 Task: Use the assets object to store agency product details.
Action: Mouse moved to (578, 54)
Screenshot: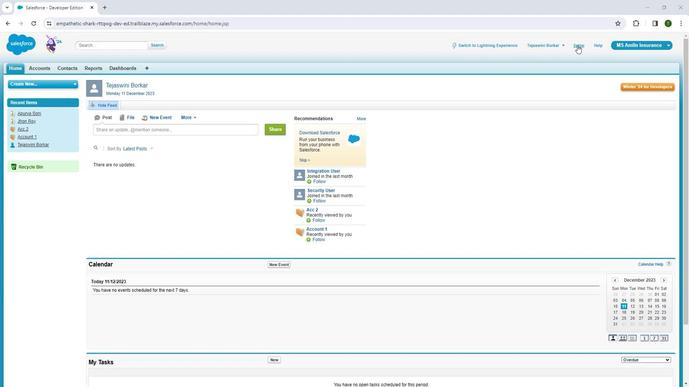 
Action: Mouse pressed left at (578, 54)
Screenshot: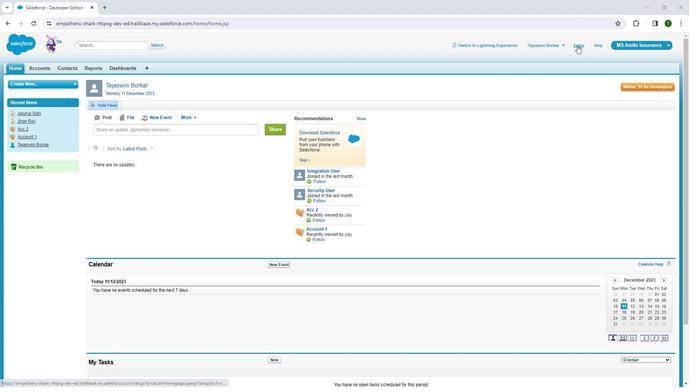 
Action: Mouse pressed left at (578, 54)
Screenshot: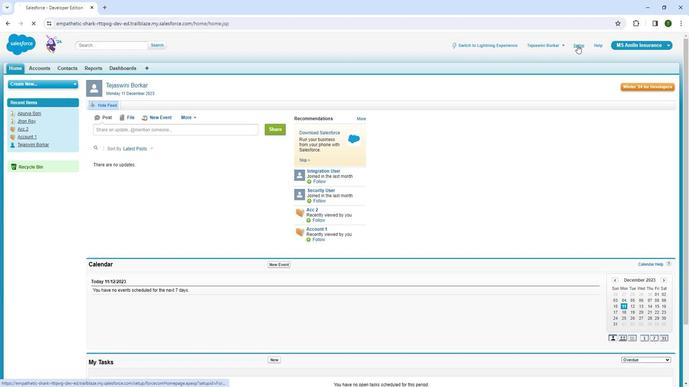 
Action: Mouse moved to (24, 138)
Screenshot: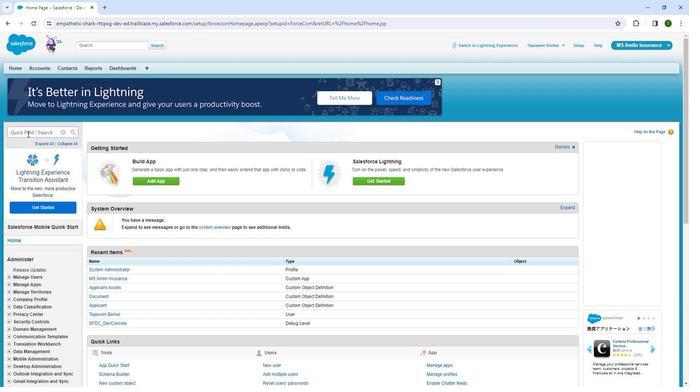 
Action: Mouse pressed left at (24, 138)
Screenshot: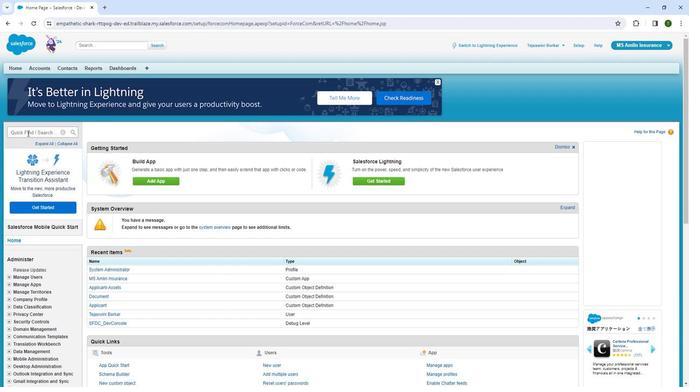 
Action: Key pressed profiles
Screenshot: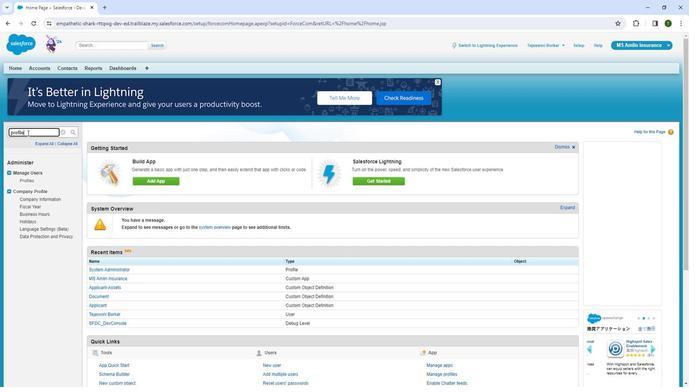 
Action: Mouse moved to (19, 184)
Screenshot: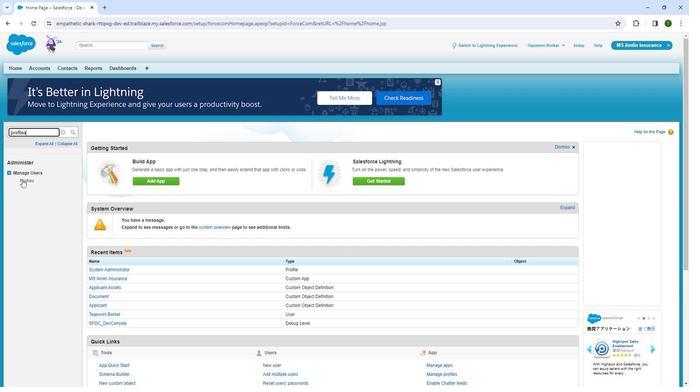
Action: Mouse pressed left at (19, 184)
Screenshot: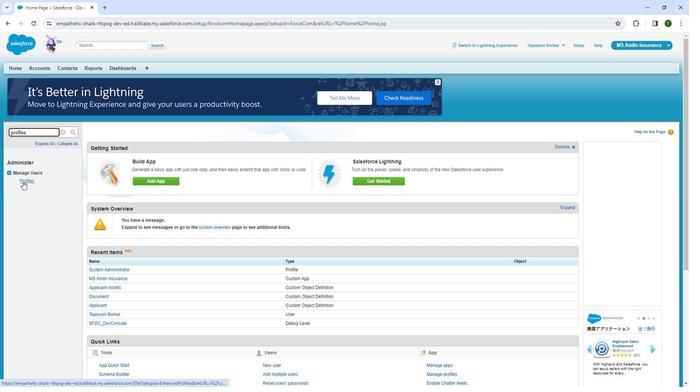 
Action: Mouse pressed left at (19, 184)
Screenshot: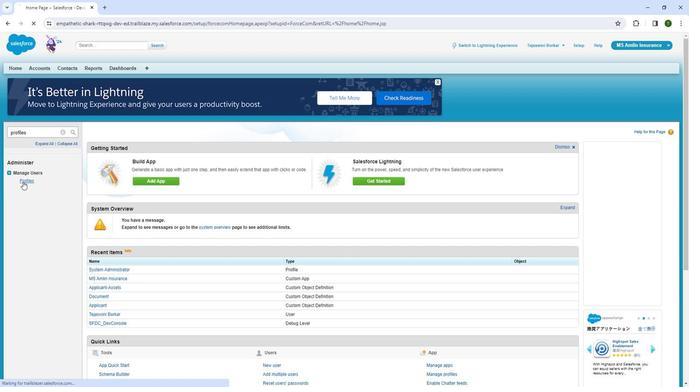 
Action: Mouse moved to (600, 166)
Screenshot: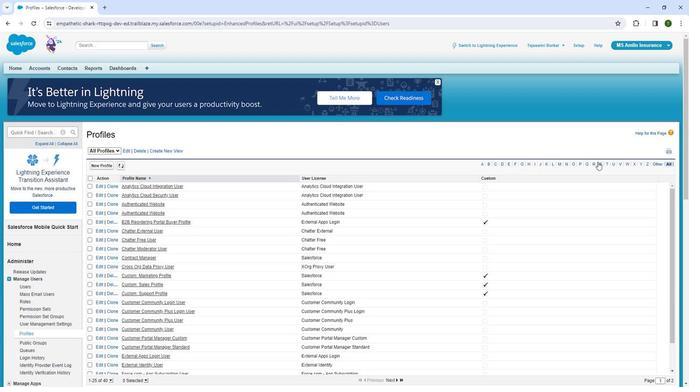 
Action: Mouse pressed left at (600, 166)
Screenshot: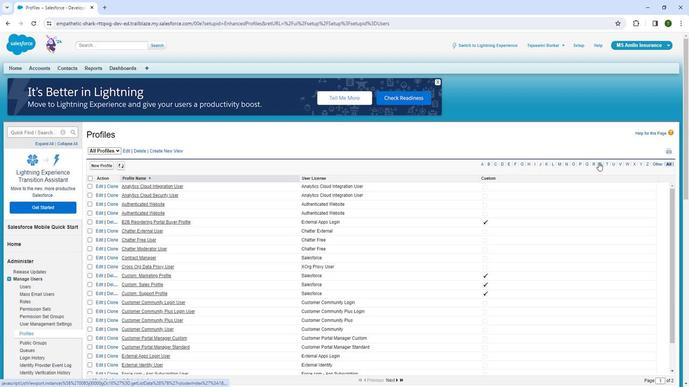 
Action: Mouse moved to (128, 233)
Screenshot: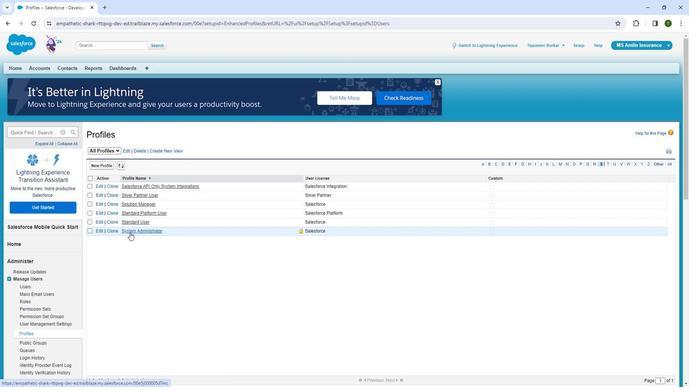 
Action: Mouse pressed left at (128, 233)
Screenshot: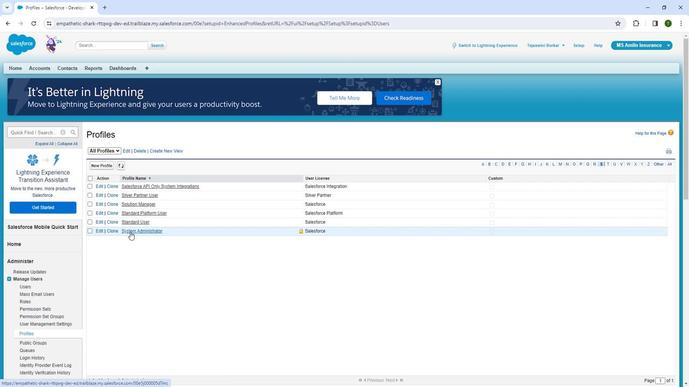 
Action: Mouse pressed left at (128, 233)
Screenshot: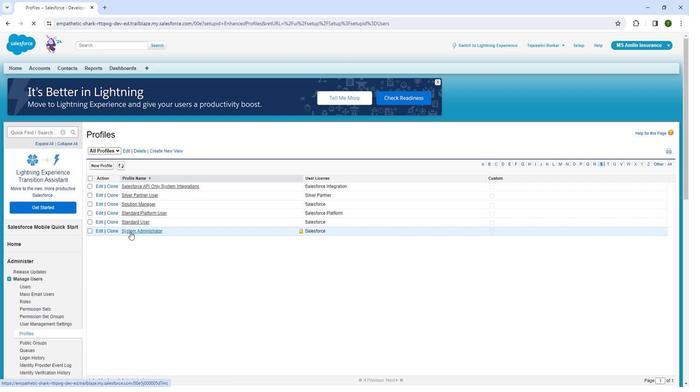 
Action: Mouse moved to (178, 247)
Screenshot: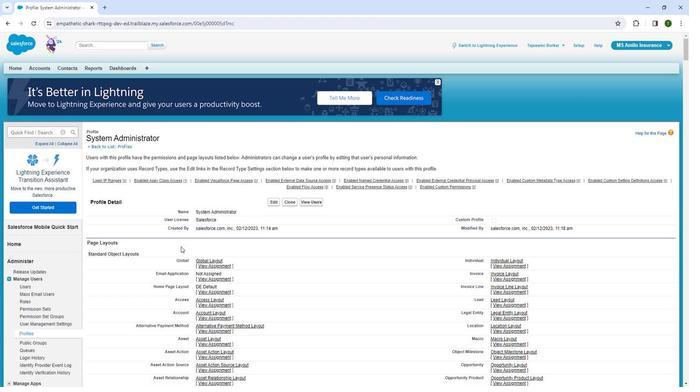 
Action: Mouse scrolled (178, 246) with delta (0, 0)
Screenshot: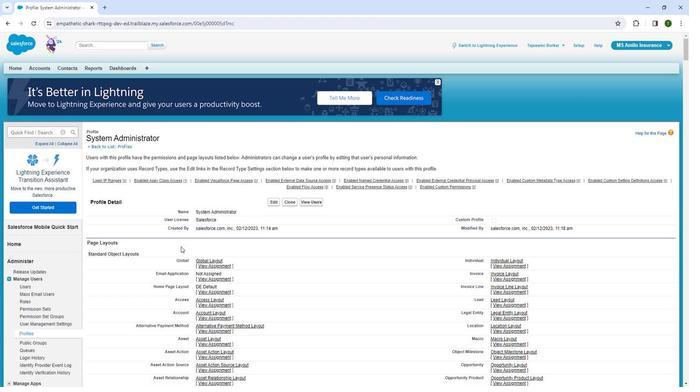 
Action: Mouse moved to (179, 247)
Screenshot: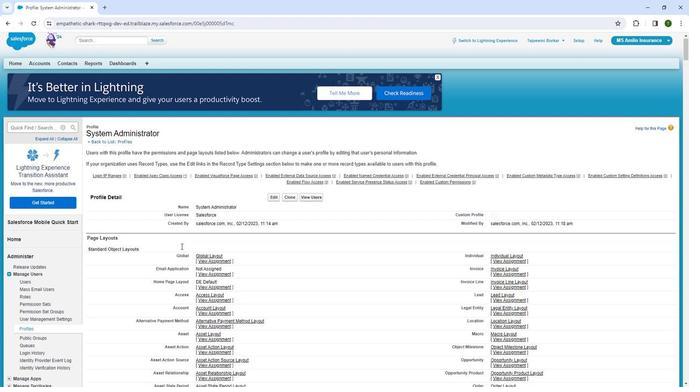 
Action: Mouse scrolled (179, 246) with delta (0, 0)
Screenshot: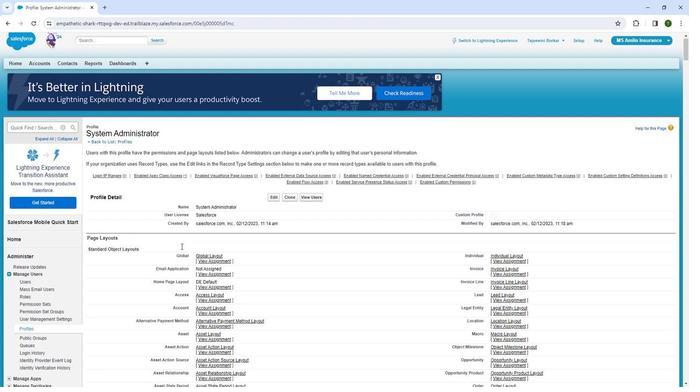 
Action: Mouse moved to (272, 132)
Screenshot: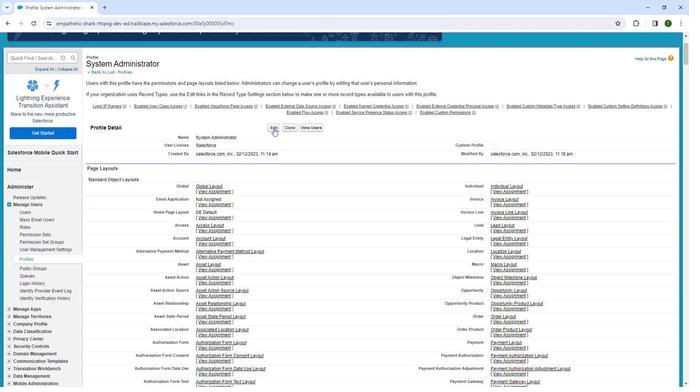 
Action: Mouse pressed left at (272, 132)
Screenshot: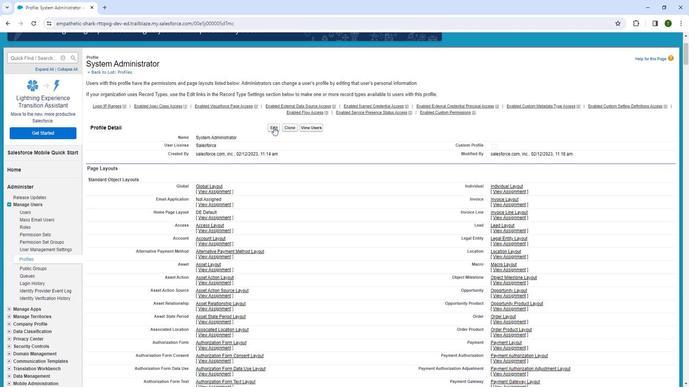 
Action: Mouse moved to (267, 182)
Screenshot: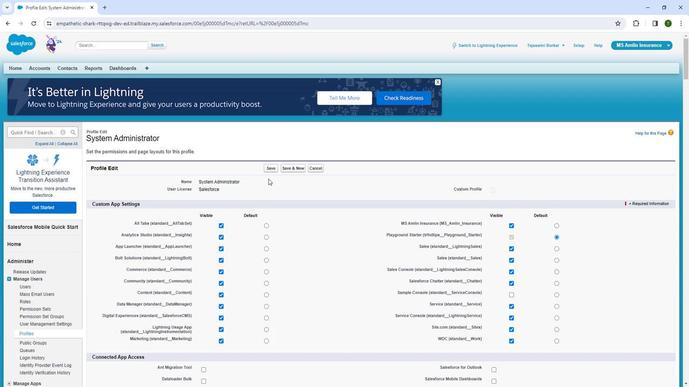 
Action: Mouse scrolled (267, 181) with delta (0, 0)
Screenshot: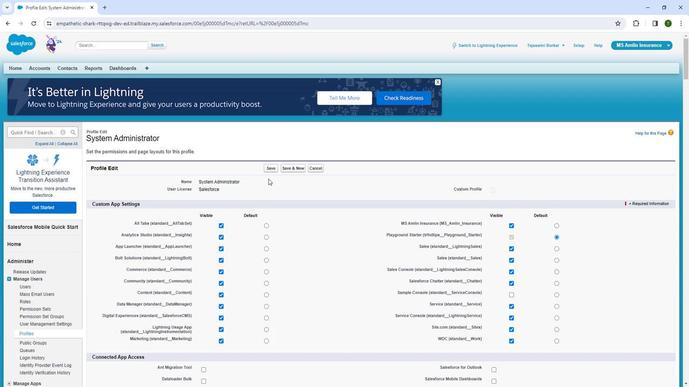 
Action: Mouse scrolled (267, 181) with delta (0, 0)
Screenshot: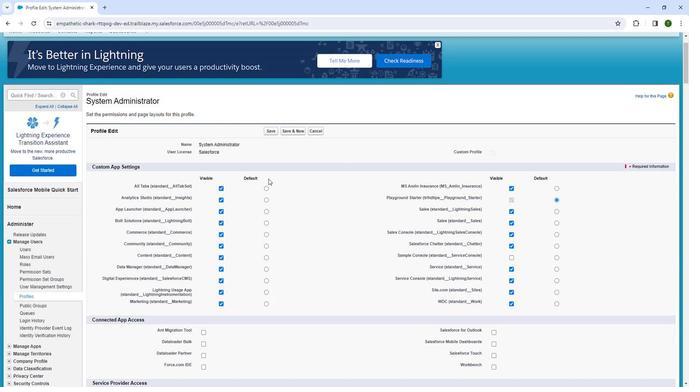 
Action: Mouse scrolled (267, 181) with delta (0, 0)
Screenshot: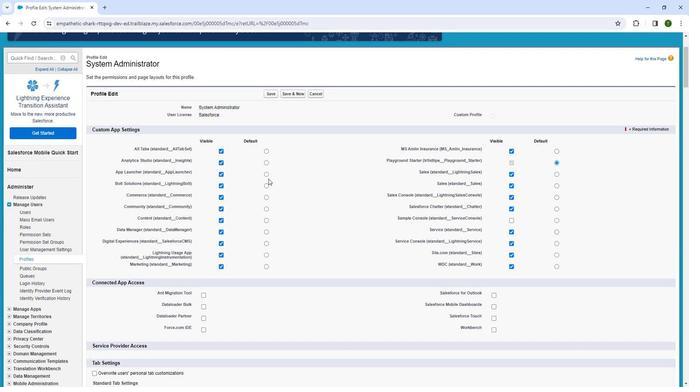 
Action: Mouse scrolled (267, 181) with delta (0, 0)
Screenshot: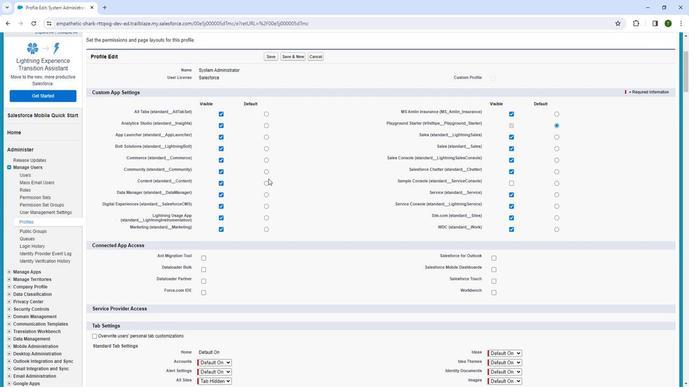 
Action: Mouse scrolled (267, 181) with delta (0, 0)
Screenshot: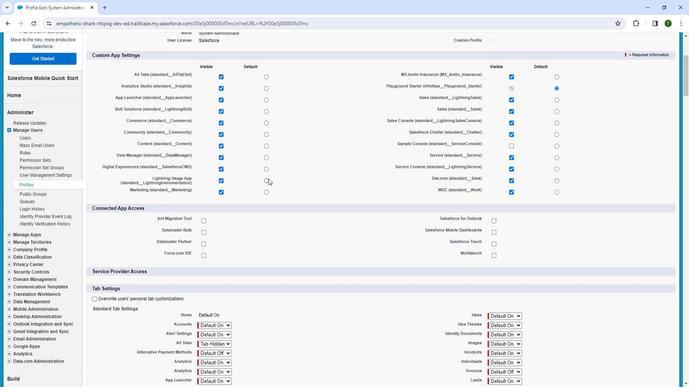 
Action: Mouse moved to (267, 182)
Screenshot: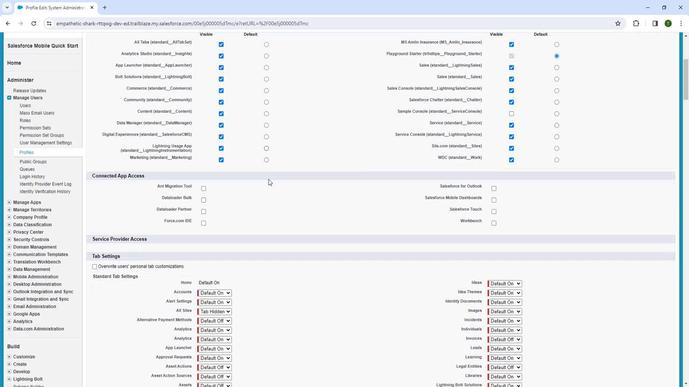 
Action: Mouse scrolled (267, 182) with delta (0, 0)
Screenshot: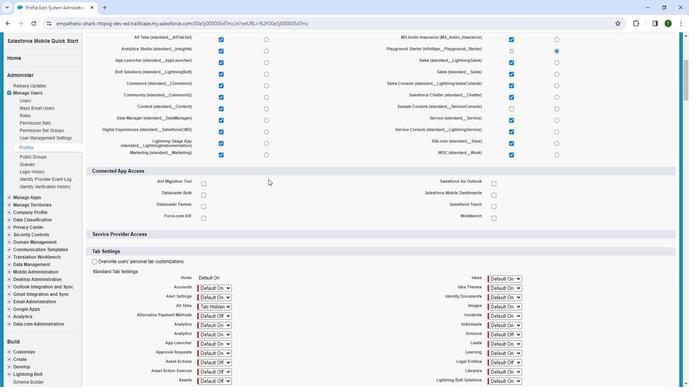 
Action: Mouse scrolled (267, 182) with delta (0, 0)
Screenshot: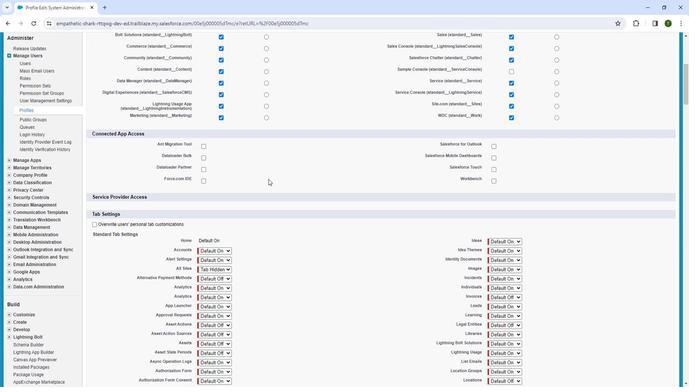 
Action: Mouse moved to (210, 231)
Screenshot: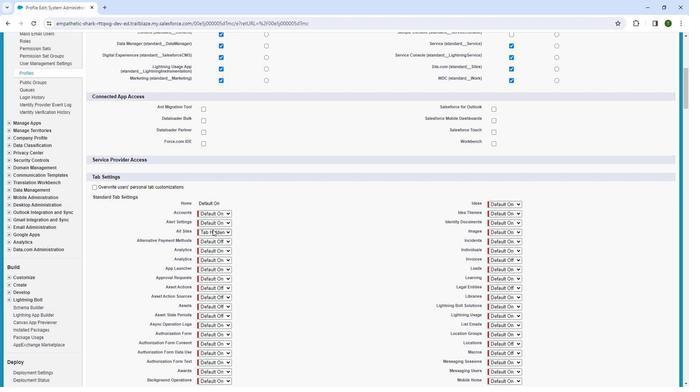 
Action: Mouse scrolled (210, 231) with delta (0, 0)
Screenshot: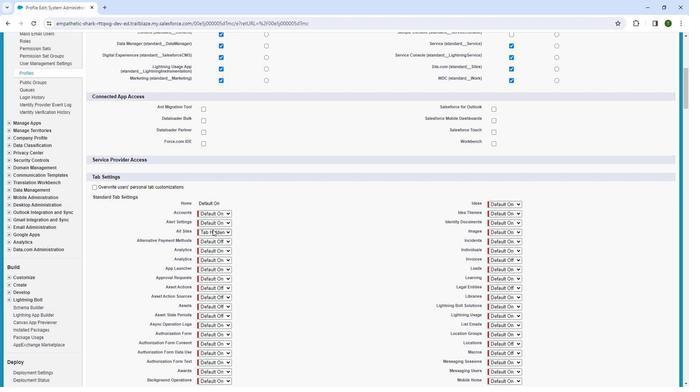 
Action: Mouse moved to (212, 267)
Screenshot: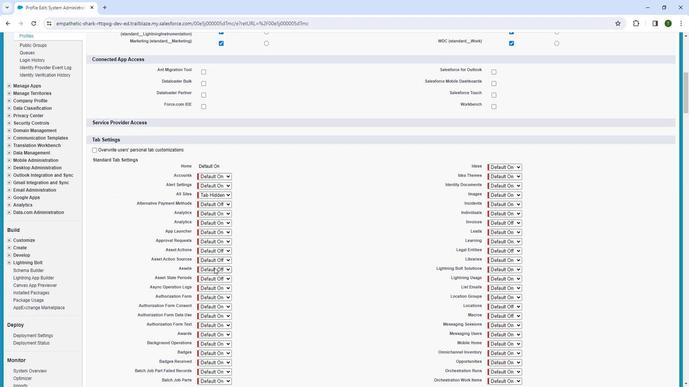 
Action: Mouse pressed left at (212, 267)
Screenshot: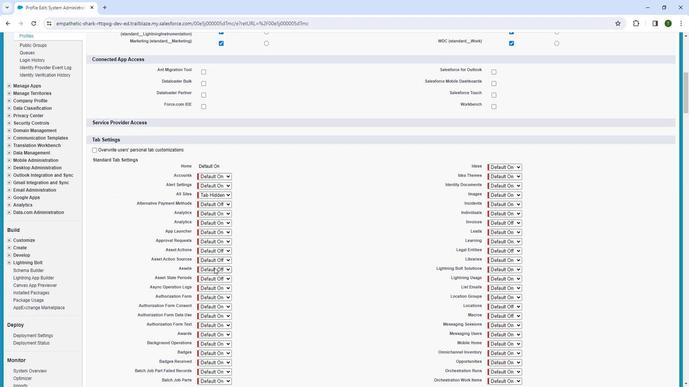 
Action: Mouse moved to (210, 287)
Screenshot: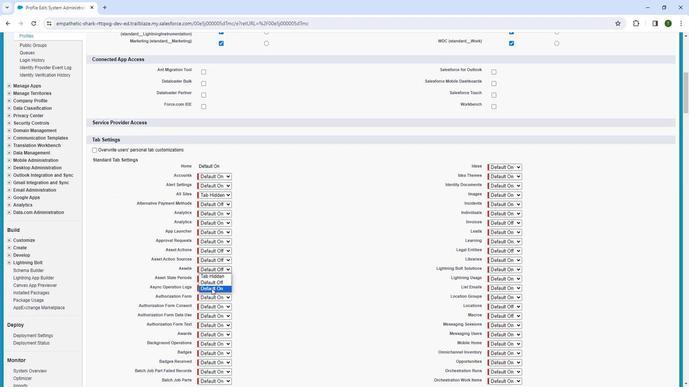 
Action: Mouse pressed left at (210, 287)
Screenshot: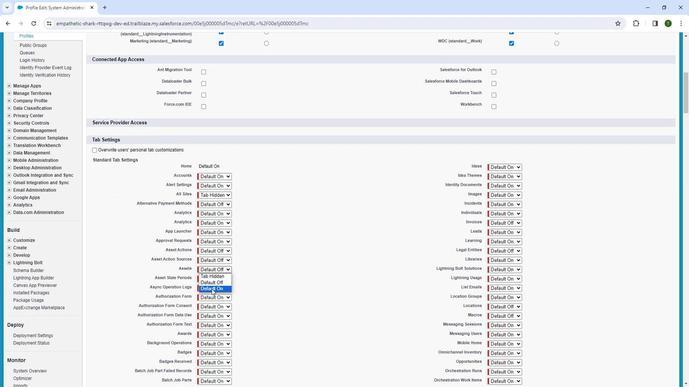 
Action: Mouse moved to (210, 274)
Screenshot: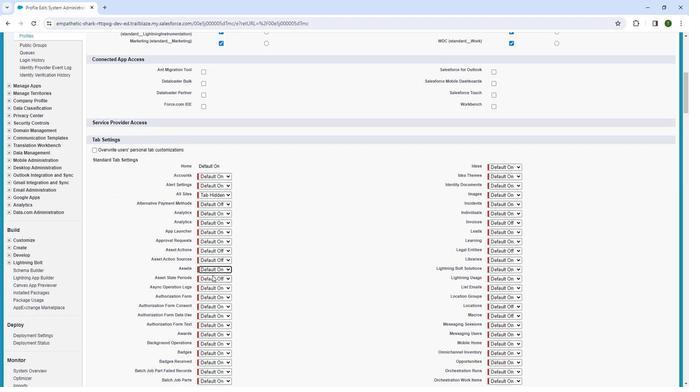 
Action: Mouse scrolled (210, 274) with delta (0, 0)
Screenshot: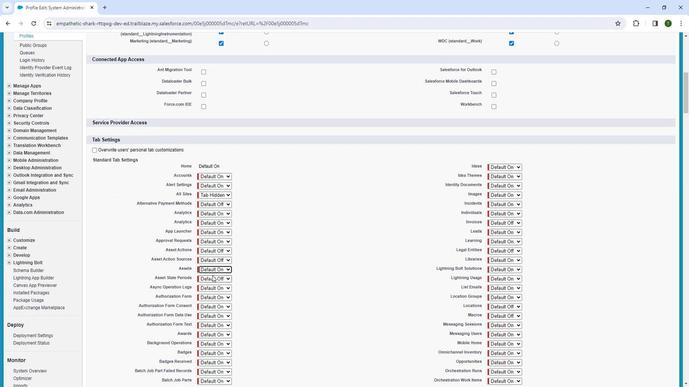 
Action: Mouse scrolled (210, 274) with delta (0, 0)
Screenshot: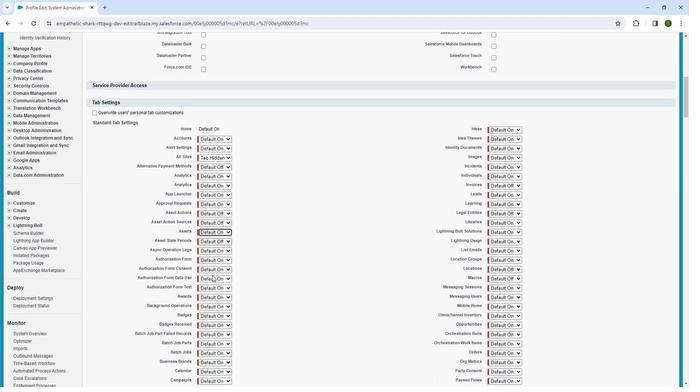 
Action: Mouse scrolled (210, 274) with delta (0, 0)
Screenshot: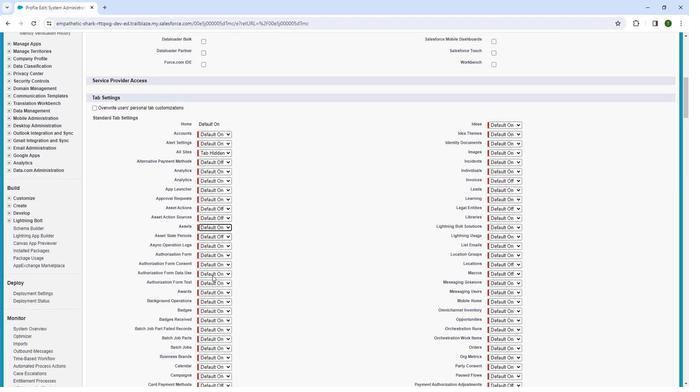 
Action: Mouse scrolled (210, 274) with delta (0, 0)
Screenshot: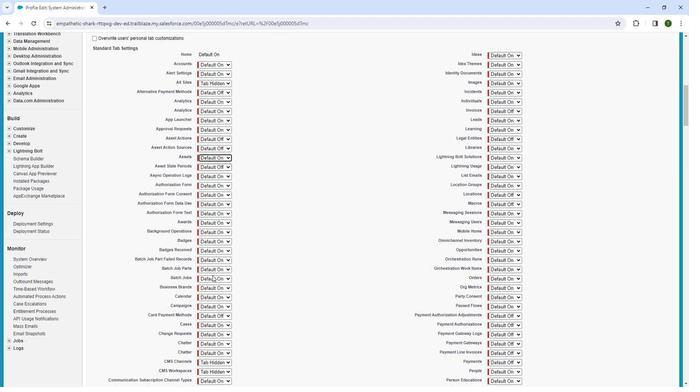 
Action: Mouse scrolled (210, 274) with delta (0, 0)
Screenshot: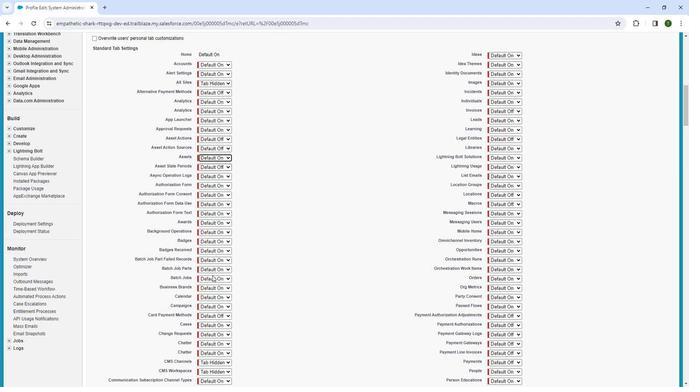 
Action: Mouse scrolled (210, 274) with delta (0, 0)
Screenshot: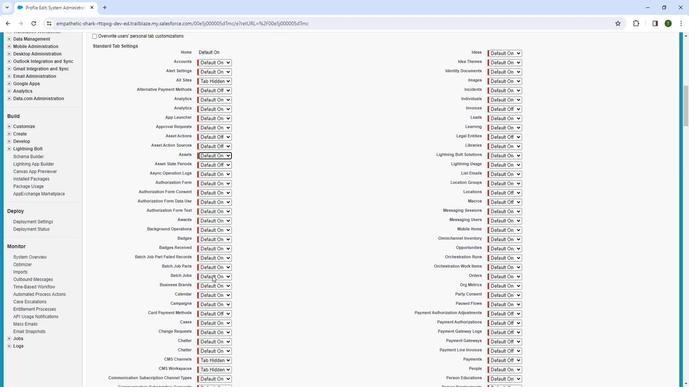 
Action: Mouse scrolled (210, 274) with delta (0, 0)
Screenshot: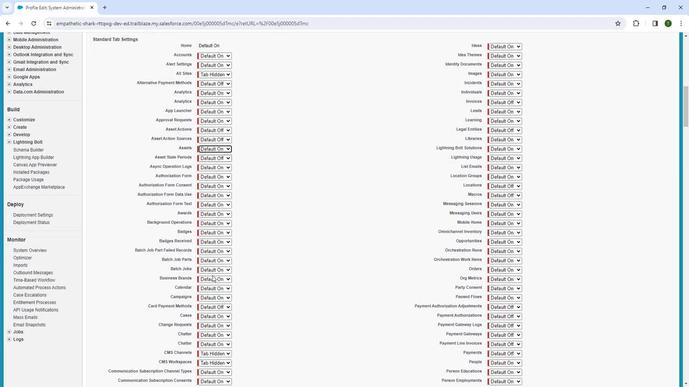 
Action: Mouse scrolled (210, 274) with delta (0, 0)
Screenshot: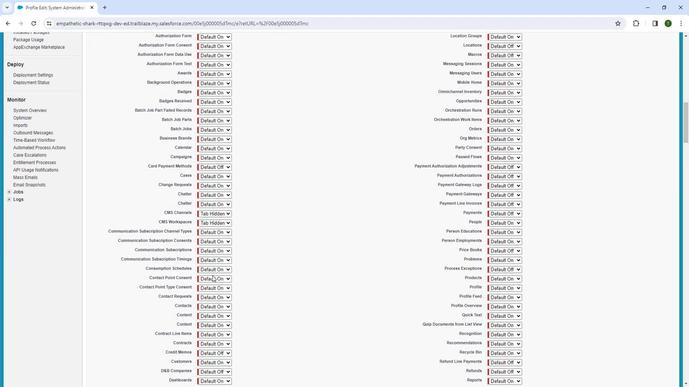 
Action: Mouse scrolled (210, 274) with delta (0, 0)
Screenshot: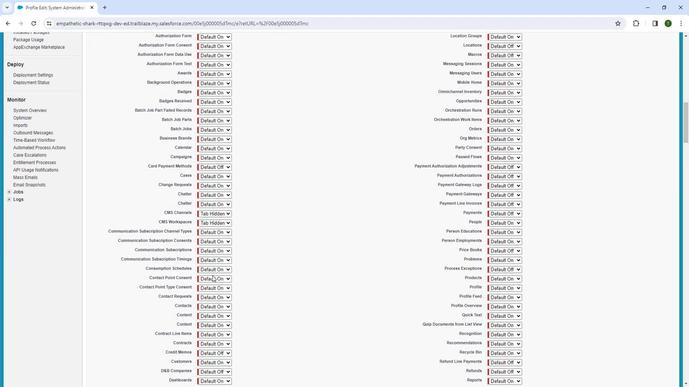 
Action: Mouse scrolled (210, 274) with delta (0, 0)
Screenshot: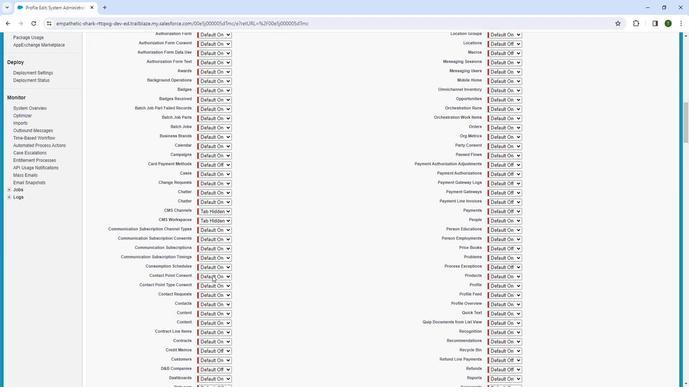 
Action: Mouse scrolled (210, 274) with delta (0, 0)
Screenshot: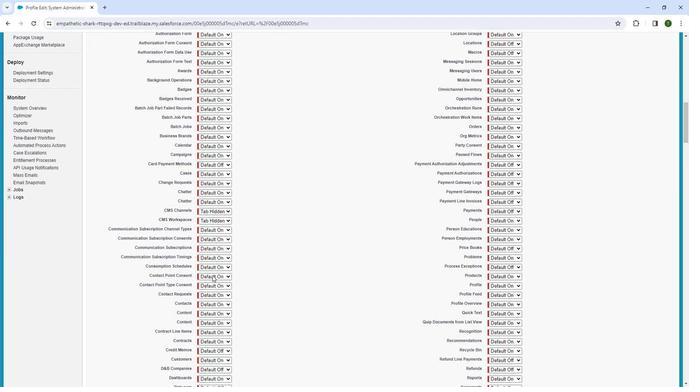 
Action: Mouse scrolled (210, 274) with delta (0, 0)
Screenshot: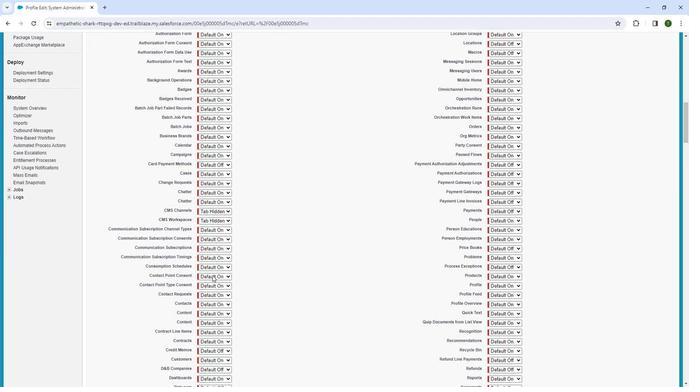 
Action: Mouse scrolled (210, 274) with delta (0, 0)
Screenshot: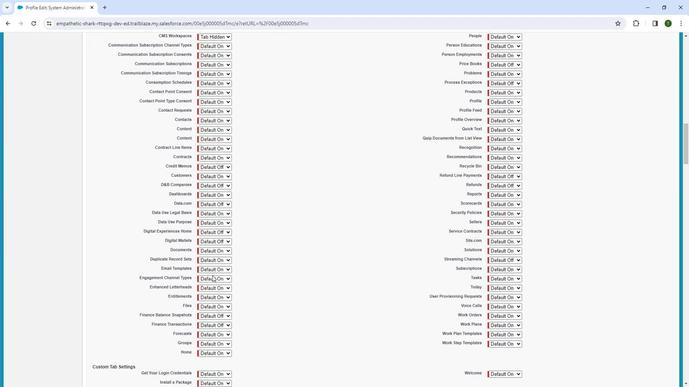 
Action: Mouse scrolled (210, 274) with delta (0, 0)
Screenshot: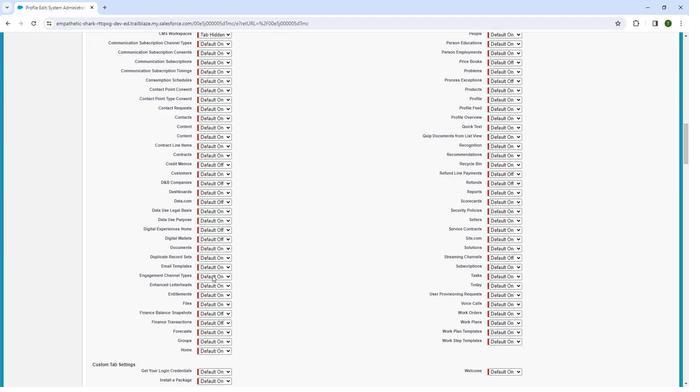 
Action: Mouse scrolled (210, 274) with delta (0, 0)
Screenshot: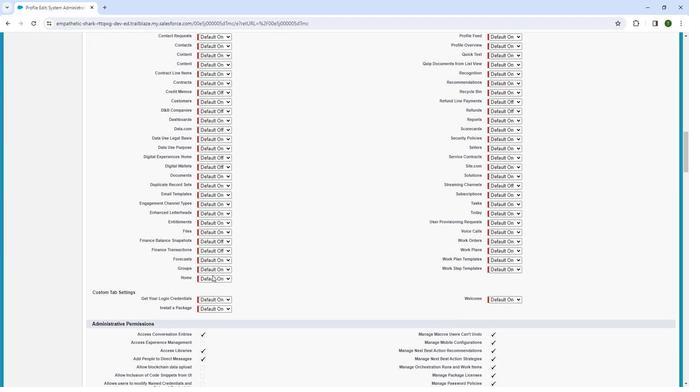 
Action: Mouse scrolled (210, 274) with delta (0, 0)
Screenshot: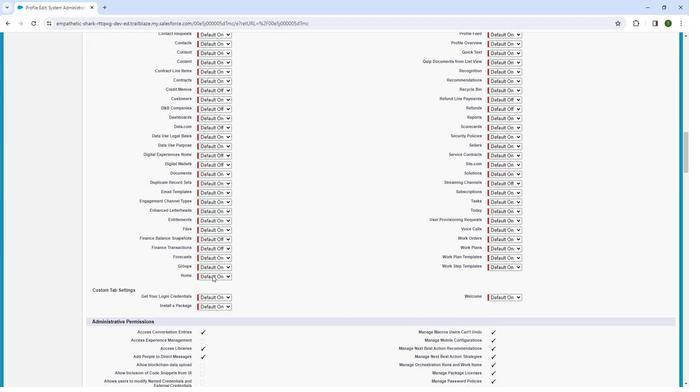 
Action: Mouse scrolled (210, 274) with delta (0, 0)
Screenshot: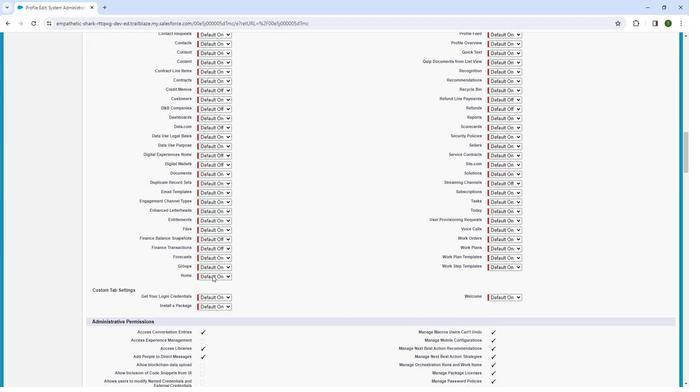 
Action: Mouse scrolled (210, 274) with delta (0, 0)
Screenshot: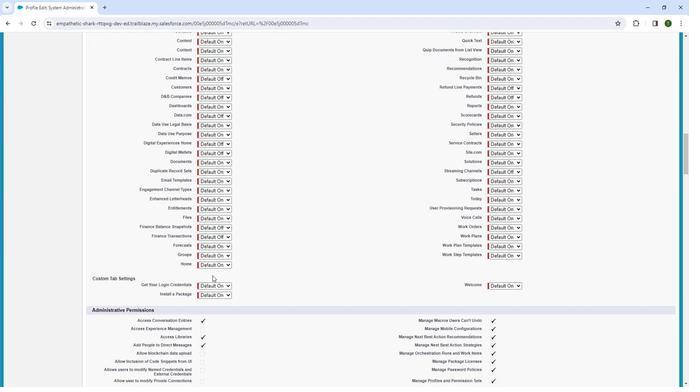 
Action: Mouse scrolled (210, 274) with delta (0, 0)
Screenshot: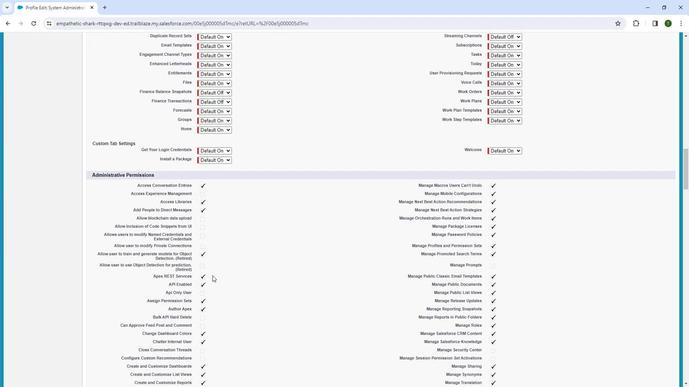
Action: Mouse scrolled (210, 274) with delta (0, 0)
Screenshot: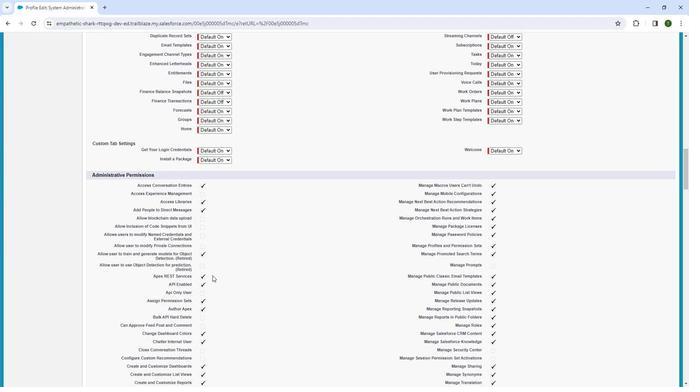 
Action: Mouse scrolled (210, 274) with delta (0, 0)
Screenshot: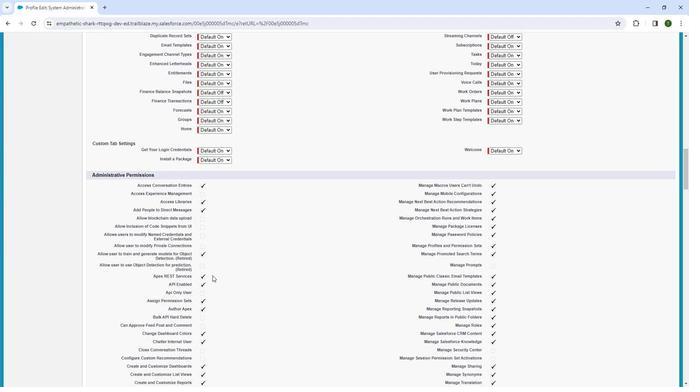 
Action: Mouse scrolled (210, 274) with delta (0, 0)
Screenshot: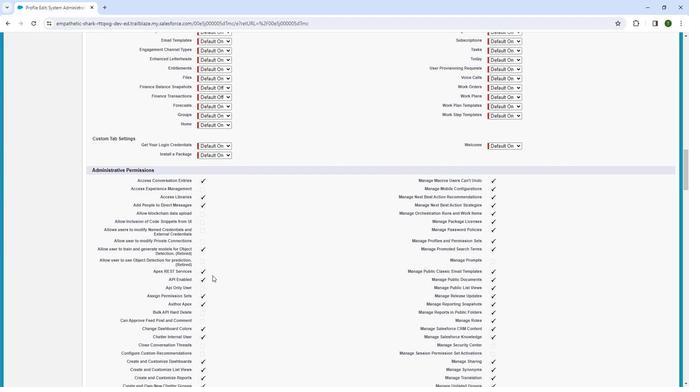 
Action: Mouse scrolled (210, 274) with delta (0, 0)
Screenshot: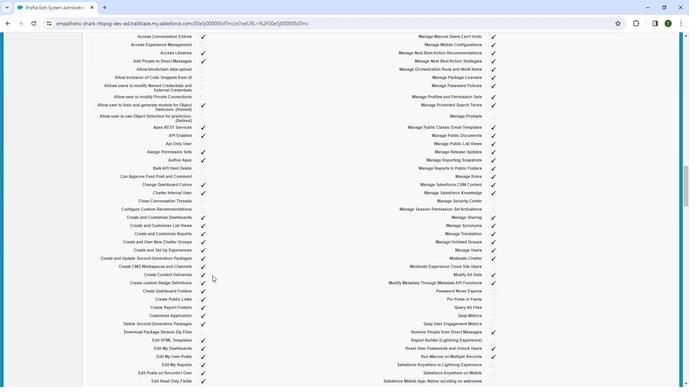 
Action: Mouse scrolled (210, 274) with delta (0, 0)
Screenshot: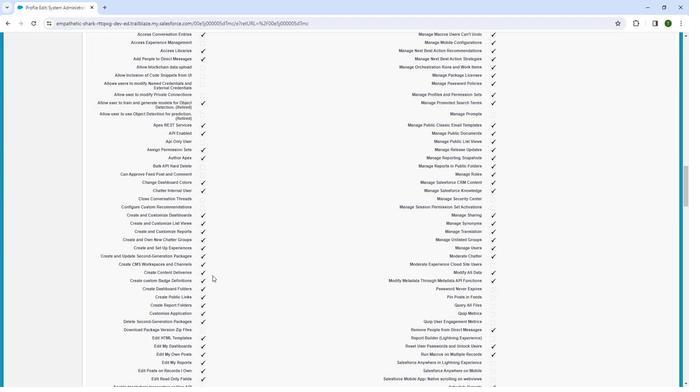 
Action: Mouse scrolled (210, 274) with delta (0, 0)
Screenshot: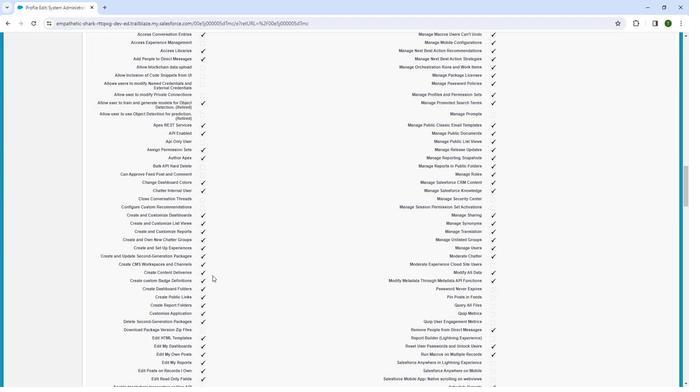 
Action: Mouse scrolled (210, 274) with delta (0, 0)
Screenshot: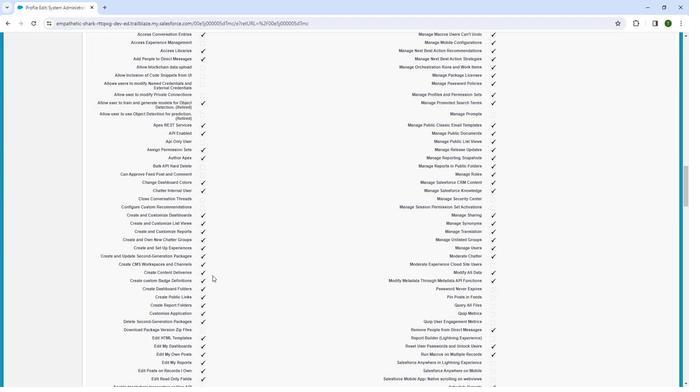 
Action: Mouse scrolled (210, 274) with delta (0, 0)
Screenshot: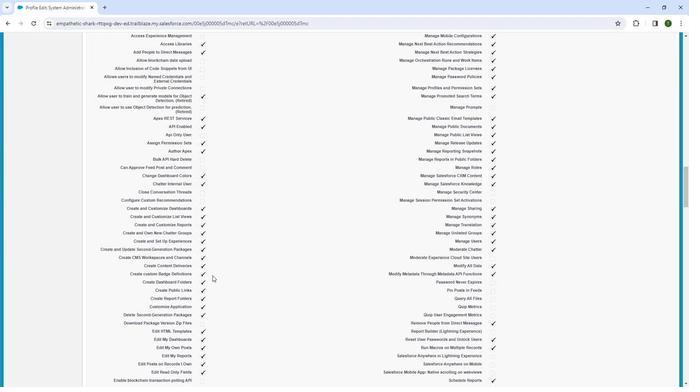 
Action: Mouse scrolled (210, 274) with delta (0, 0)
Screenshot: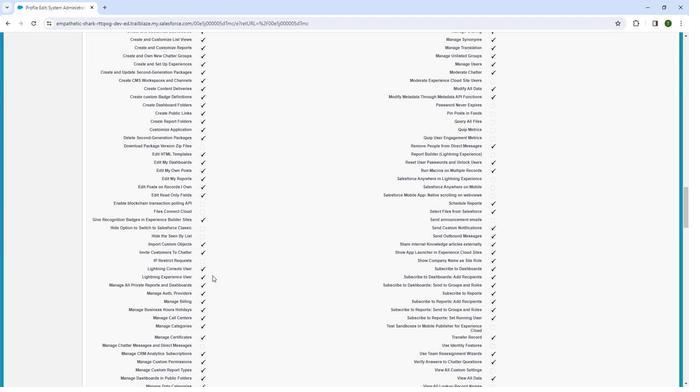 
Action: Mouse scrolled (210, 274) with delta (0, 0)
Screenshot: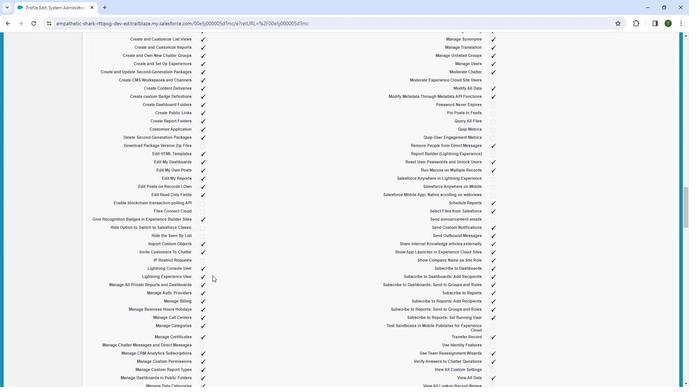 
Action: Mouse scrolled (210, 274) with delta (0, 0)
Screenshot: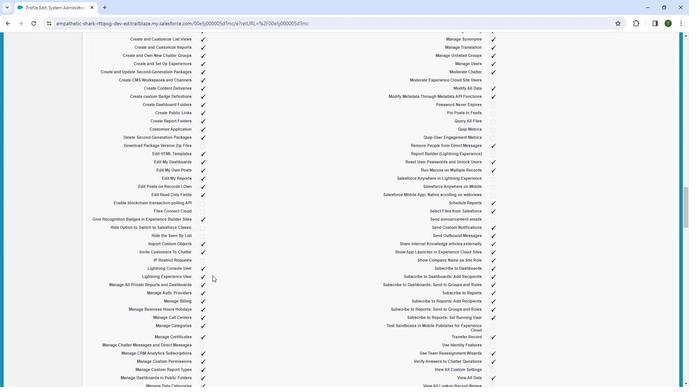 
Action: Mouse scrolled (210, 274) with delta (0, 0)
Screenshot: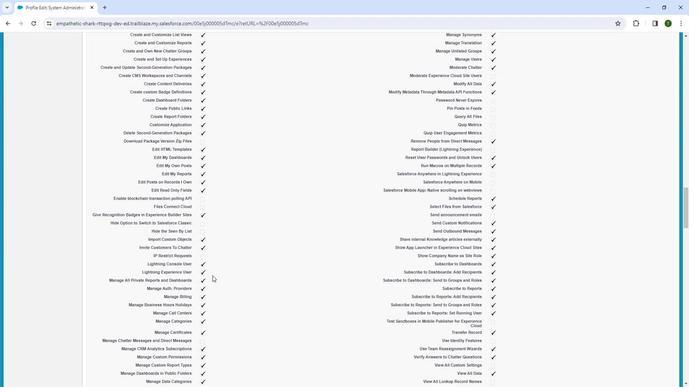 
Action: Mouse scrolled (210, 274) with delta (0, 0)
Screenshot: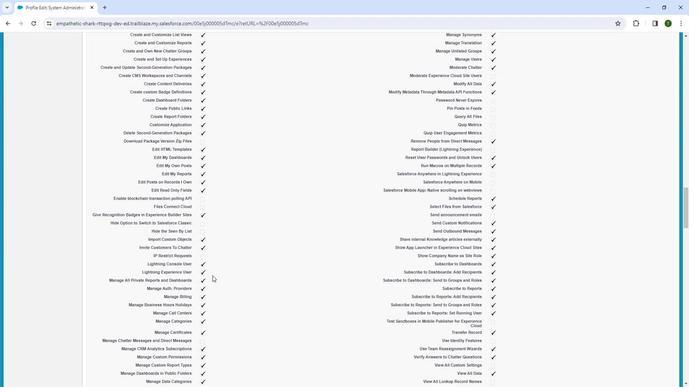 
Action: Mouse scrolled (210, 274) with delta (0, 0)
Screenshot: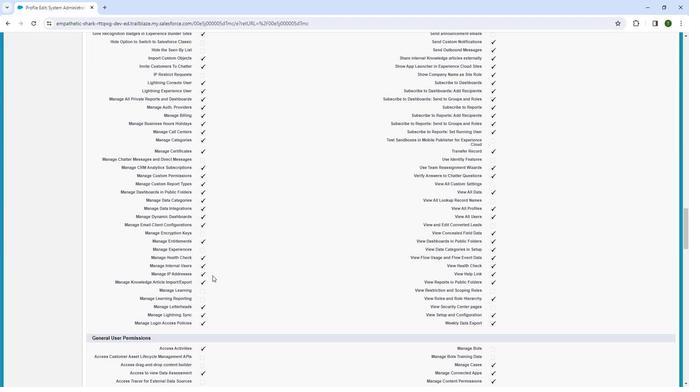 
Action: Mouse scrolled (210, 274) with delta (0, 0)
Screenshot: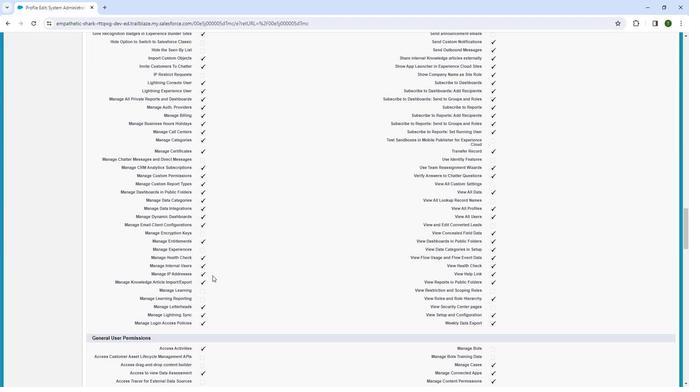 
Action: Mouse scrolled (210, 274) with delta (0, 0)
Screenshot: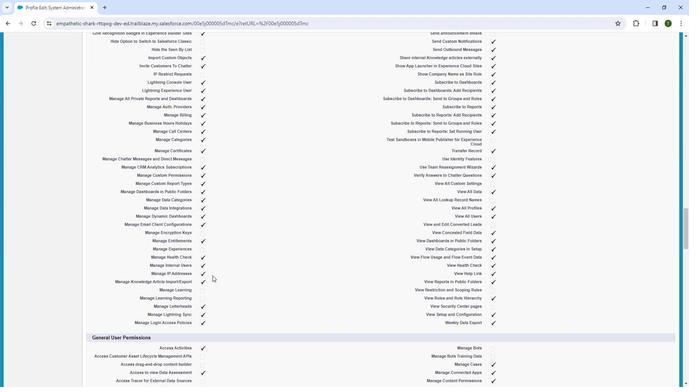 
Action: Mouse scrolled (210, 274) with delta (0, 0)
Screenshot: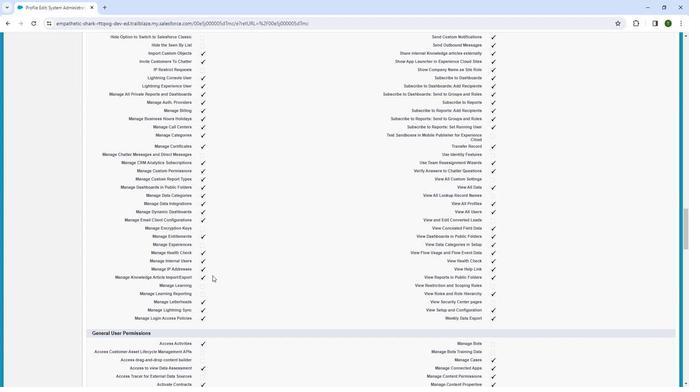 
Action: Mouse scrolled (210, 274) with delta (0, 0)
Screenshot: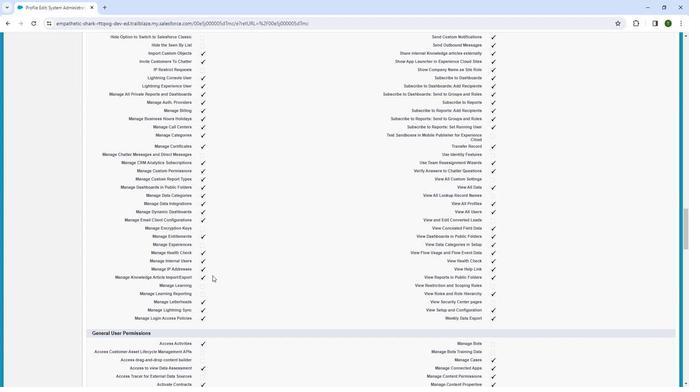 
Action: Mouse scrolled (210, 274) with delta (0, 0)
Screenshot: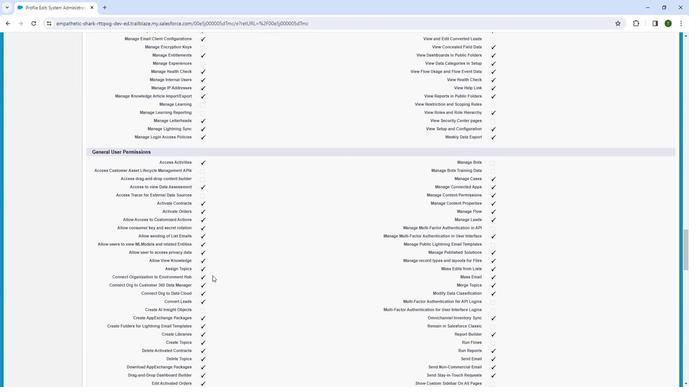 
Action: Mouse scrolled (210, 274) with delta (0, 0)
Screenshot: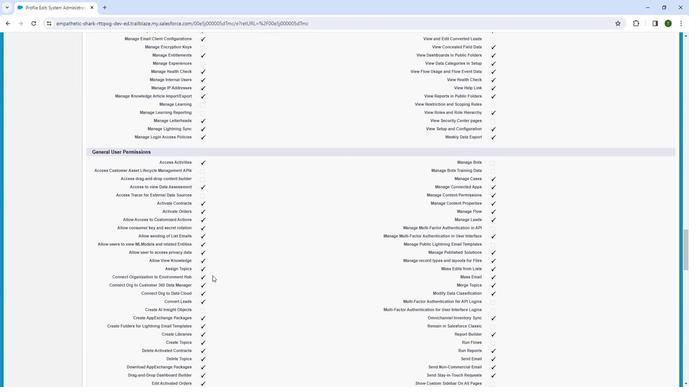 
Action: Mouse scrolled (210, 274) with delta (0, 0)
Screenshot: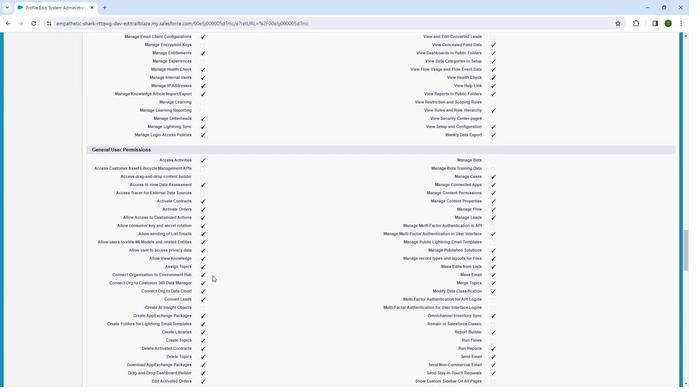 
Action: Mouse scrolled (210, 274) with delta (0, 0)
Screenshot: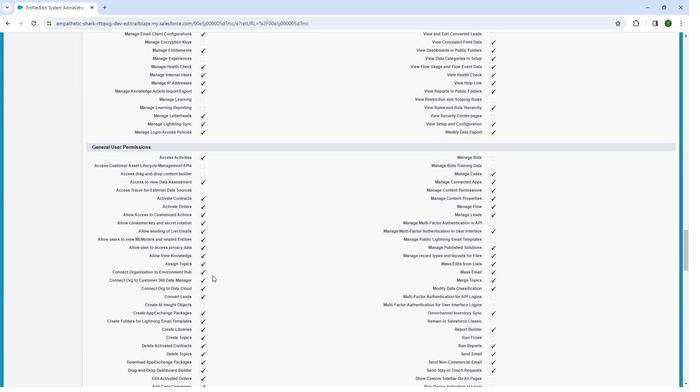 
Action: Mouse scrolled (210, 274) with delta (0, 0)
Screenshot: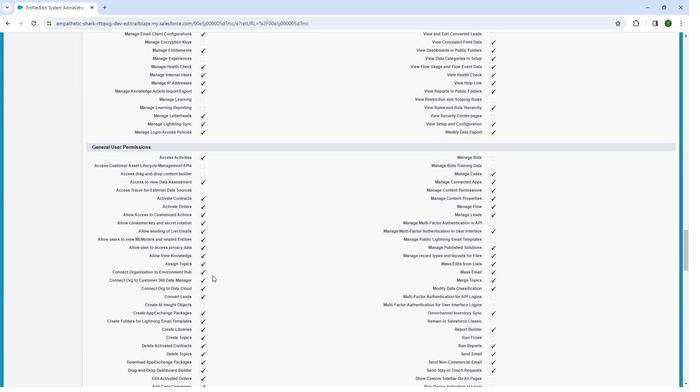 
Action: Mouse scrolled (210, 274) with delta (0, 0)
Screenshot: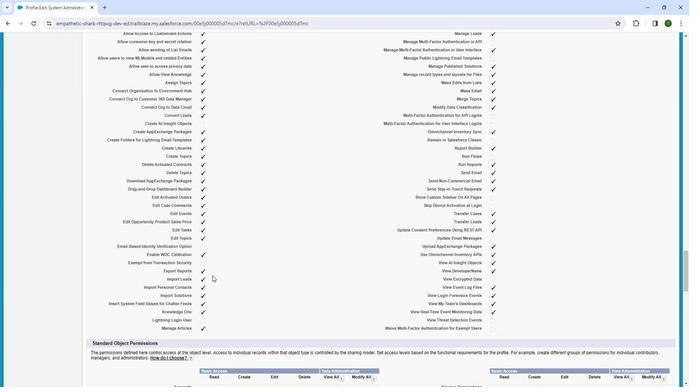 
Action: Mouse scrolled (210, 274) with delta (0, 0)
Screenshot: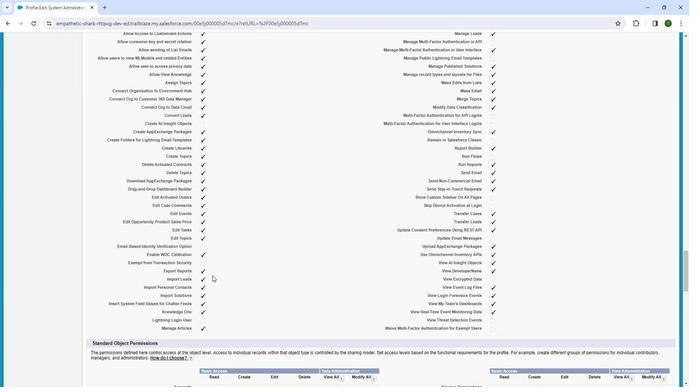 
Action: Mouse scrolled (210, 274) with delta (0, 0)
Screenshot: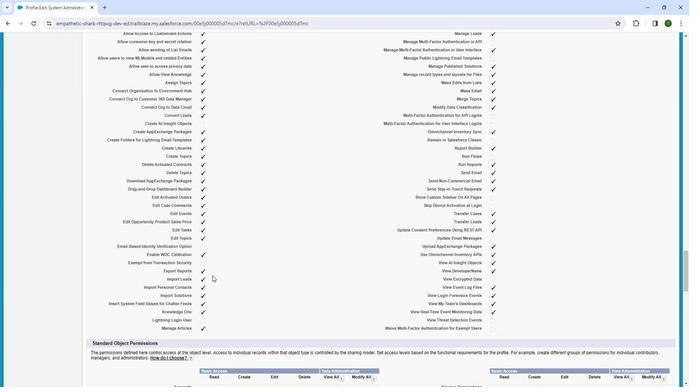 
Action: Mouse scrolled (210, 274) with delta (0, 0)
Screenshot: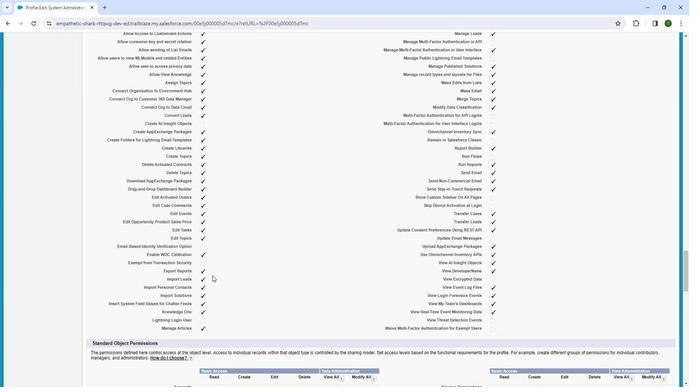 
Action: Mouse scrolled (210, 274) with delta (0, 0)
Screenshot: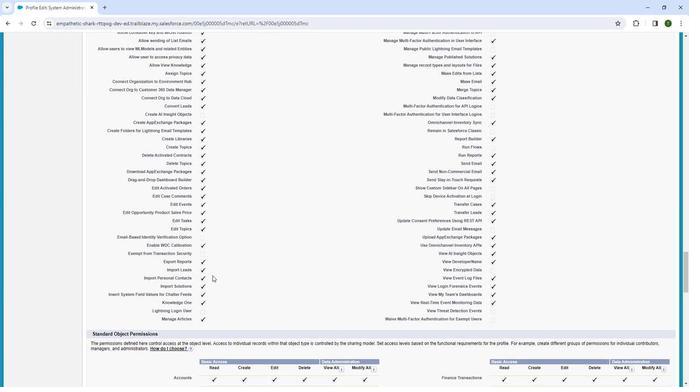 
Action: Mouse moved to (210, 274)
Screenshot: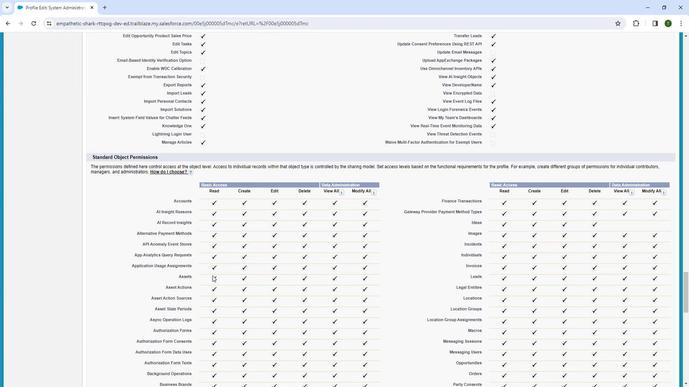 
Action: Mouse scrolled (210, 274) with delta (0, 0)
Screenshot: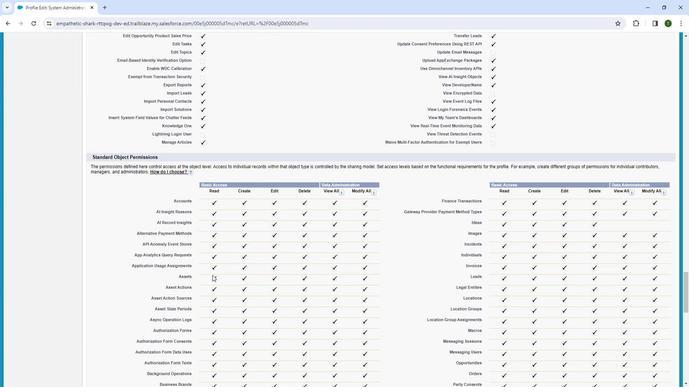 
Action: Mouse scrolled (210, 274) with delta (0, 0)
Screenshot: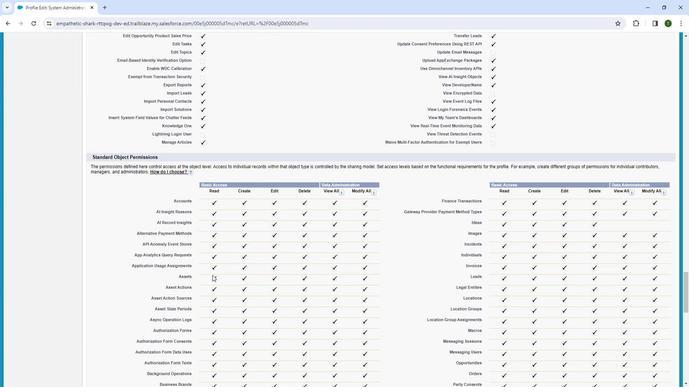 
Action: Mouse scrolled (210, 274) with delta (0, 0)
Screenshot: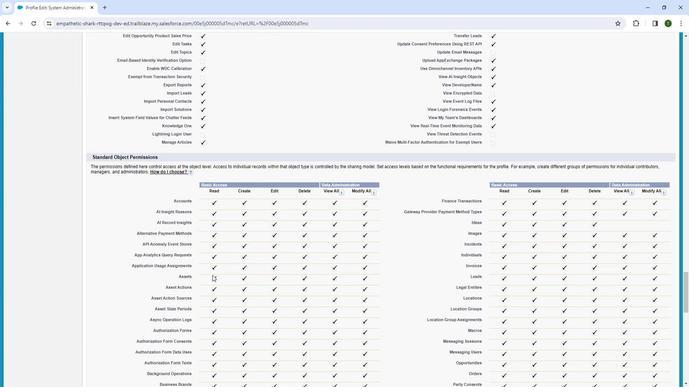 
Action: Mouse scrolled (210, 274) with delta (0, 0)
Screenshot: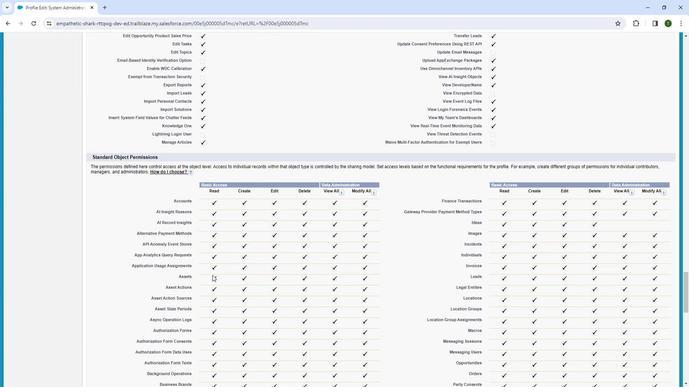 
Action: Mouse scrolled (210, 274) with delta (0, 0)
Screenshot: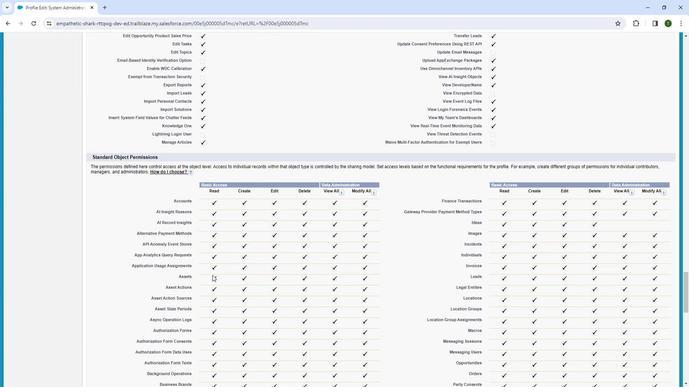 
Action: Mouse scrolled (210, 274) with delta (0, 0)
Screenshot: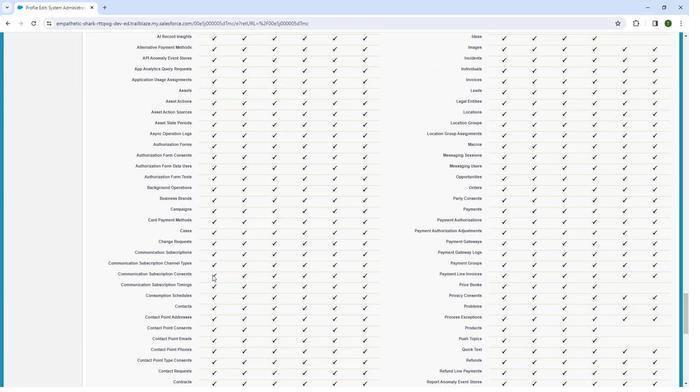 
Action: Mouse scrolled (210, 274) with delta (0, 0)
Screenshot: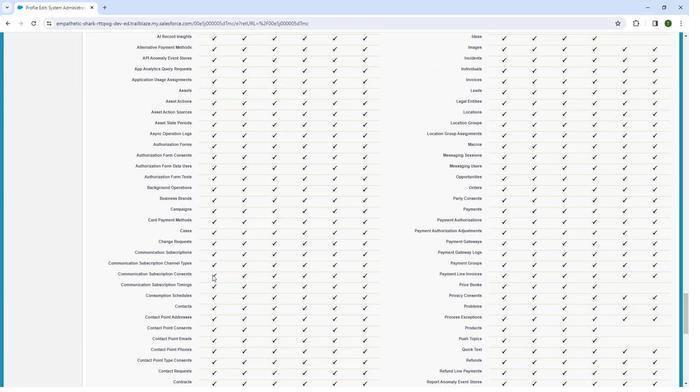 
Action: Mouse scrolled (210, 273) with delta (0, -1)
Screenshot: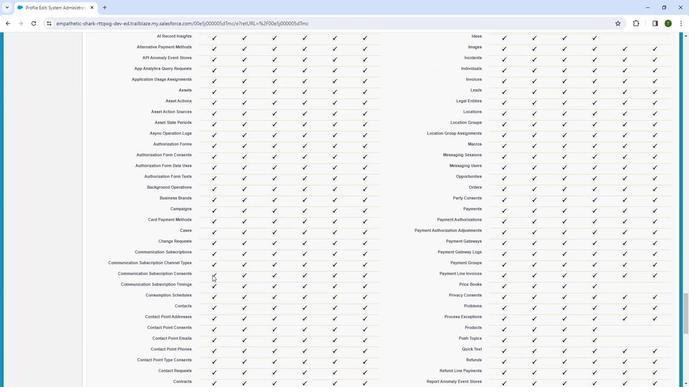 
Action: Mouse scrolled (210, 274) with delta (0, 0)
Screenshot: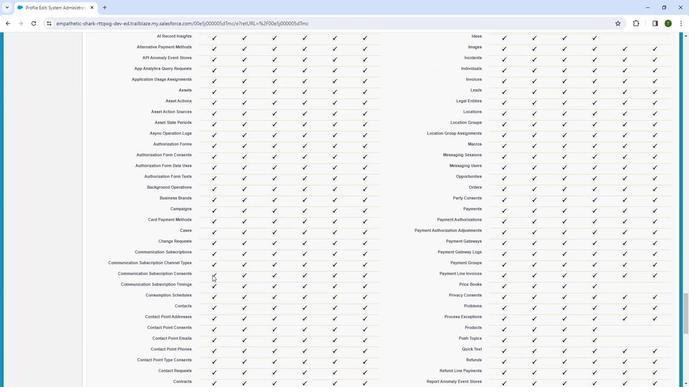 
Action: Mouse moved to (211, 273)
Screenshot: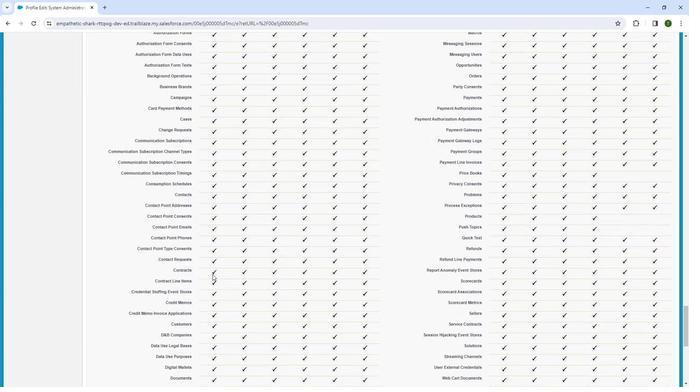 
Action: Mouse scrolled (211, 273) with delta (0, 0)
Screenshot: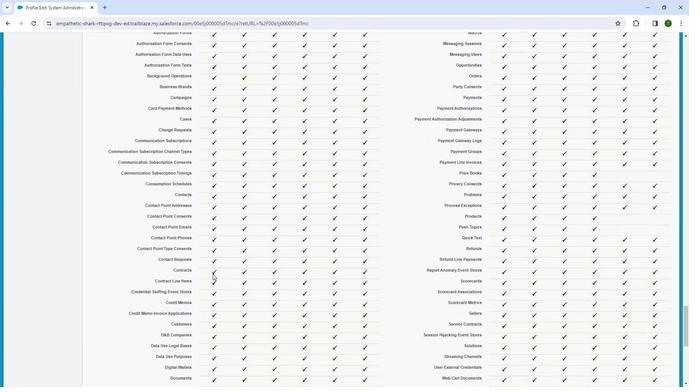 
Action: Mouse scrolled (211, 273) with delta (0, 0)
Screenshot: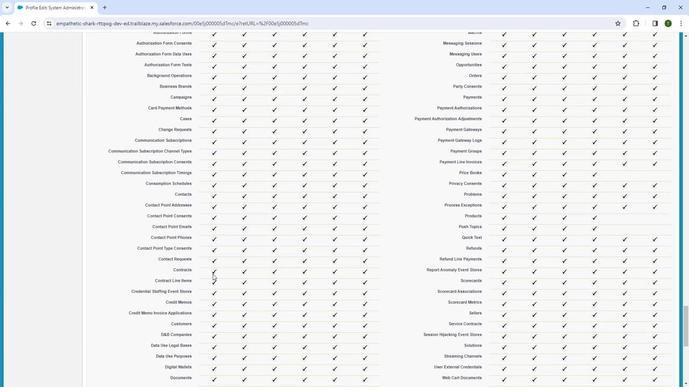 
Action: Mouse scrolled (211, 273) with delta (0, 0)
Screenshot: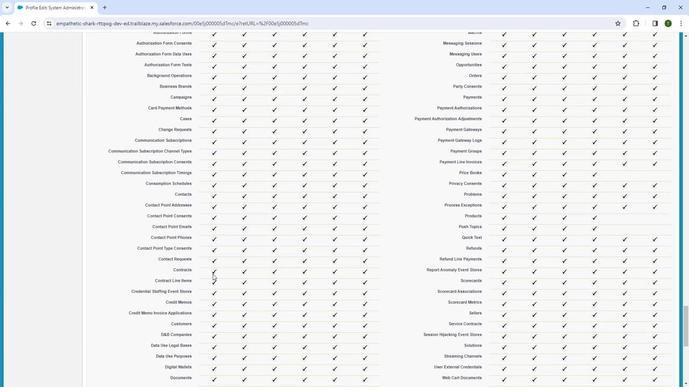 
Action: Mouse scrolled (211, 273) with delta (0, 0)
Screenshot: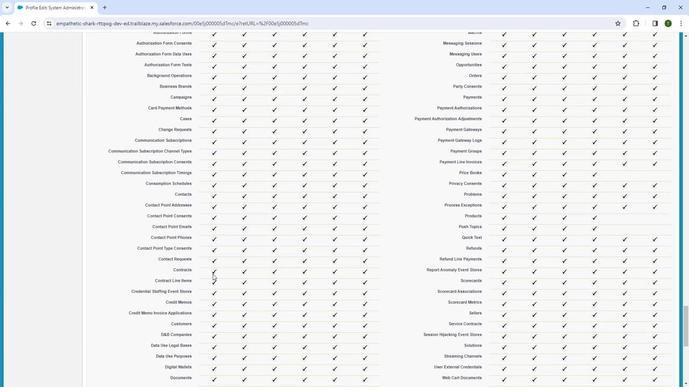 
Action: Mouse scrolled (211, 273) with delta (0, 0)
Screenshot: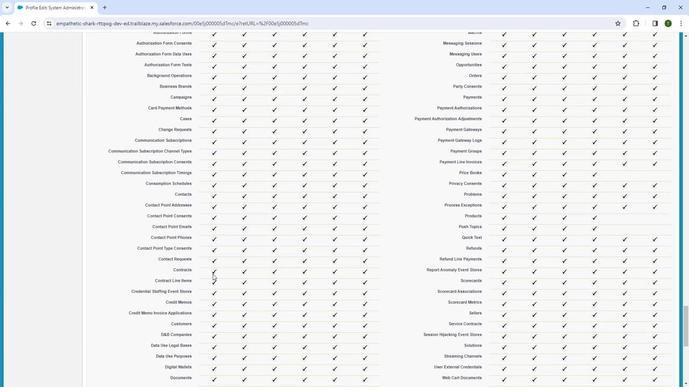 
Action: Mouse scrolled (211, 273) with delta (0, 0)
Screenshot: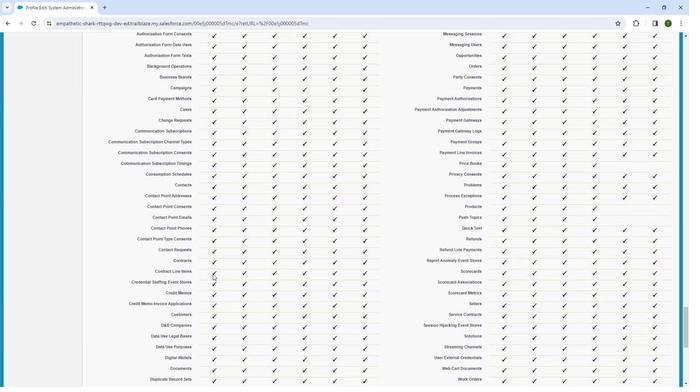 
Action: Mouse moved to (212, 272)
Screenshot: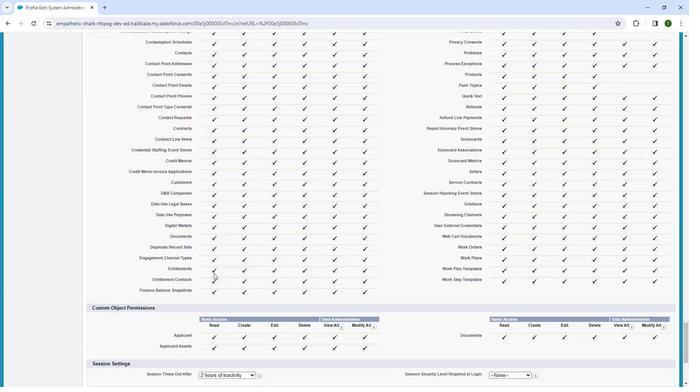 
Action: Mouse scrolled (212, 272) with delta (0, 0)
Screenshot: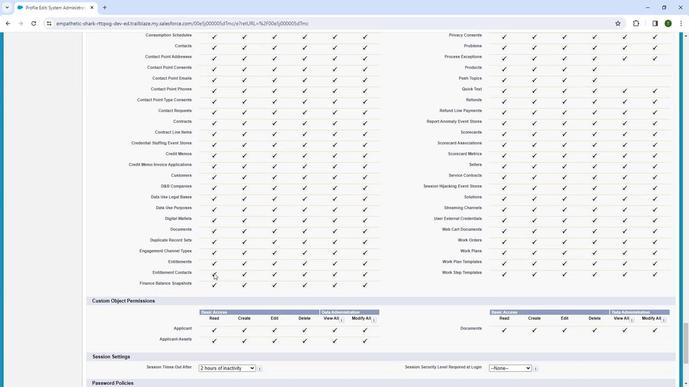 
Action: Mouse scrolled (212, 272) with delta (0, 0)
Screenshot: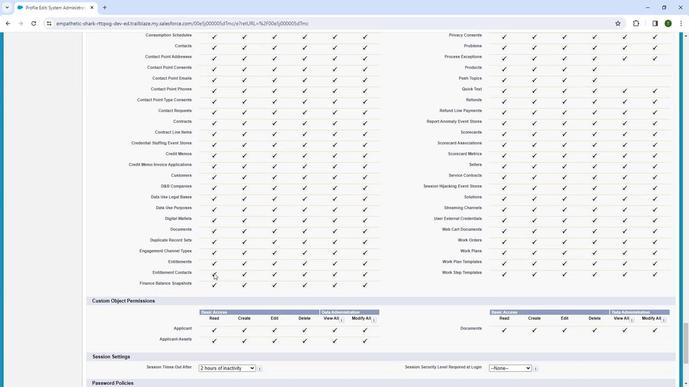 
Action: Mouse scrolled (212, 272) with delta (0, 0)
Screenshot: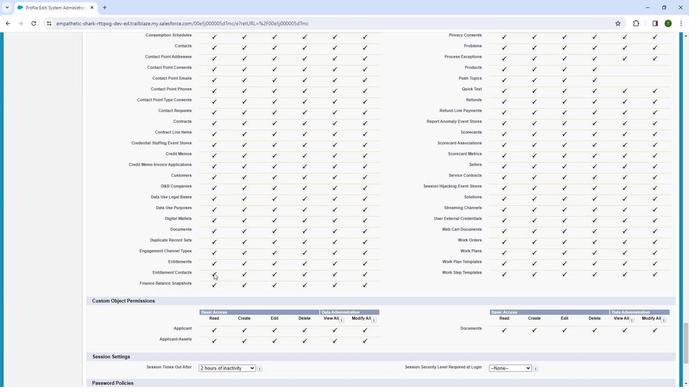 
Action: Mouse scrolled (212, 272) with delta (0, 0)
Screenshot: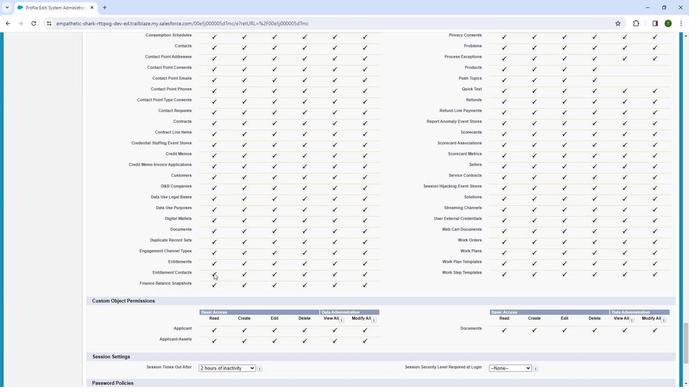 
Action: Mouse scrolled (212, 272) with delta (0, 0)
Screenshot: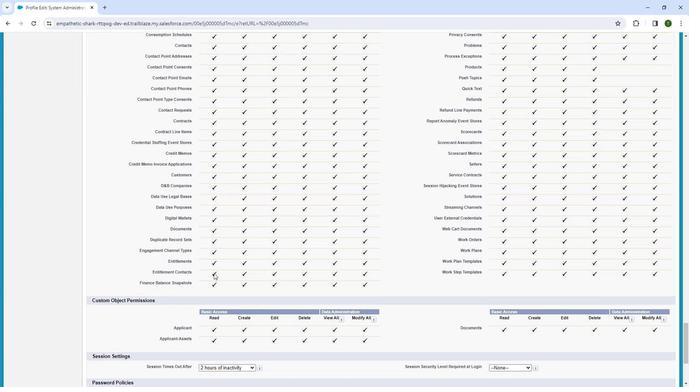 
Action: Mouse scrolled (212, 272) with delta (0, 0)
Screenshot: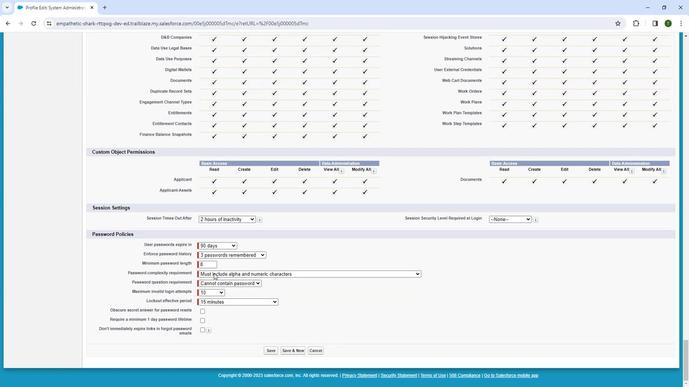 
Action: Mouse scrolled (212, 272) with delta (0, 0)
Screenshot: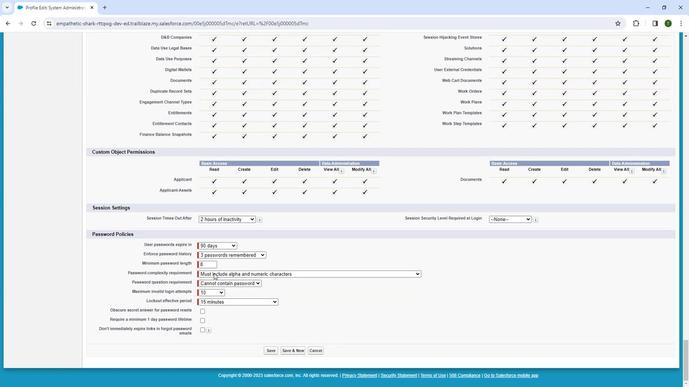 
Action: Mouse scrolled (212, 272) with delta (0, 0)
Screenshot: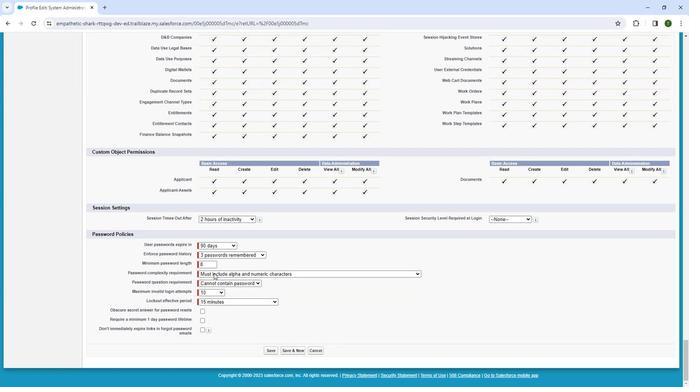 
Action: Mouse moved to (268, 349)
Screenshot: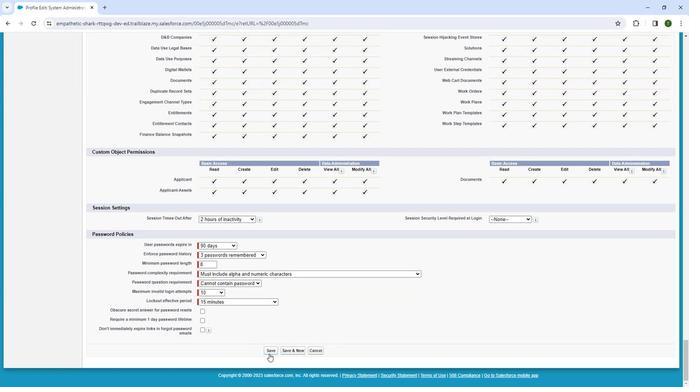 
Action: Mouse pressed left at (268, 349)
Screenshot: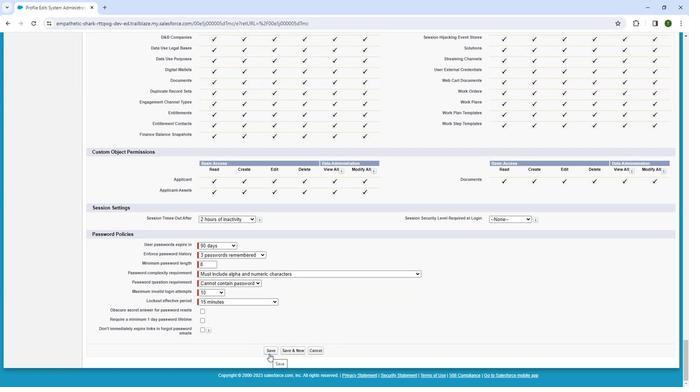 
Action: Mouse moved to (249, 257)
Screenshot: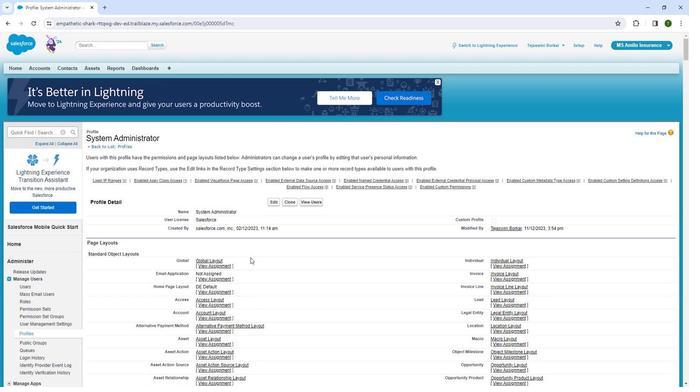 
Action: Mouse scrolled (249, 258) with delta (0, 0)
Screenshot: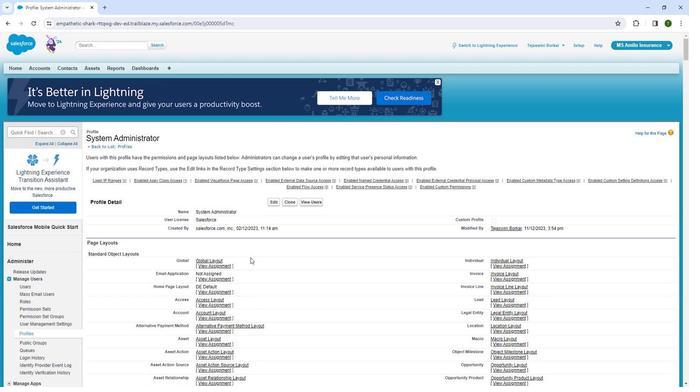 
Action: Mouse moved to (251, 244)
Screenshot: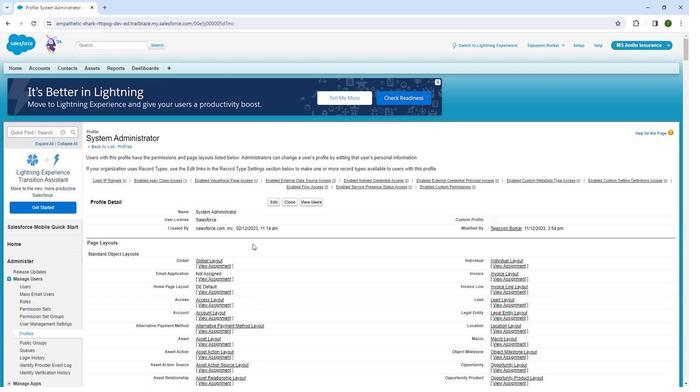 
Action: Key pressed <Key.shift><Key.shift><Key.shift><Key.shift><Key.shift><Key.shift>ctrl+R
Screenshot: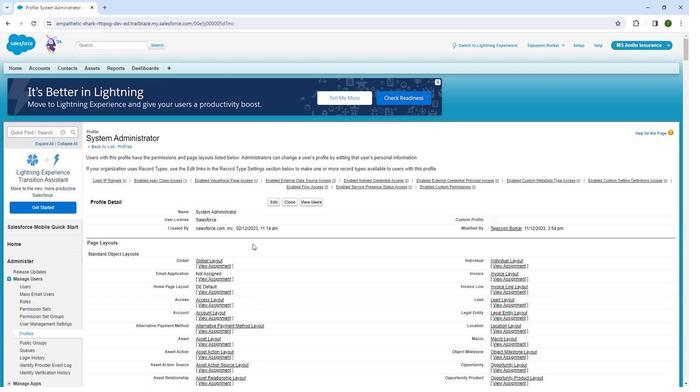 
Action: Mouse moved to (93, 77)
Screenshot: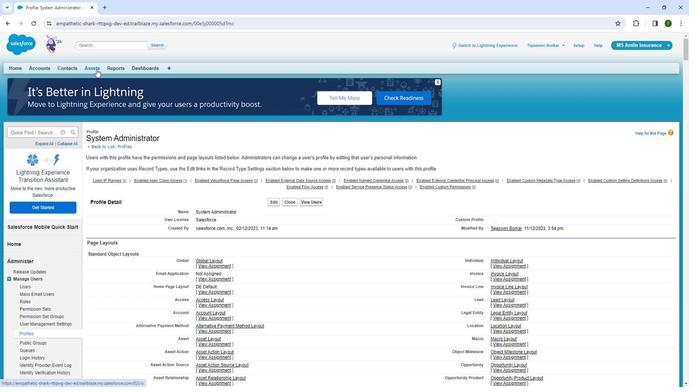 
Action: Mouse pressed left at (93, 77)
Screenshot: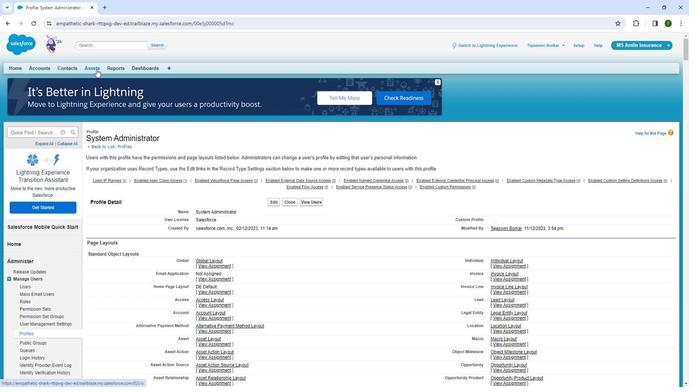 
Action: Mouse pressed left at (93, 77)
Screenshot: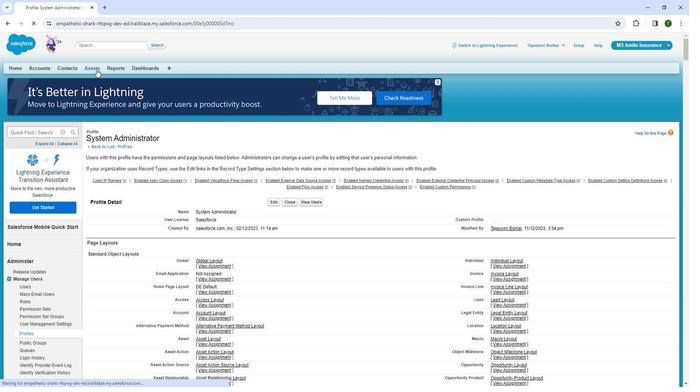 
Action: Mouse moved to (274, 131)
Screenshot: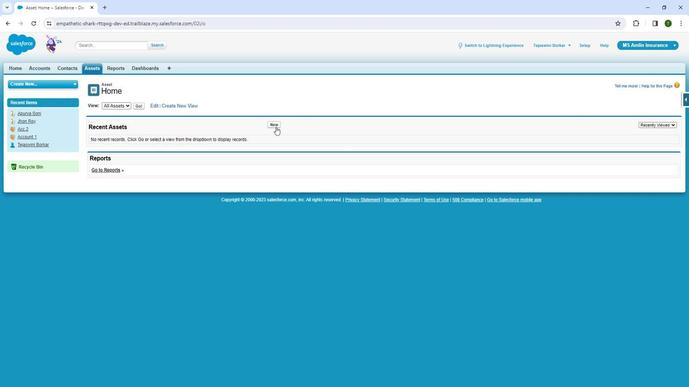 
Action: Mouse pressed left at (274, 131)
Screenshot: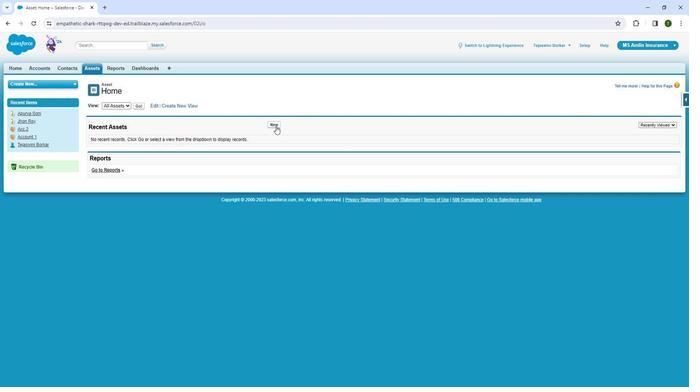 
Action: Mouse moved to (214, 144)
Screenshot: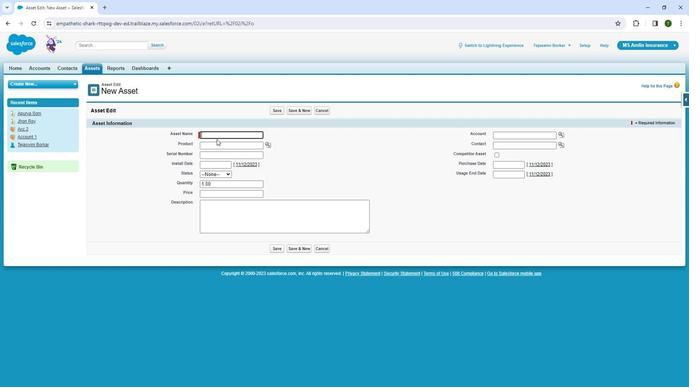 
Action: Key pressed <Key.shift>Asset<Key.space><Key.shift><Key.shift><Key.shift><Key.shift><Key.shift><Key.shift><Key.shift><Key.shift><Key.shift><Key.shift><Key.shift><Key.shift>!<Key.backspace>
Screenshot: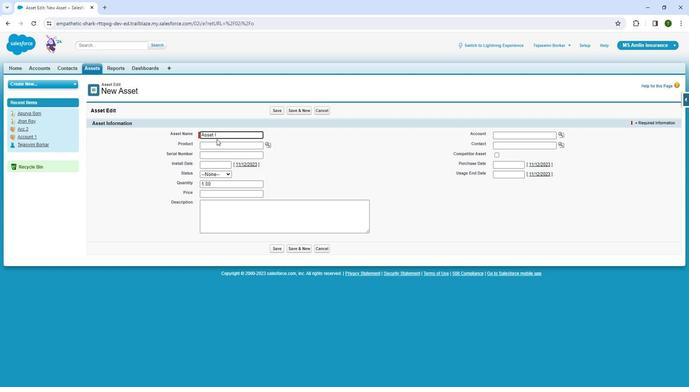 
Action: Mouse moved to (215, 143)
Screenshot: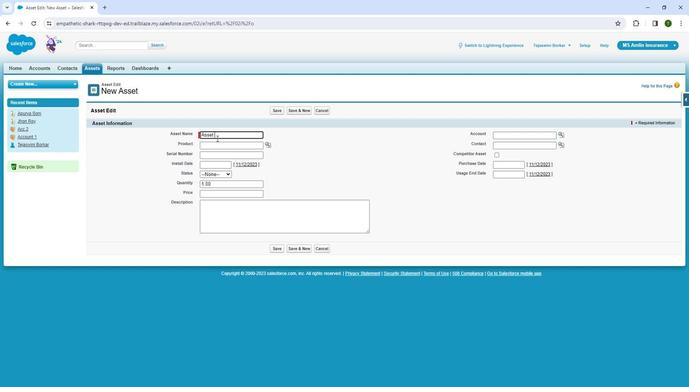 
Action: Key pressed 1
Screenshot: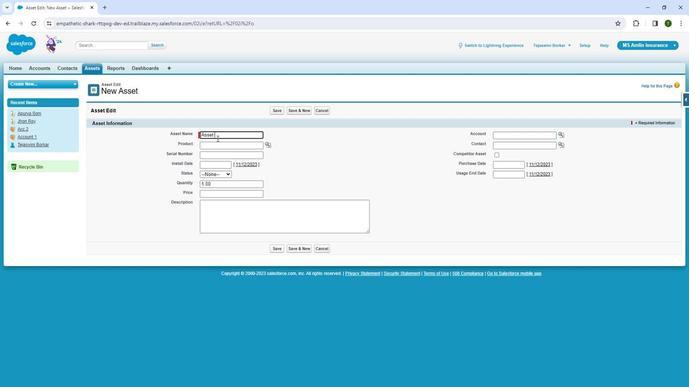 
Action: Mouse moved to (215, 147)
Screenshot: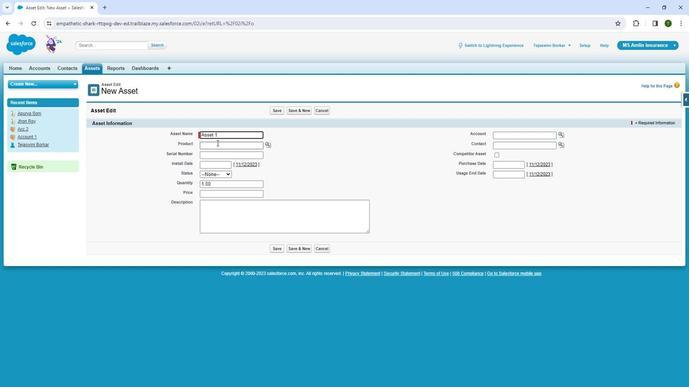 
Action: Mouse pressed left at (215, 147)
Screenshot: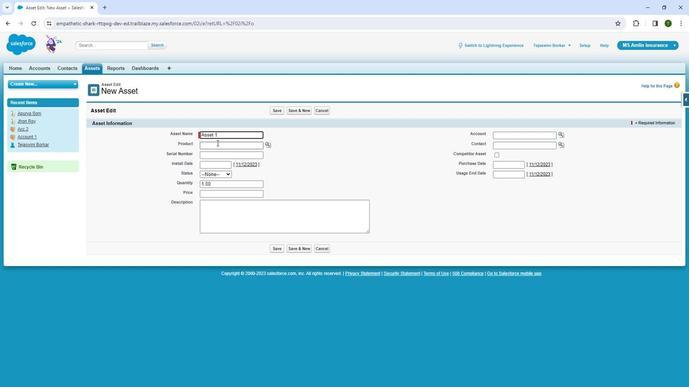 
Action: Mouse moved to (267, 150)
Screenshot: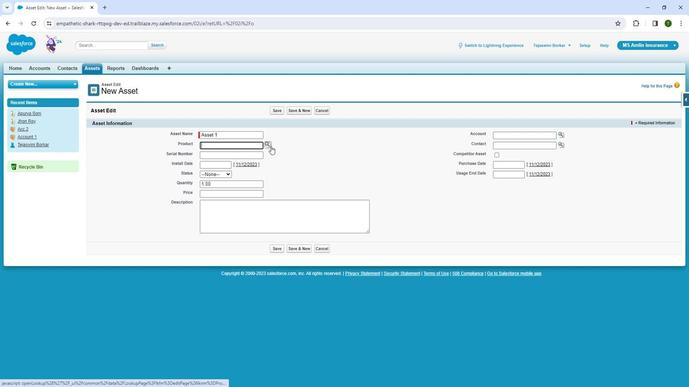 
Action: Mouse pressed left at (267, 150)
Screenshot: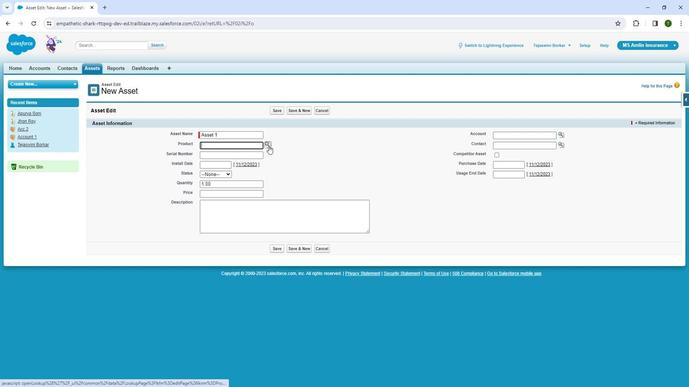 
Action: Mouse moved to (678, 157)
Screenshot: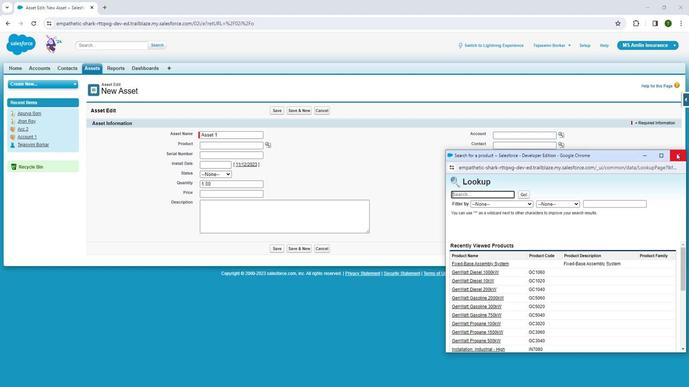 
Action: Mouse pressed left at (678, 157)
Screenshot: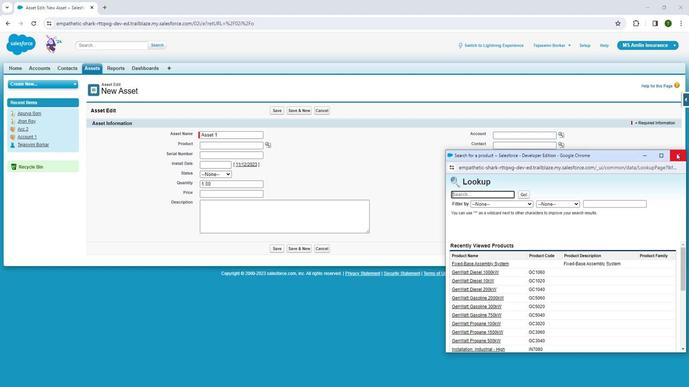 
Action: Mouse moved to (199, 157)
Screenshot: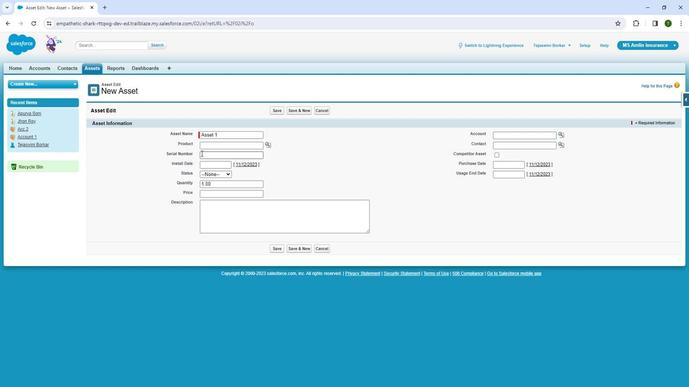 
Action: Mouse pressed left at (199, 157)
Screenshot: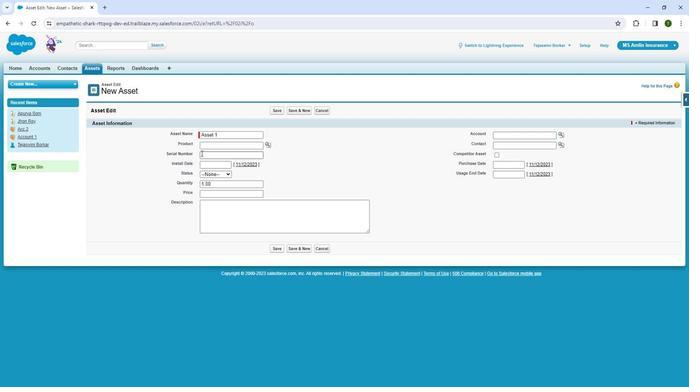 
Action: Mouse moved to (237, 168)
Screenshot: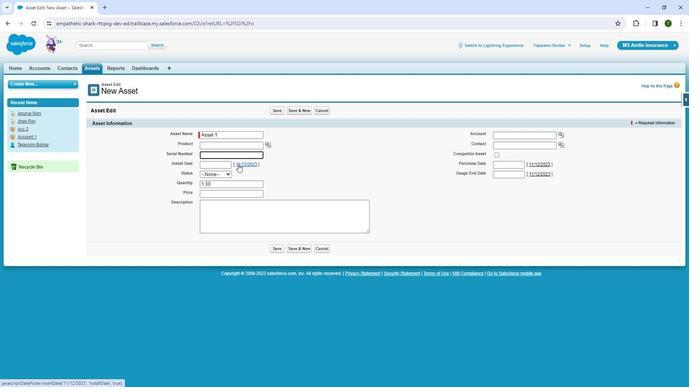 
Action: Key pressed 123
Screenshot: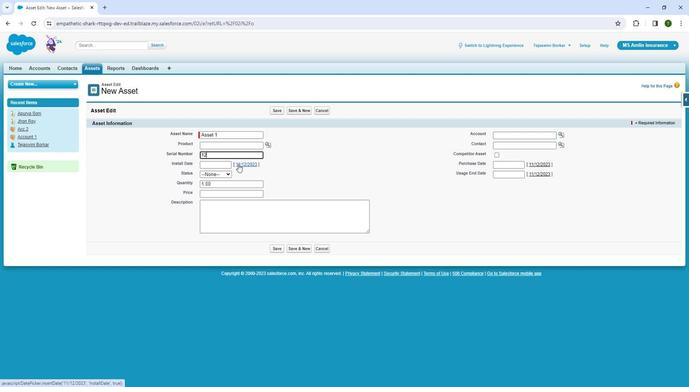
Action: Mouse moved to (236, 165)
Screenshot: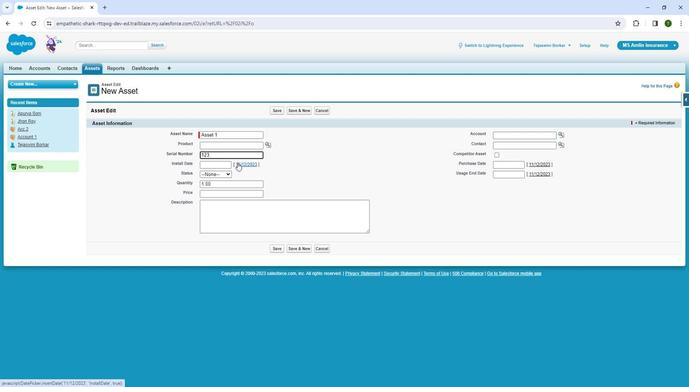 
Action: Mouse pressed left at (236, 165)
Screenshot: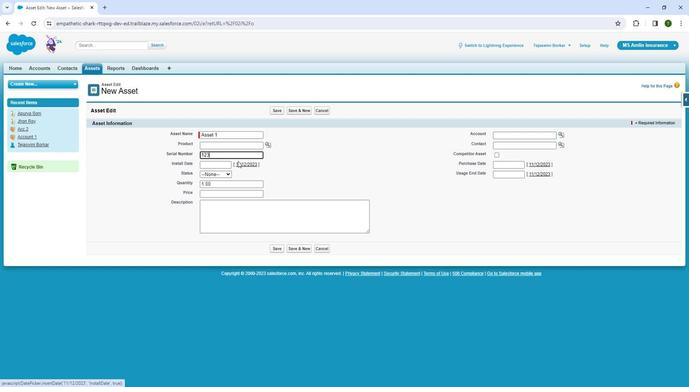 
Action: Mouse moved to (235, 168)
Screenshot: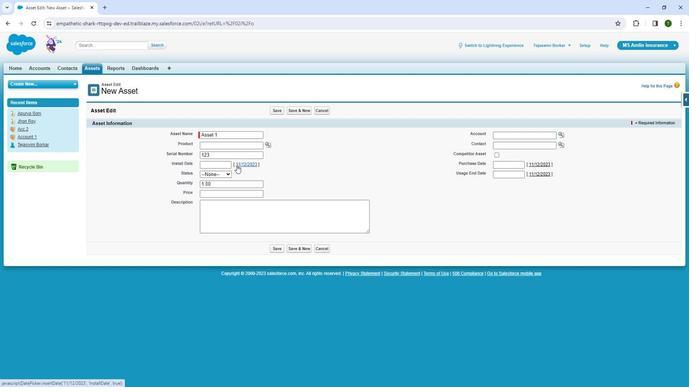
Action: Mouse pressed left at (235, 168)
Screenshot: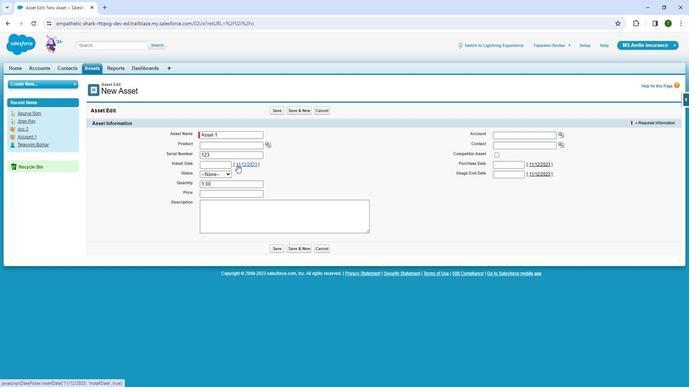
Action: Mouse moved to (221, 178)
Screenshot: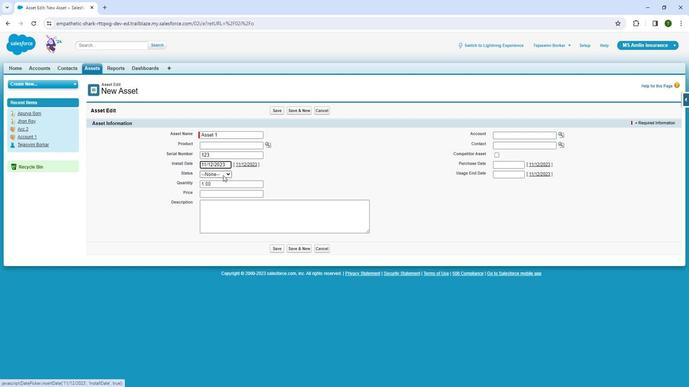
Action: Mouse pressed left at (221, 178)
Screenshot: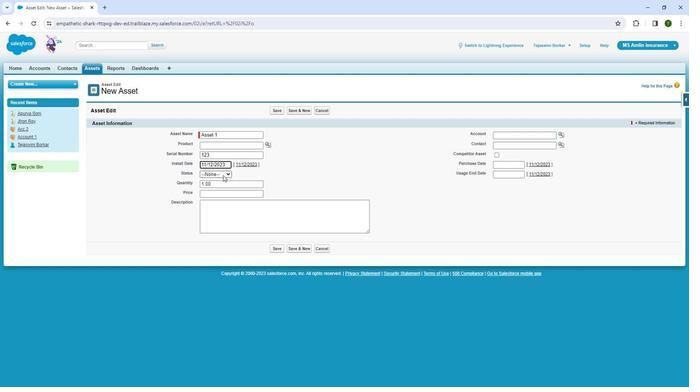 
Action: Mouse moved to (214, 190)
Screenshot: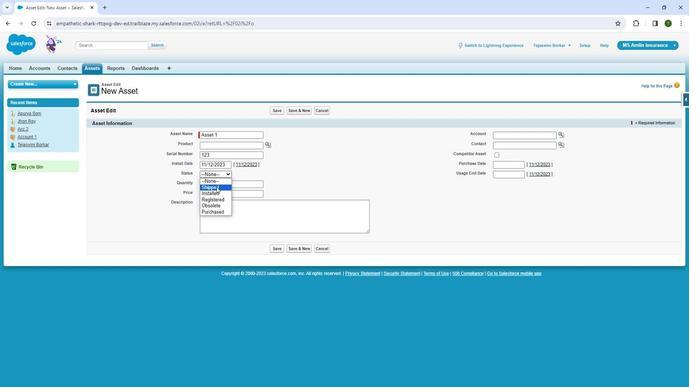 
Action: Mouse pressed left at (214, 190)
Screenshot: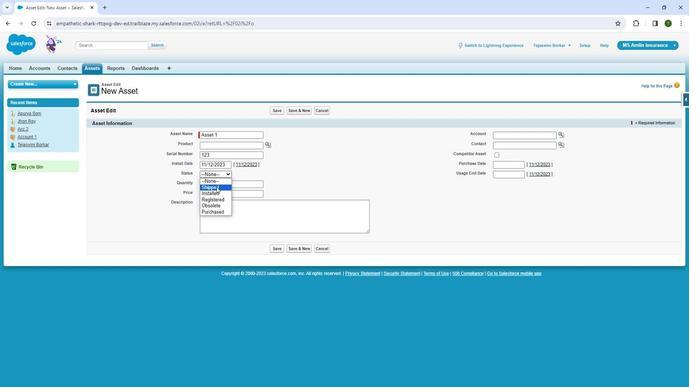 
Action: Mouse moved to (211, 195)
Screenshot: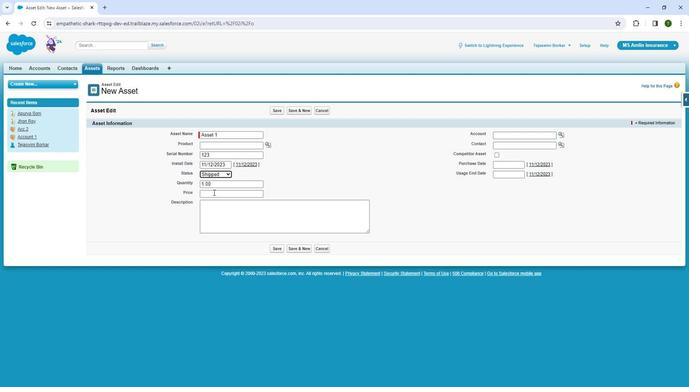 
Action: Mouse pressed left at (211, 195)
Screenshot: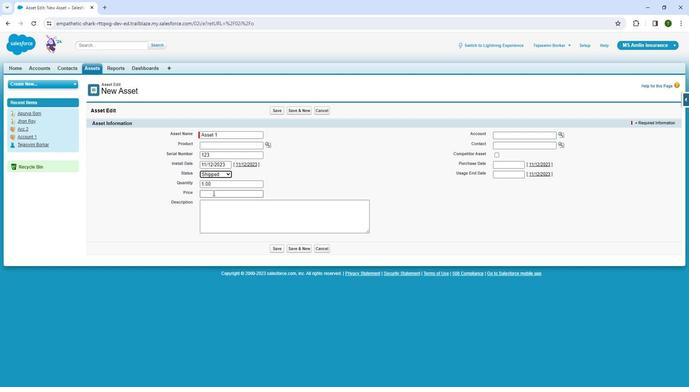 
Action: Key pressed 1234
Screenshot: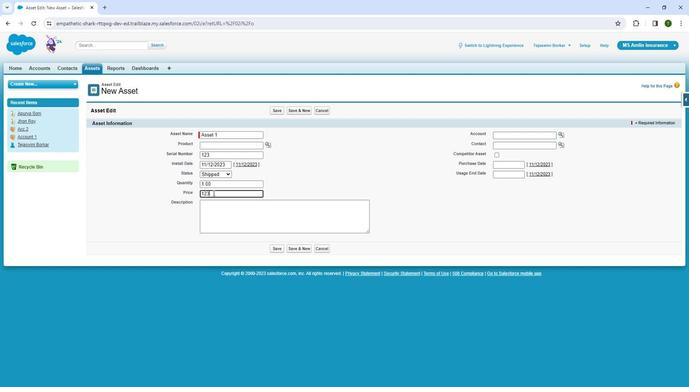 
Action: Mouse moved to (561, 138)
Screenshot: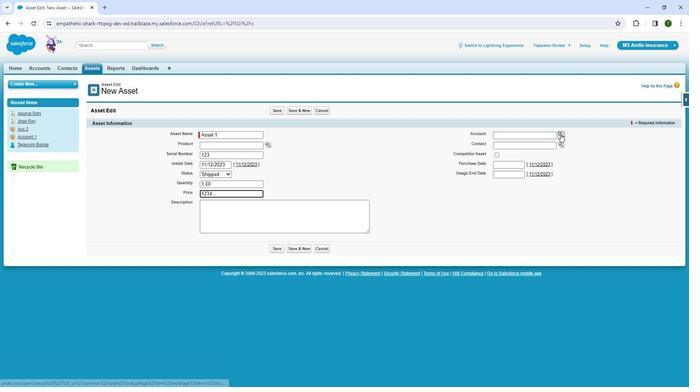 
Action: Mouse pressed left at (561, 138)
Screenshot: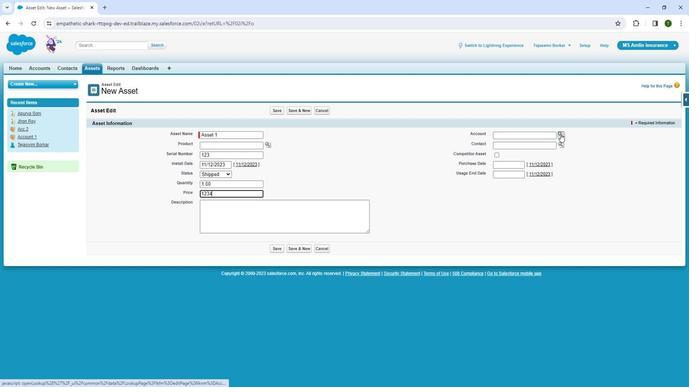 
Action: Mouse moved to (457, 244)
Screenshot: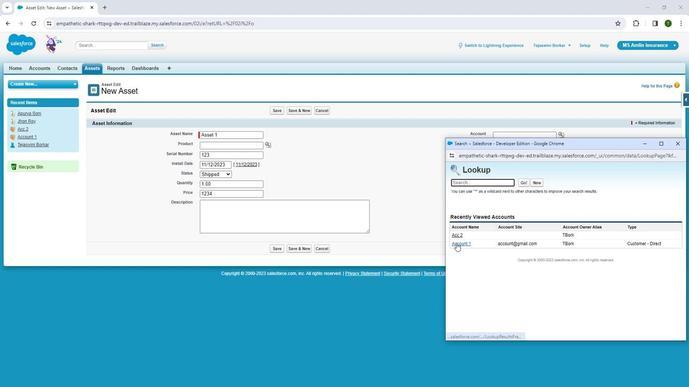 
Action: Mouse pressed left at (457, 244)
Screenshot: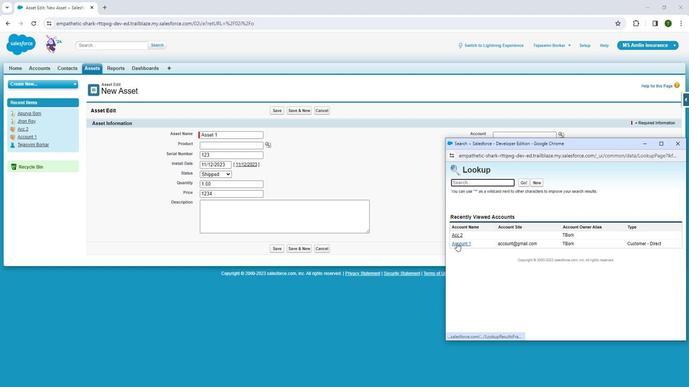 
Action: Mouse moved to (558, 146)
Screenshot: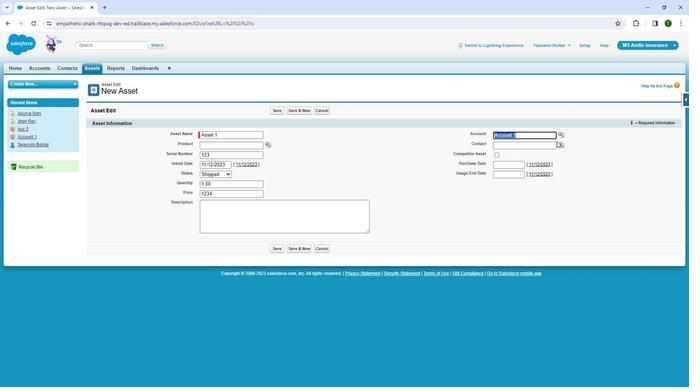 
Action: Mouse pressed left at (558, 146)
Screenshot: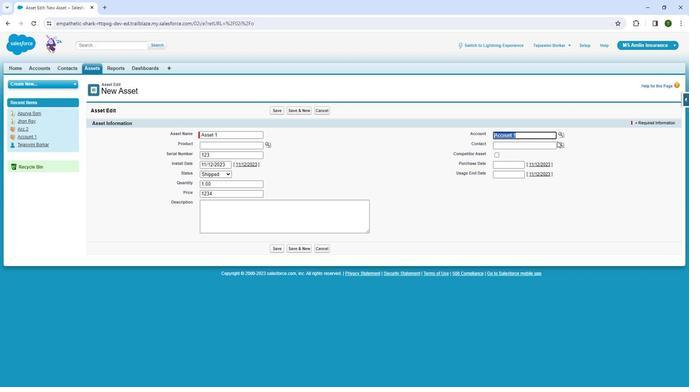 
Action: Mouse moved to (560, 148)
Screenshot: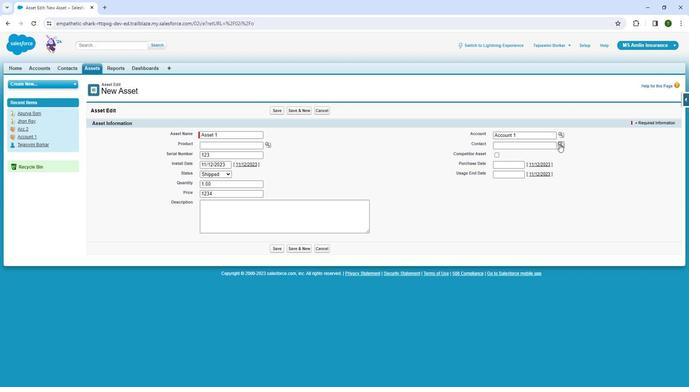
Action: Mouse pressed left at (560, 148)
Screenshot: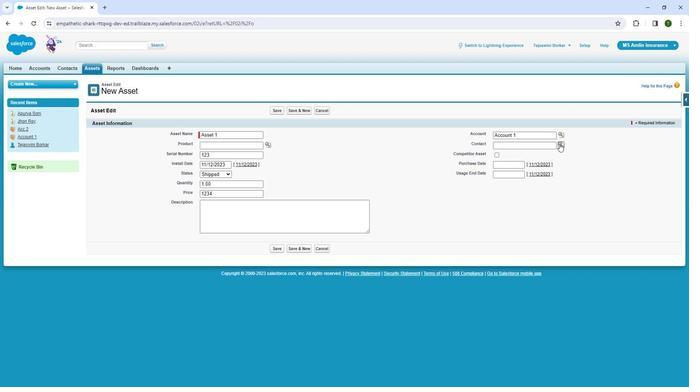 
Action: Mouse moved to (456, 245)
Screenshot: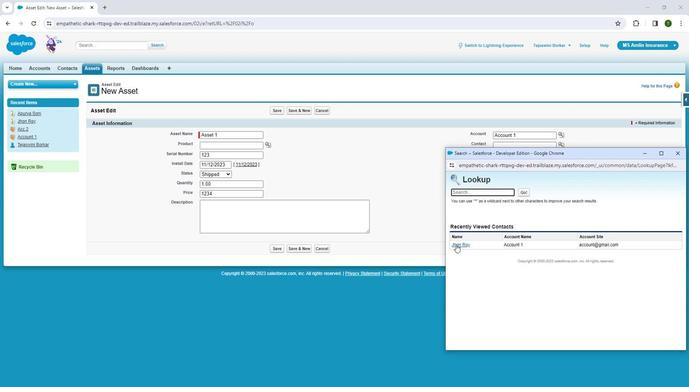 
Action: Mouse pressed left at (456, 245)
Screenshot: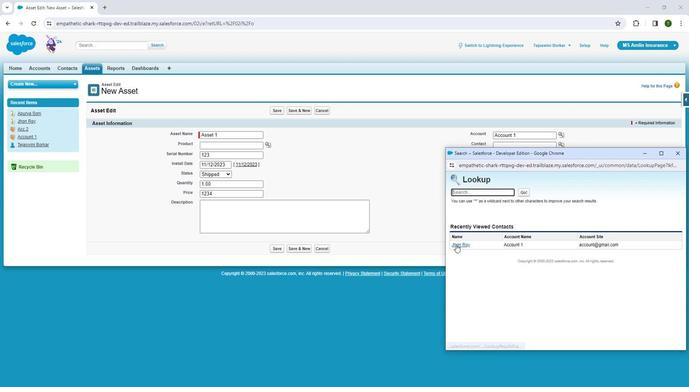 
Action: Mouse moved to (496, 156)
Screenshot: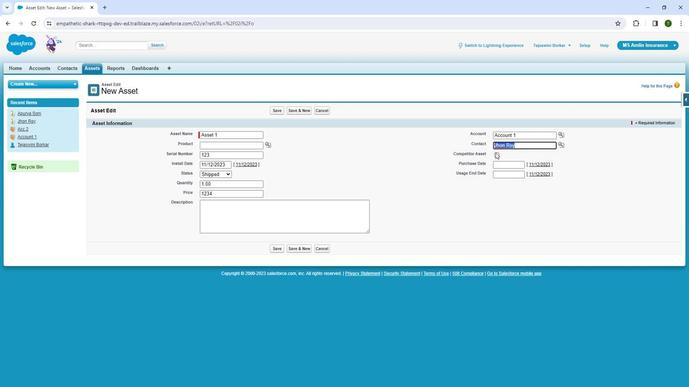 
Action: Mouse pressed left at (496, 156)
Screenshot: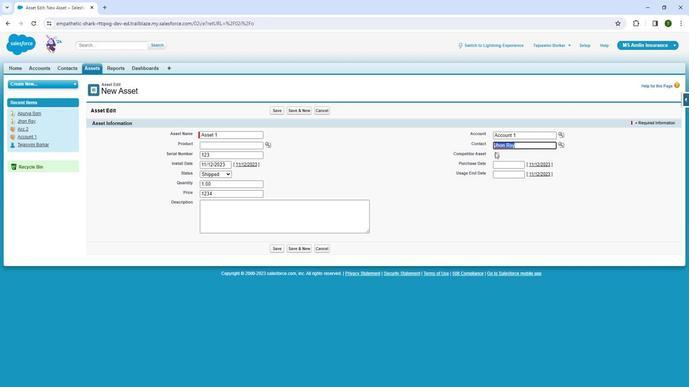 
Action: Mouse moved to (498, 160)
Screenshot: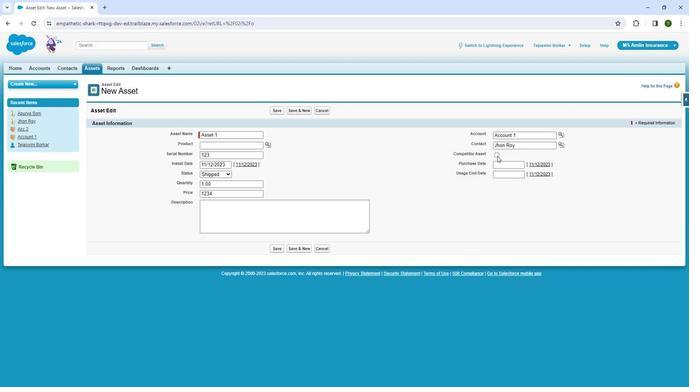 
Action: Mouse pressed left at (498, 160)
Screenshot: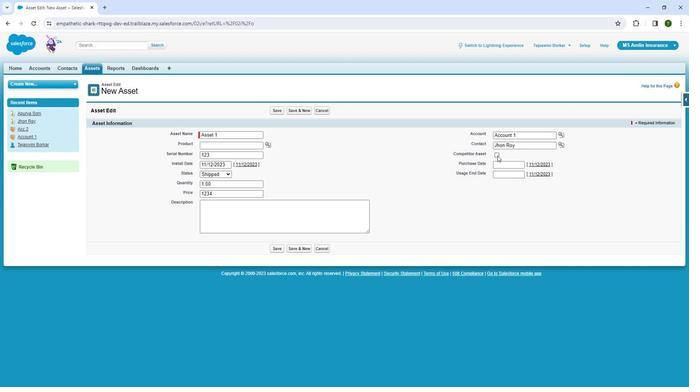 
Action: Mouse moved to (497, 167)
Screenshot: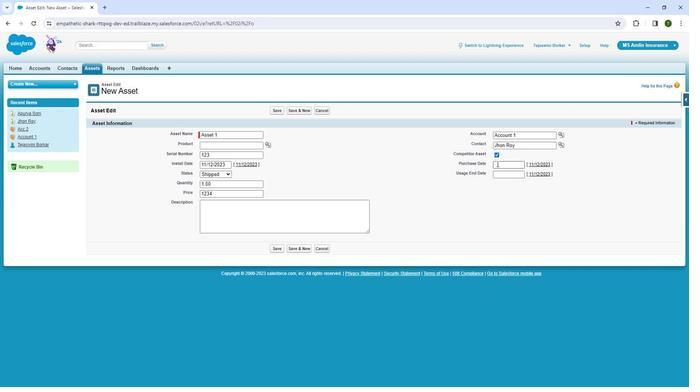 
Action: Mouse pressed left at (497, 167)
Screenshot: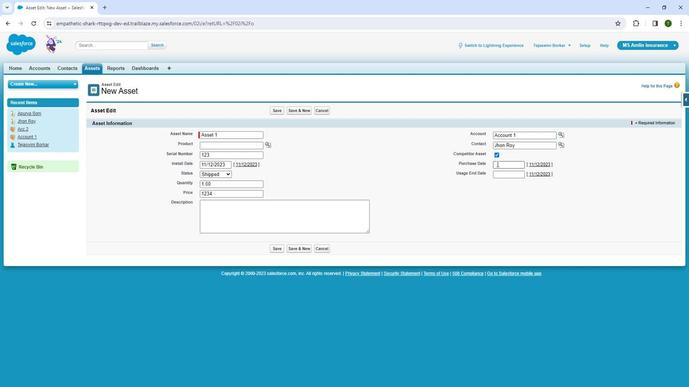 
Action: Mouse moved to (535, 169)
Screenshot: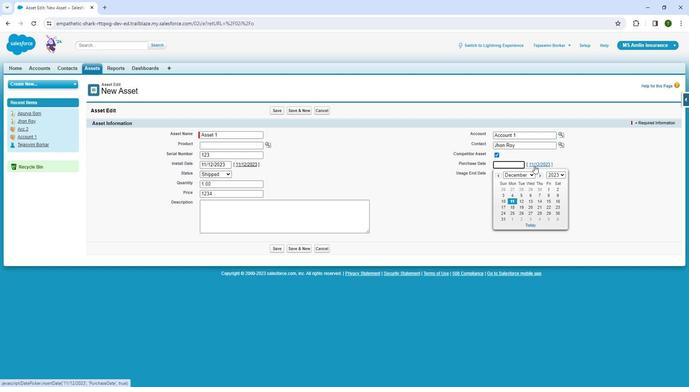 
Action: Mouse pressed left at (535, 169)
Screenshot: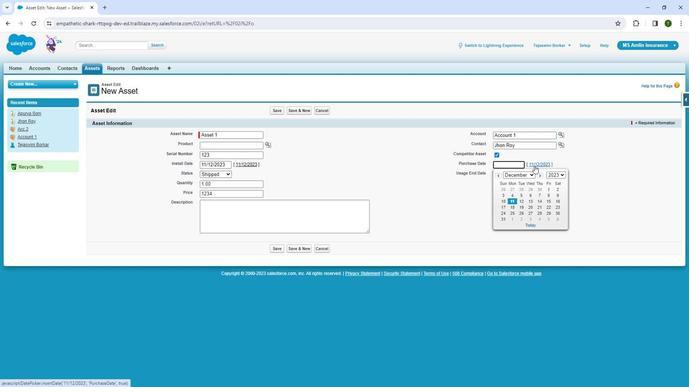 
Action: Mouse moved to (539, 179)
Screenshot: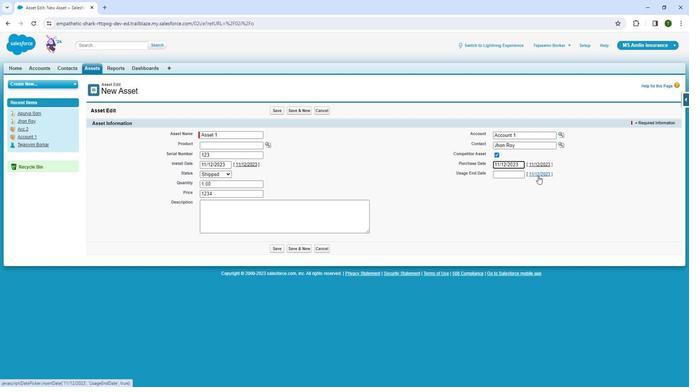 
Action: Mouse pressed left at (539, 179)
Screenshot: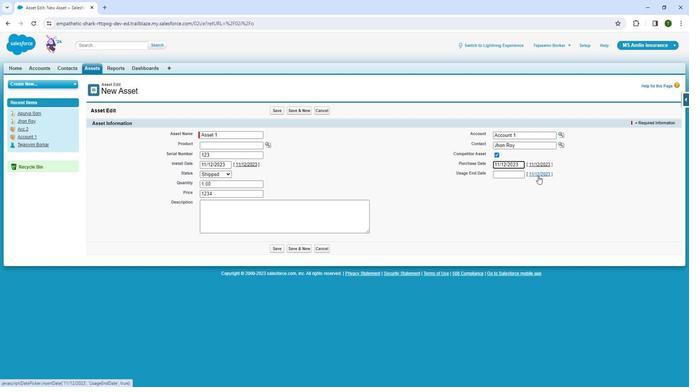 
Action: Mouse moved to (523, 177)
Screenshot: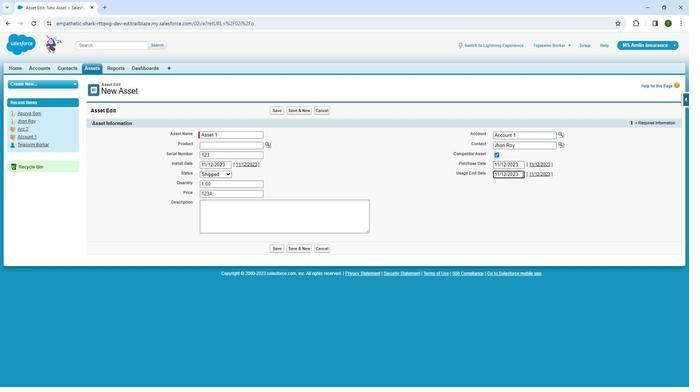 
Action: Mouse pressed left at (523, 177)
Screenshot: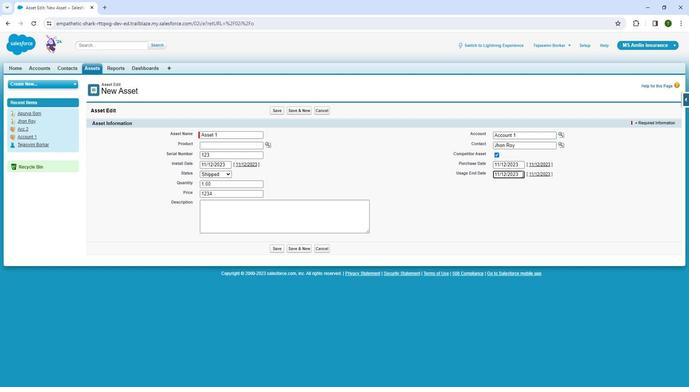 
Action: Mouse moved to (480, 180)
Screenshot: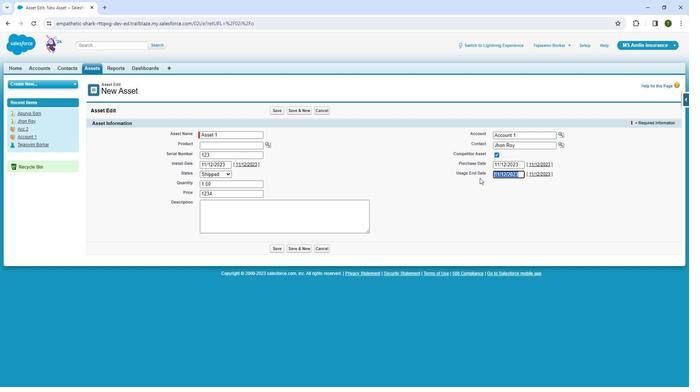 
Action: Key pressed <Key.backspace>
Screenshot: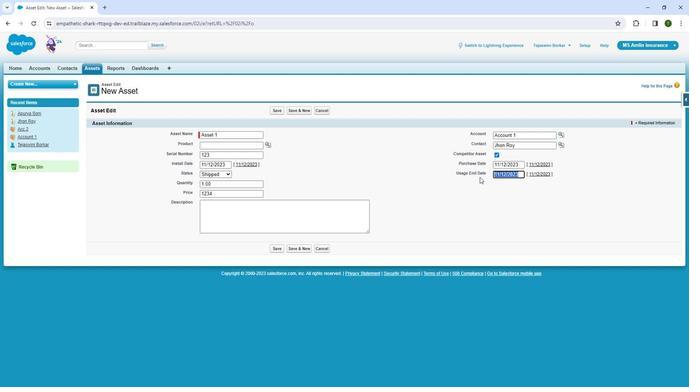 
Action: Mouse moved to (516, 178)
Screenshot: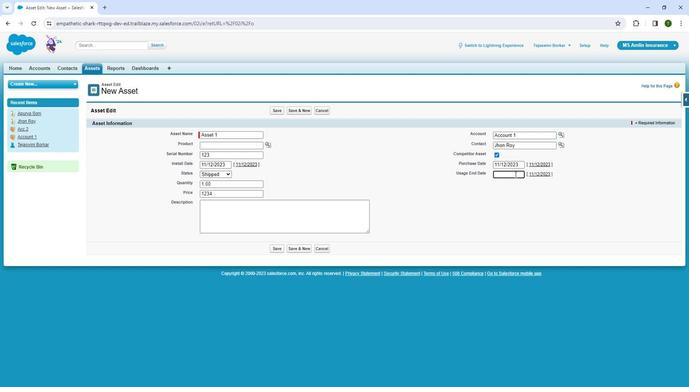 
Action: Mouse pressed left at (516, 178)
Screenshot: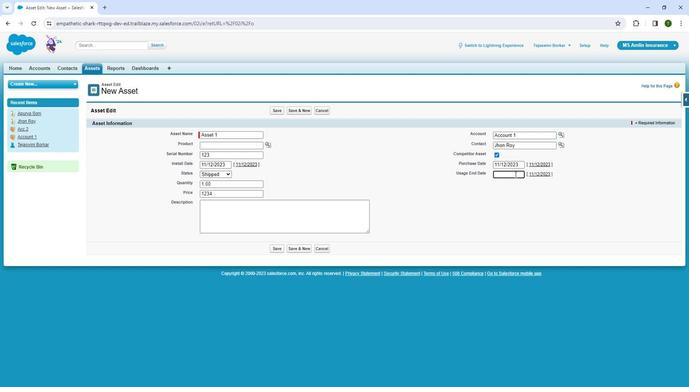 
Action: Mouse moved to (513, 223)
Screenshot: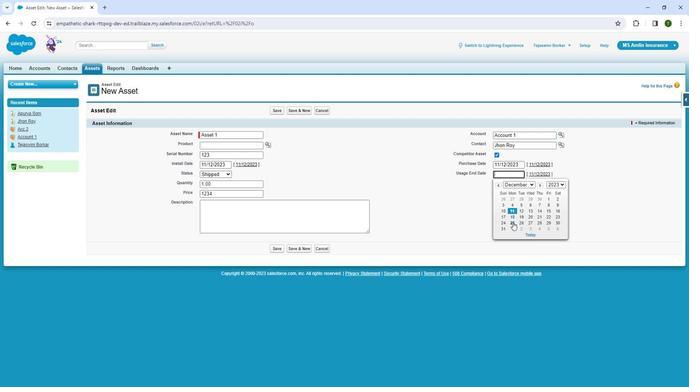 
Action: Mouse pressed left at (513, 223)
Screenshot: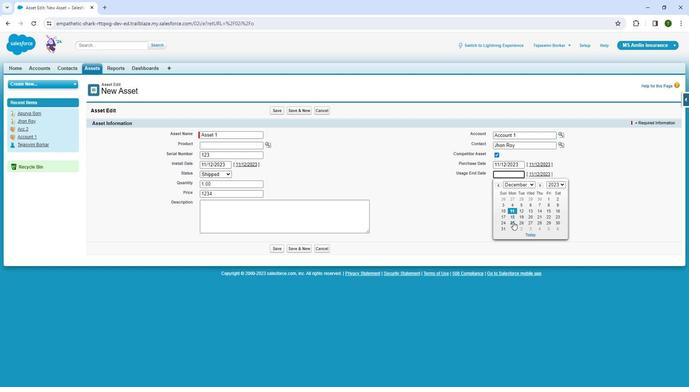 
Action: Mouse moved to (275, 250)
Screenshot: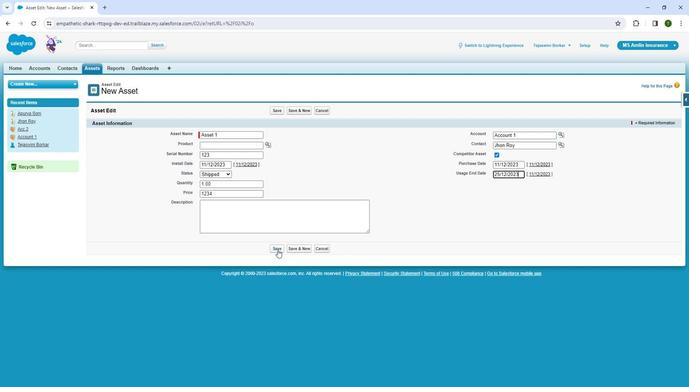 
Action: Mouse pressed left at (275, 250)
Screenshot: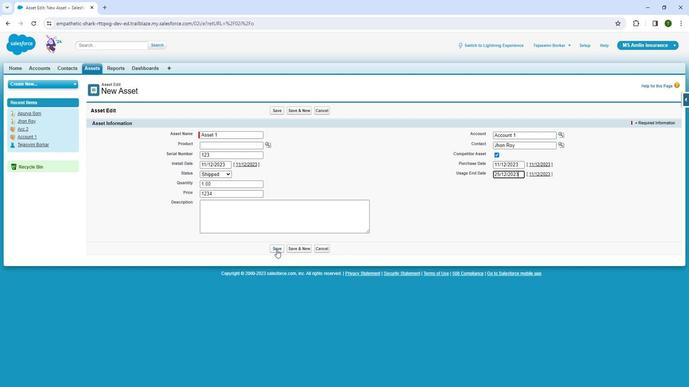 
Action: Mouse moved to (261, 137)
Screenshot: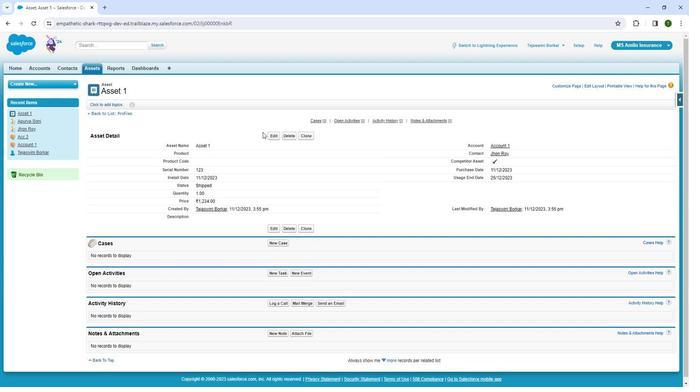 
Action: Mouse scrolled (261, 138) with delta (0, 0)
Screenshot: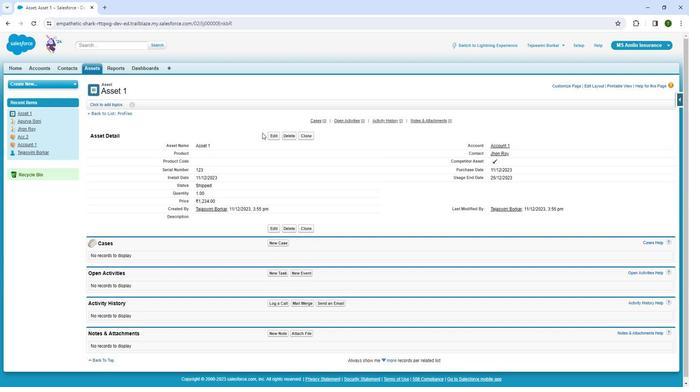 
Action: Mouse scrolled (261, 138) with delta (0, 0)
Screenshot: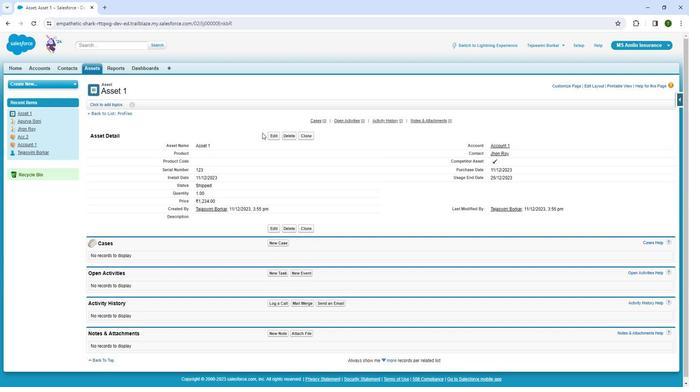 
Action: Mouse scrolled (261, 138) with delta (0, 0)
Screenshot: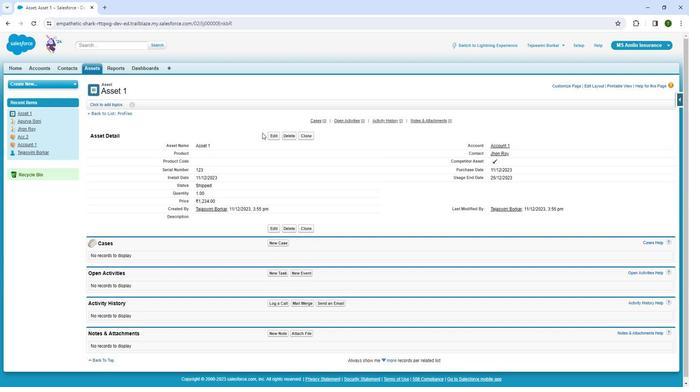 
Action: Mouse scrolled (261, 138) with delta (0, 0)
Screenshot: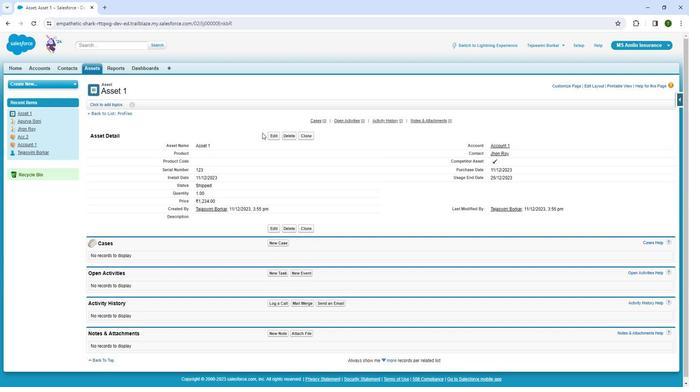 
Action: Mouse moved to (91, 77)
Screenshot: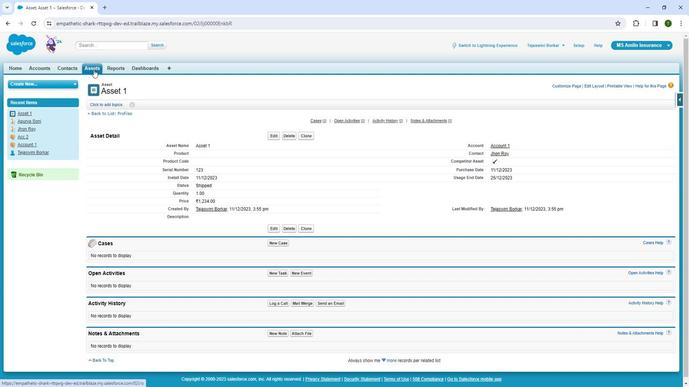 
Action: Mouse pressed left at (91, 77)
Screenshot: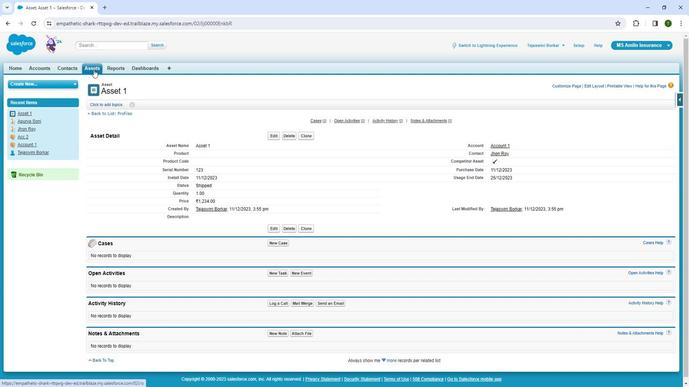 
Action: Mouse pressed left at (91, 77)
Screenshot: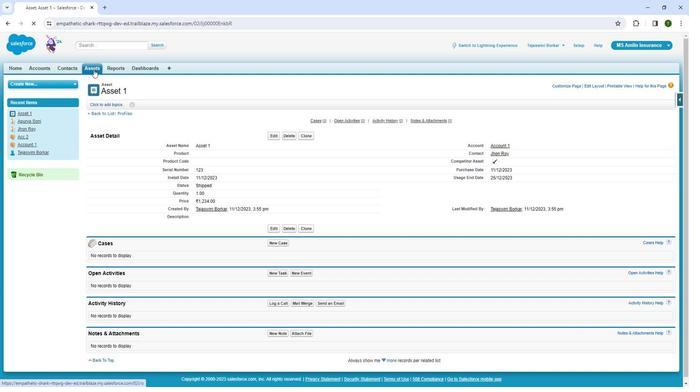 
Action: Mouse moved to (274, 130)
Screenshot: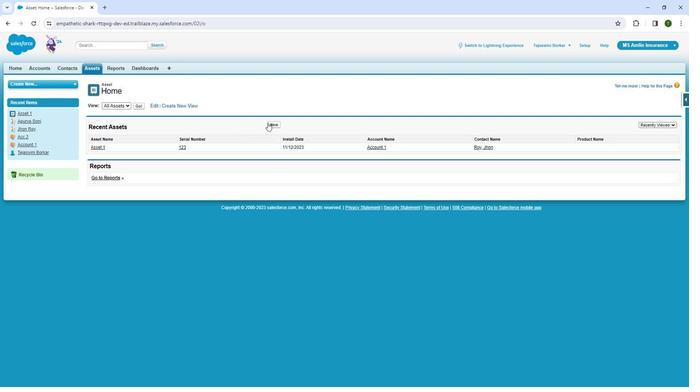 
Action: Mouse pressed left at (274, 130)
Screenshot: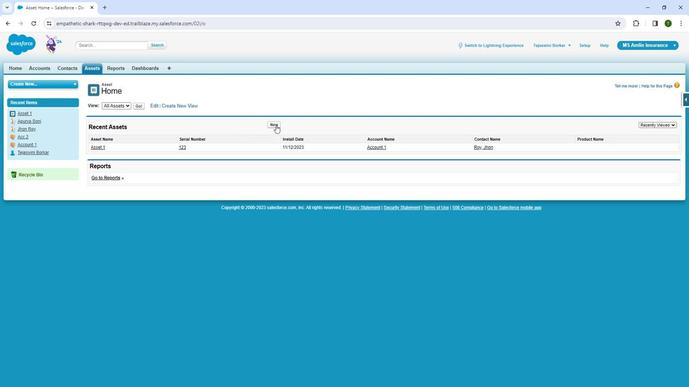 
Action: Mouse moved to (223, 145)
Screenshot: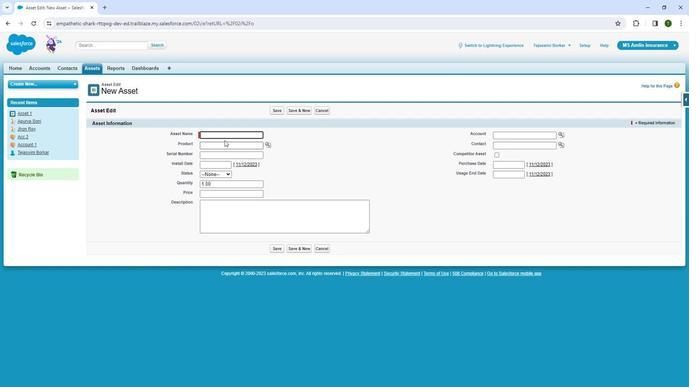 
Action: Key pressed <Key.shift>Assets<Key.space>2
Screenshot: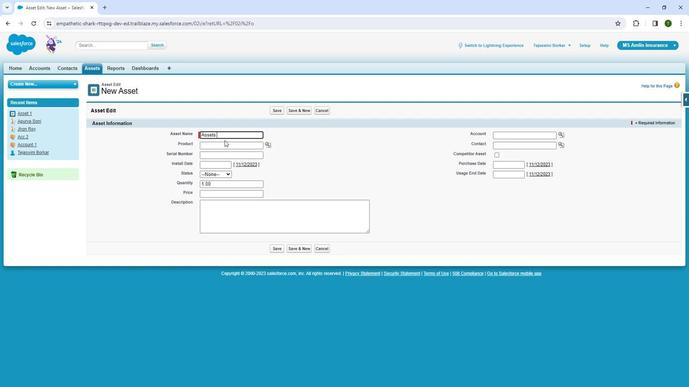 
Action: Mouse moved to (236, 148)
Screenshot: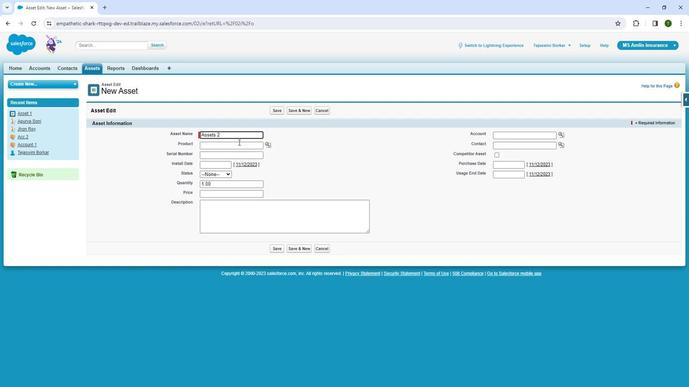 
Action: Mouse pressed left at (236, 148)
Screenshot: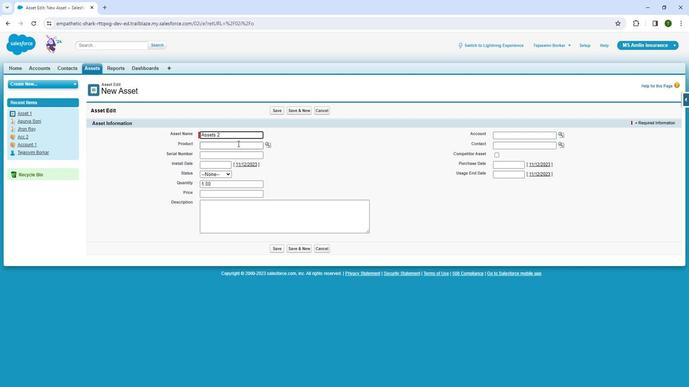 
Action: Mouse moved to (217, 159)
Screenshot: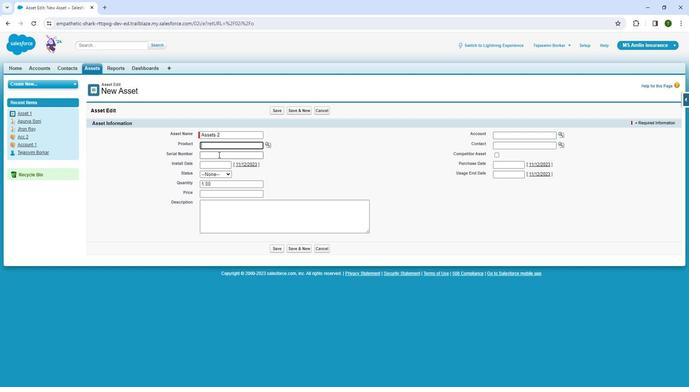 
Action: Mouse pressed left at (217, 159)
Screenshot: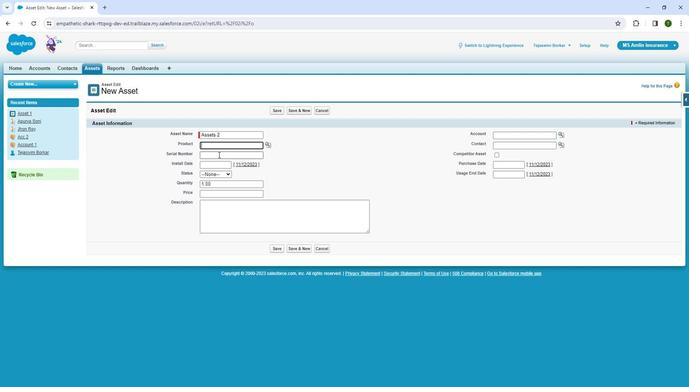 
Action: Mouse moved to (213, 162)
Screenshot: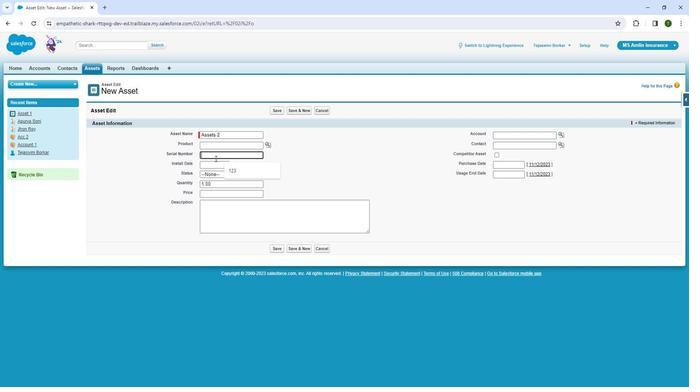 
Action: Key pressed 45
Screenshot: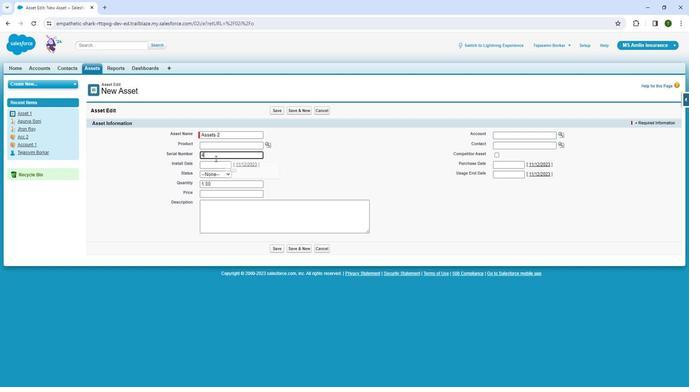 
Action: Mouse moved to (212, 160)
Screenshot: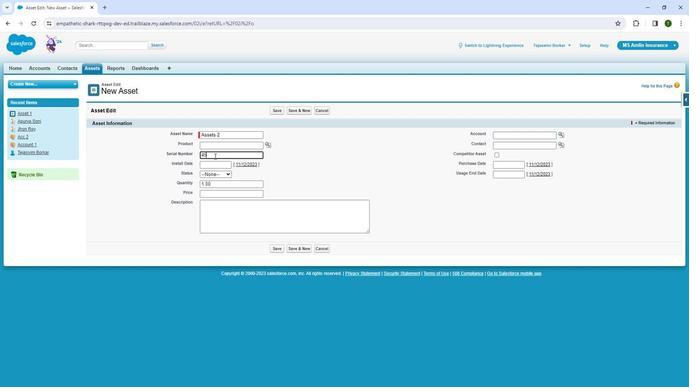 
Action: Key pressed 67
Screenshot: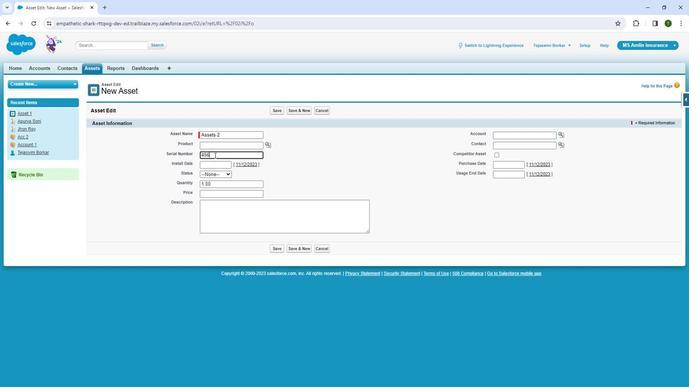 
Action: Mouse moved to (199, 166)
Screenshot: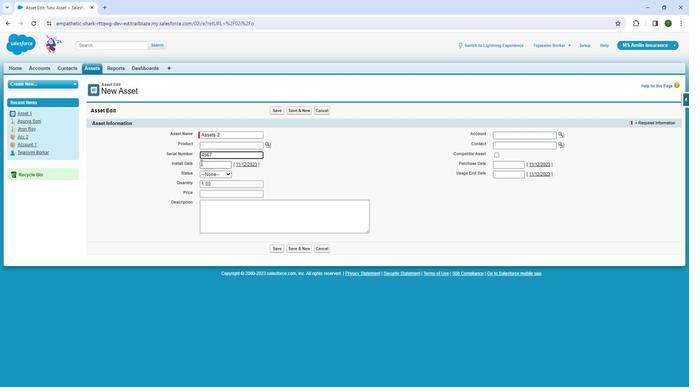 
Action: Mouse pressed left at (199, 166)
Screenshot: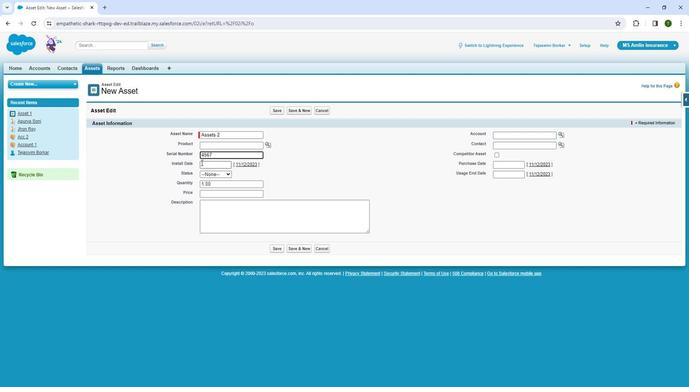 
Action: Mouse moved to (205, 203)
Screenshot: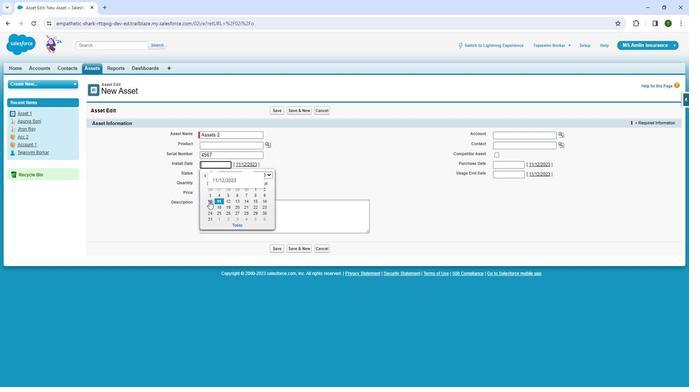 
Action: Mouse pressed left at (205, 203)
Screenshot: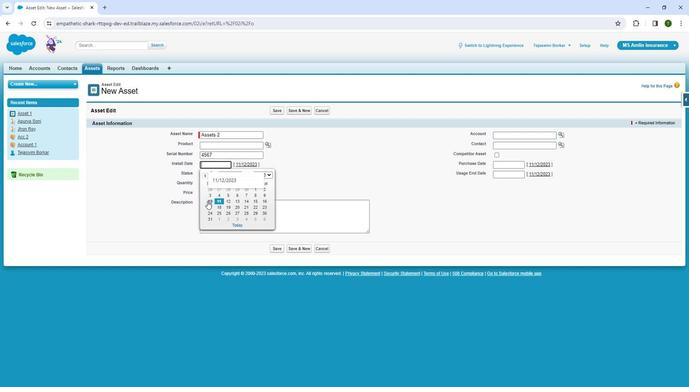 
Action: Mouse moved to (211, 182)
Screenshot: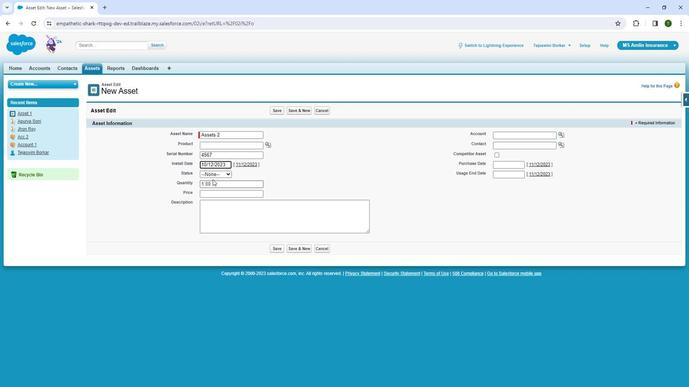 
Action: Mouse pressed left at (211, 182)
Screenshot: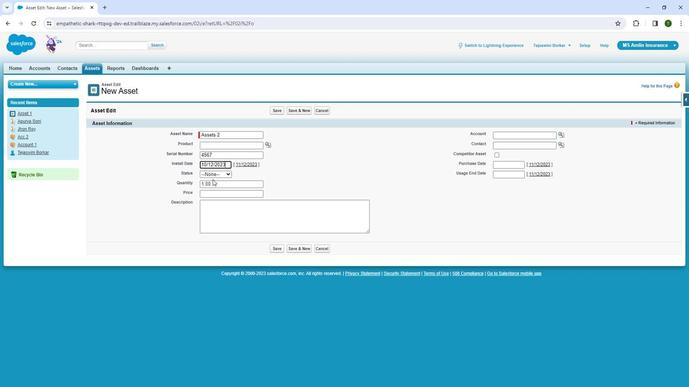 
Action: Mouse moved to (211, 179)
Screenshot: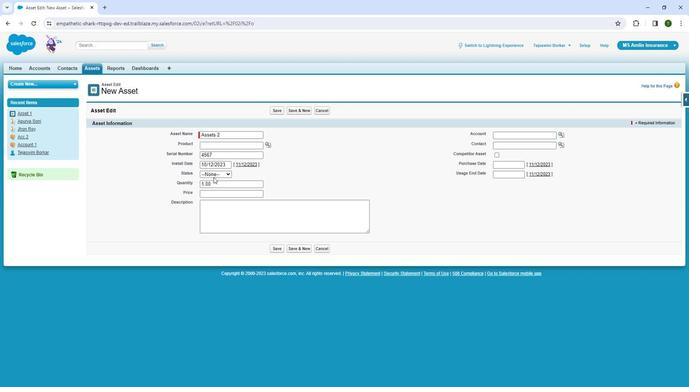 
Action: Mouse pressed left at (211, 179)
Screenshot: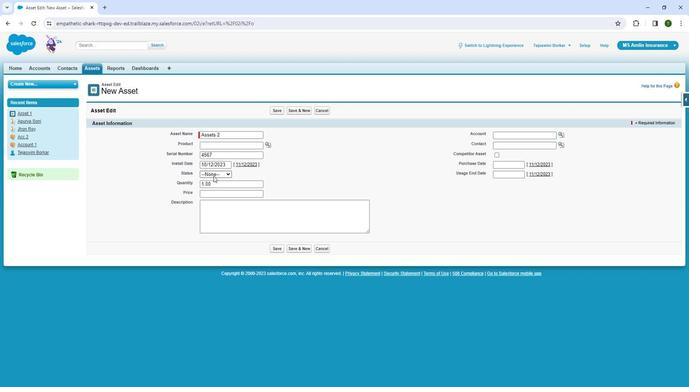 
Action: Mouse moved to (211, 193)
Screenshot: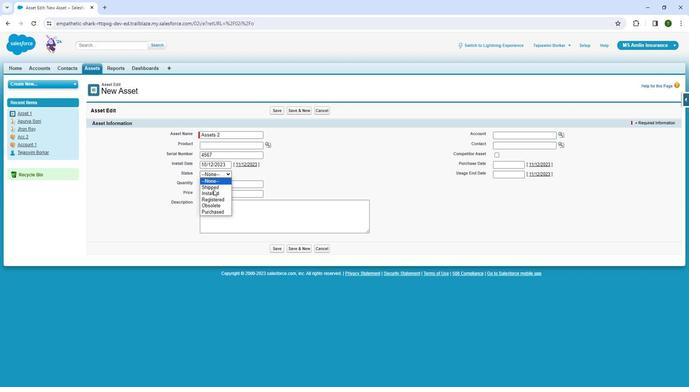 
Action: Mouse pressed left at (211, 193)
Screenshot: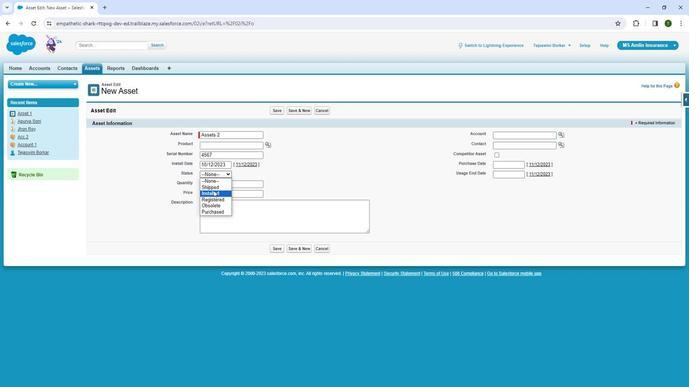 
Action: Mouse moved to (215, 190)
Screenshot: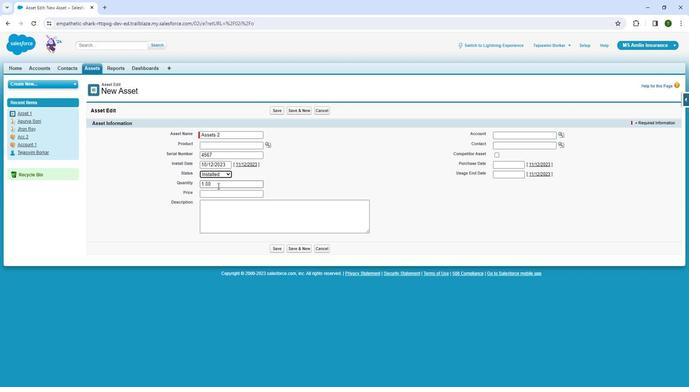 
Action: Mouse pressed left at (215, 190)
Screenshot: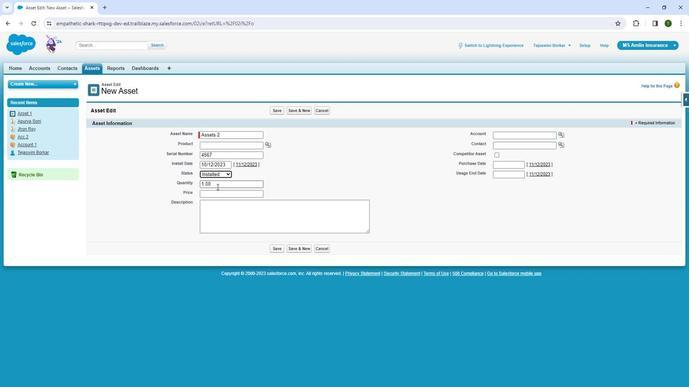
Action: Mouse moved to (208, 196)
Screenshot: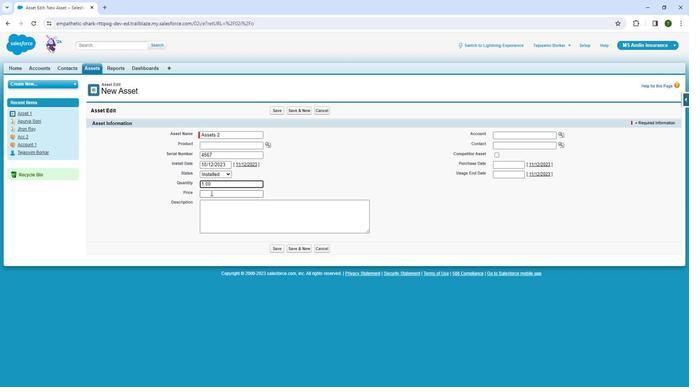 
Action: Mouse pressed left at (208, 196)
Screenshot: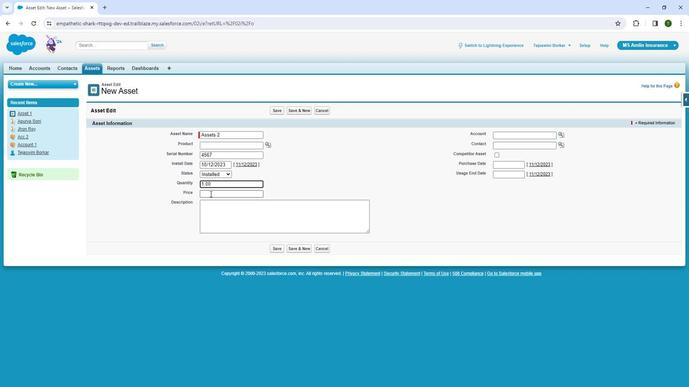 
Action: Mouse moved to (229, 213)
Screenshot: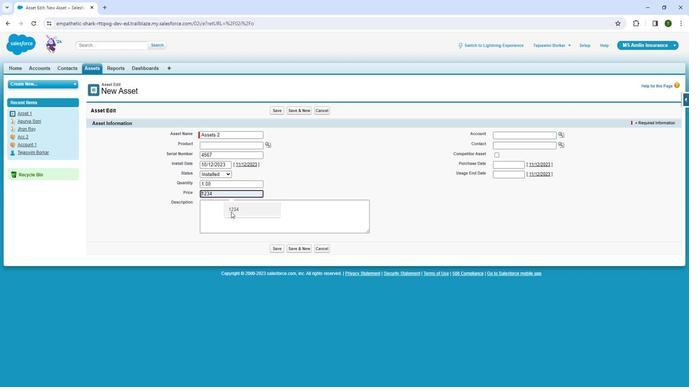 
Action: Mouse pressed left at (229, 213)
Screenshot: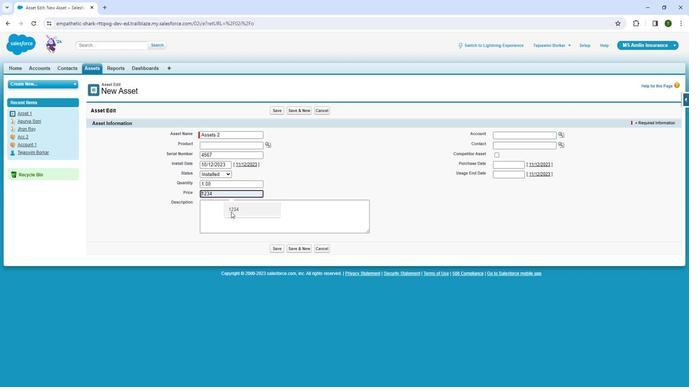 
Action: Key pressed 4
Screenshot: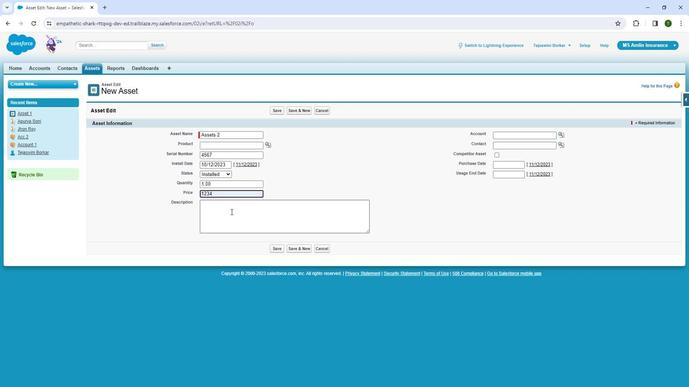 
Action: Mouse moved to (229, 213)
Screenshot: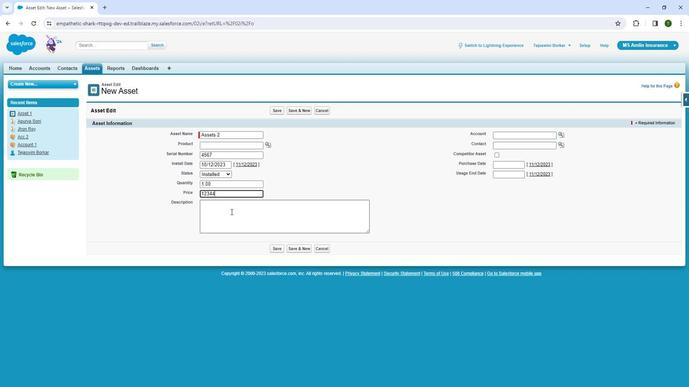 
Action: Key pressed 56
Screenshot: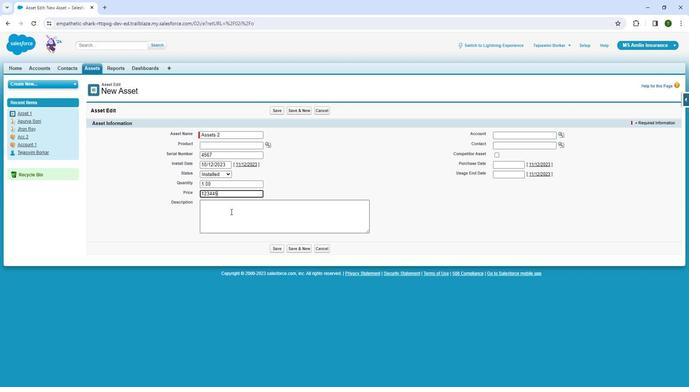 
Action: Mouse moved to (228, 221)
Screenshot: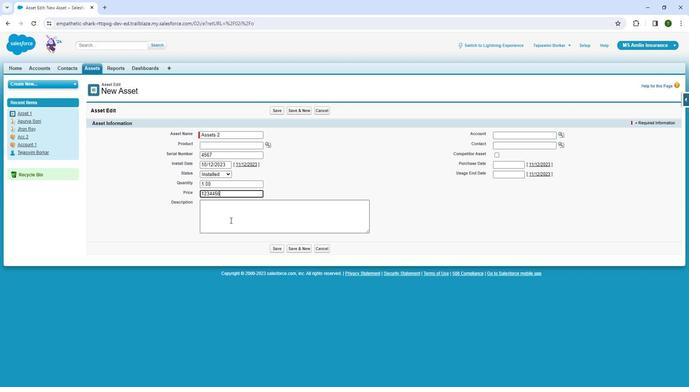 
Action: Mouse pressed left at (228, 221)
Screenshot: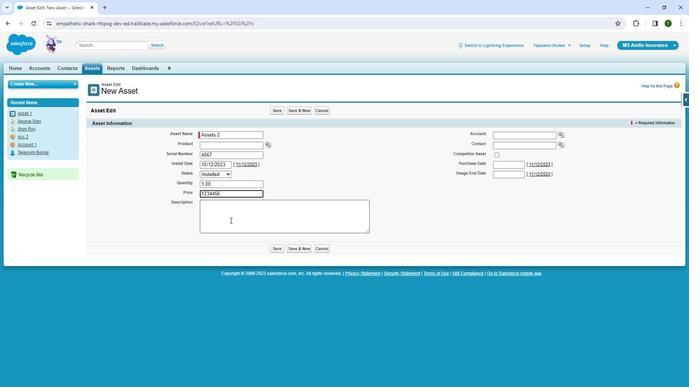 
Action: Mouse moved to (532, 140)
Screenshot: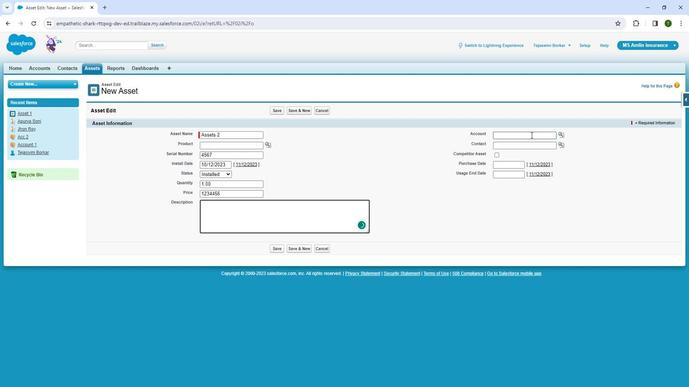 
Action: Mouse pressed left at (532, 140)
Screenshot: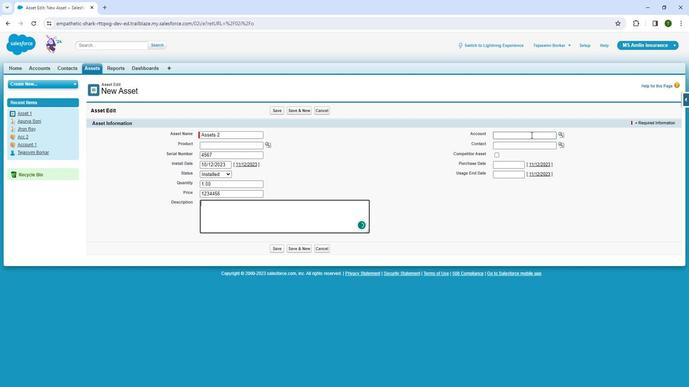 
Action: Mouse moved to (562, 138)
Screenshot: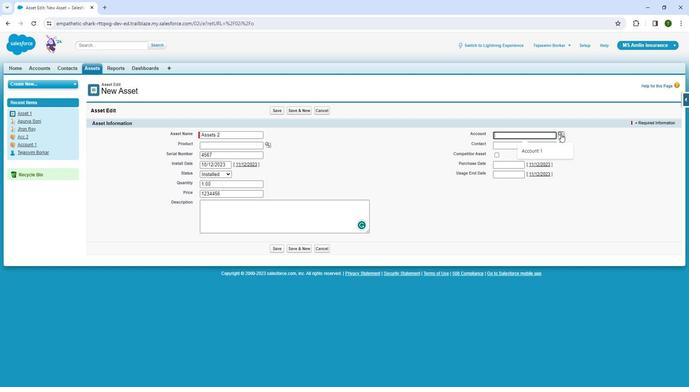
Action: Mouse pressed left at (562, 138)
Screenshot: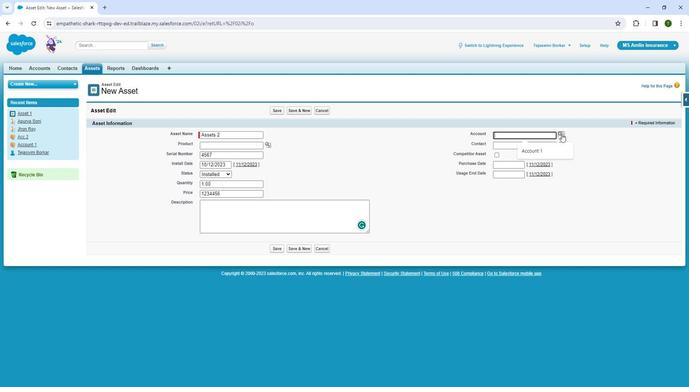 
Action: Mouse moved to (460, 236)
Screenshot: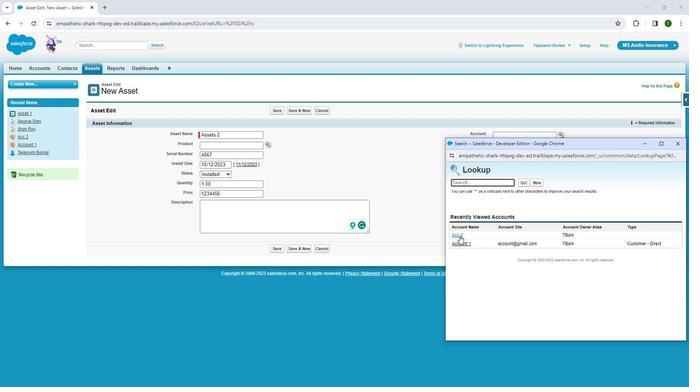 
Action: Mouse pressed left at (460, 236)
Screenshot: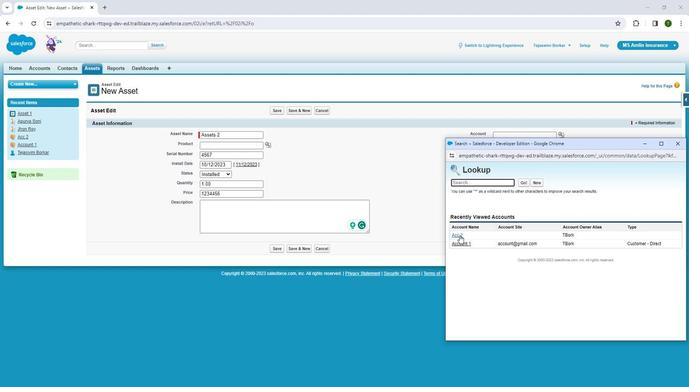 
Action: Mouse moved to (496, 149)
Screenshot: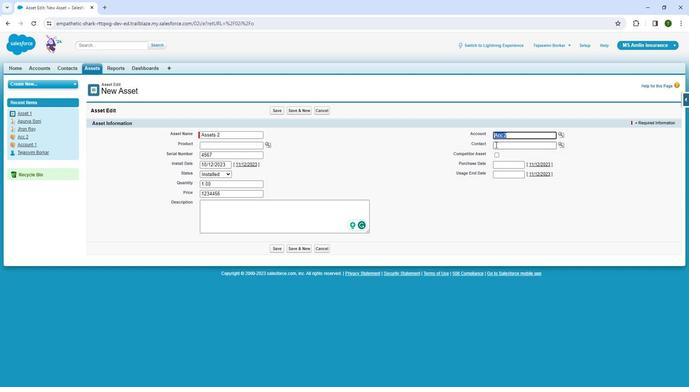 
Action: Mouse pressed left at (496, 149)
Screenshot: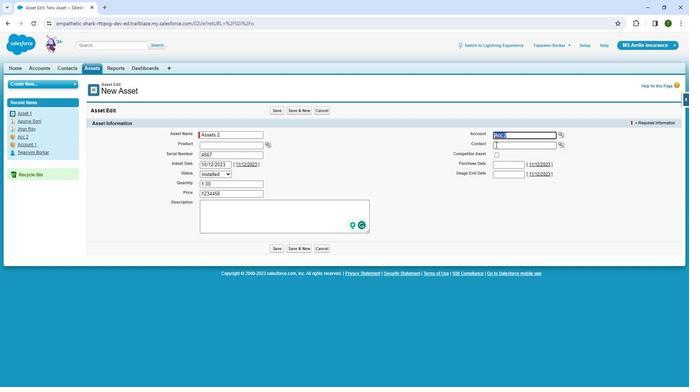 
Action: Mouse moved to (536, 169)
Screenshot: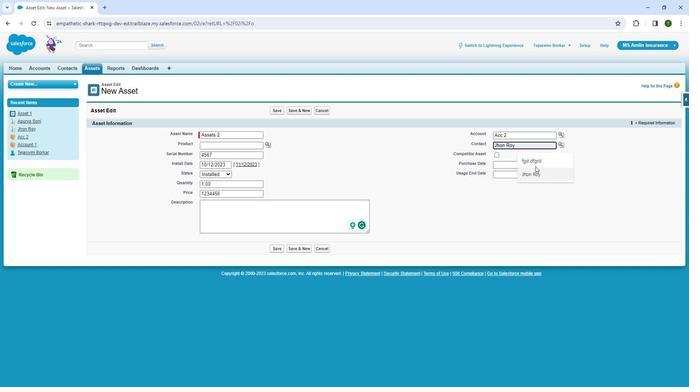 
Action: Mouse pressed left at (536, 169)
Screenshot: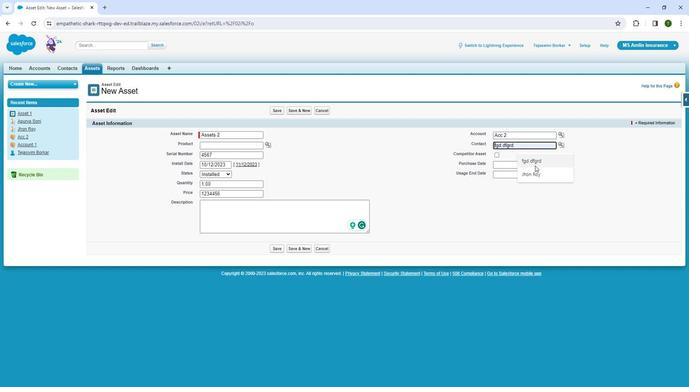 
Action: Mouse moved to (499, 171)
Screenshot: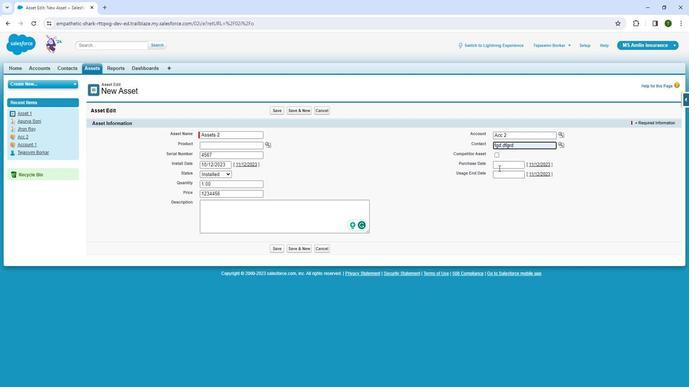 
Action: Mouse pressed left at (499, 171)
Screenshot: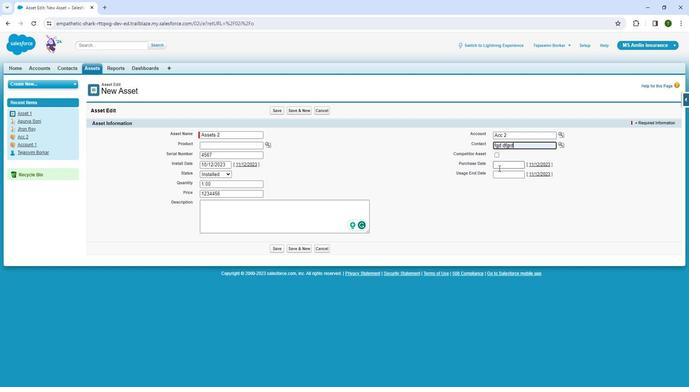 
Action: Mouse moved to (522, 209)
Screenshot: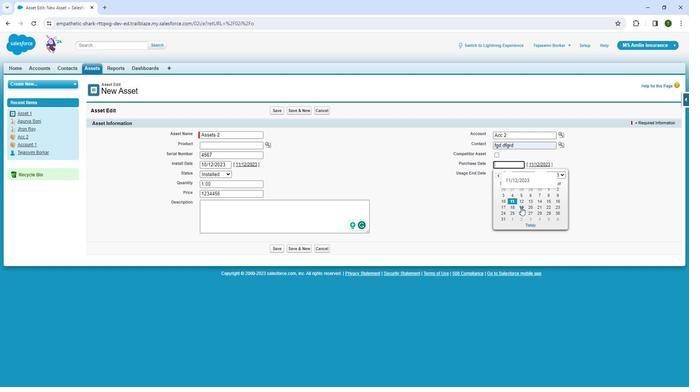 
Action: Mouse pressed left at (522, 209)
Screenshot: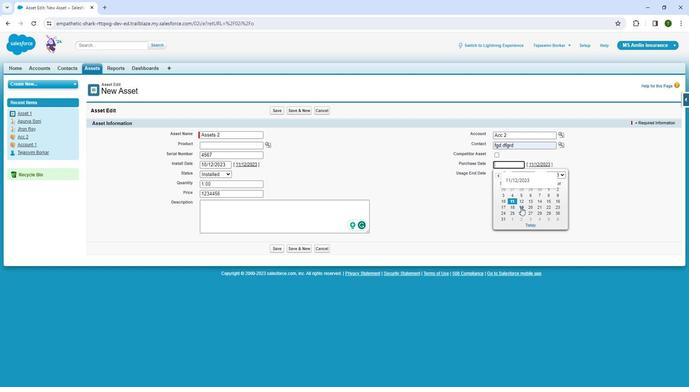 
Action: Mouse moved to (522, 179)
Screenshot: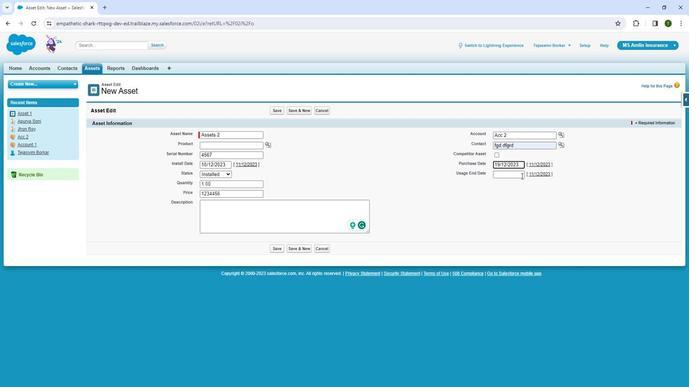 
Action: Mouse pressed left at (522, 179)
Screenshot: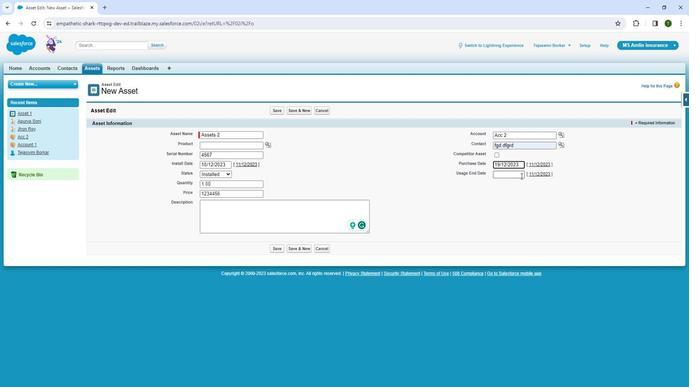 
Action: Mouse moved to (522, 220)
Screenshot: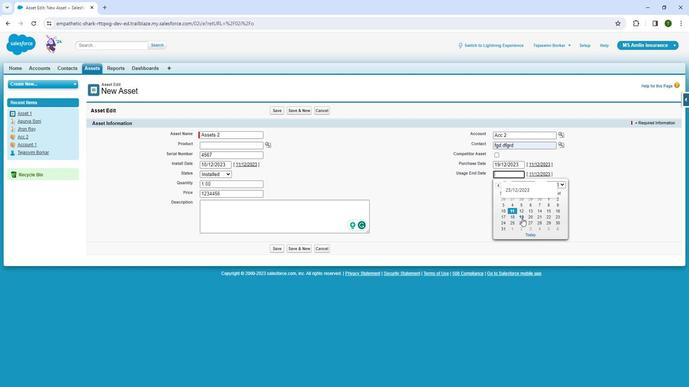 
Action: Mouse pressed left at (522, 220)
Screenshot: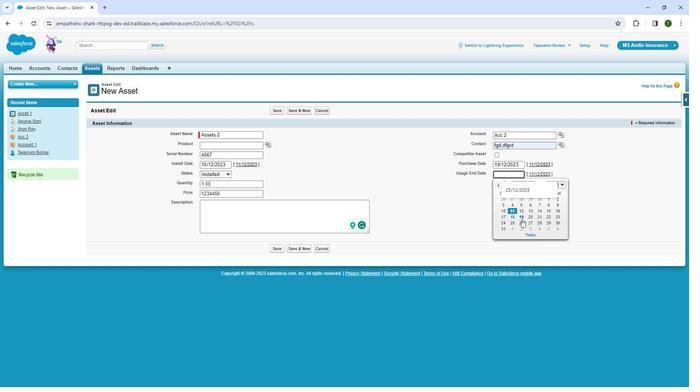 
Action: Mouse moved to (520, 172)
Screenshot: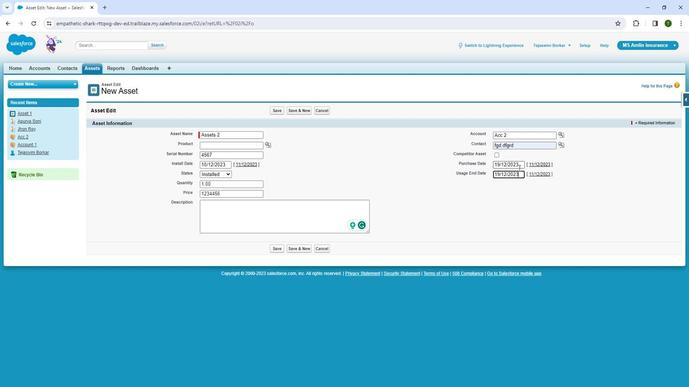 
Action: Mouse pressed left at (520, 172)
Screenshot: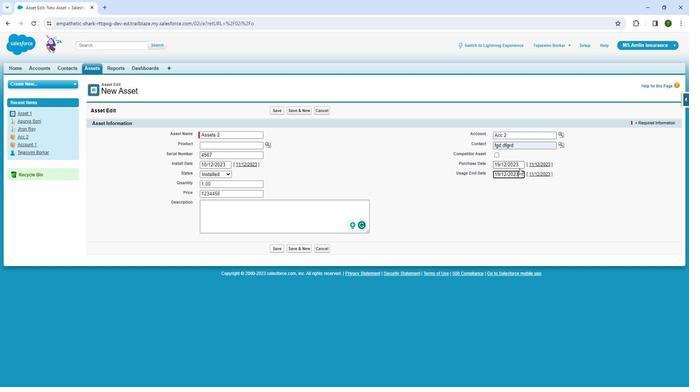
Action: Mouse moved to (519, 177)
Screenshot: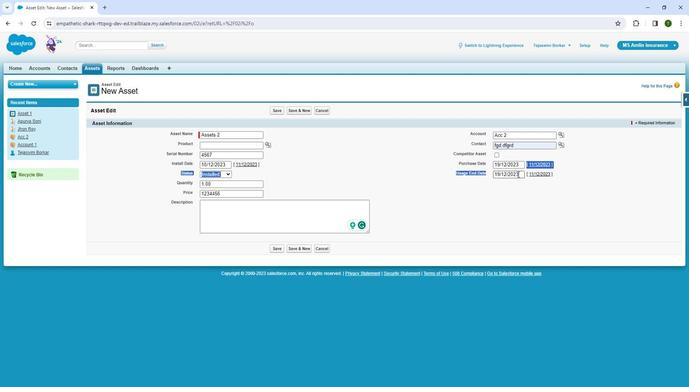 
Action: Mouse pressed left at (519, 177)
Screenshot: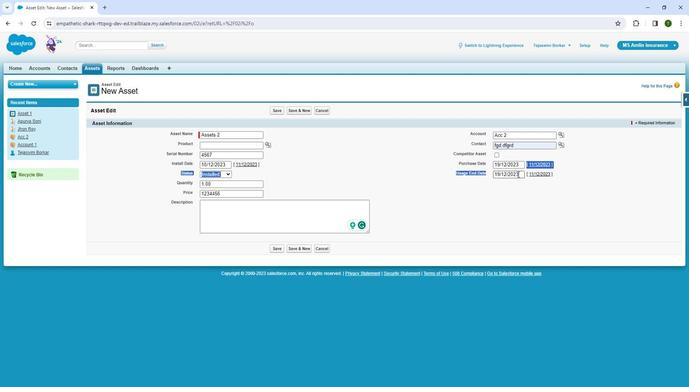 
Action: Mouse pressed left at (519, 177)
Screenshot: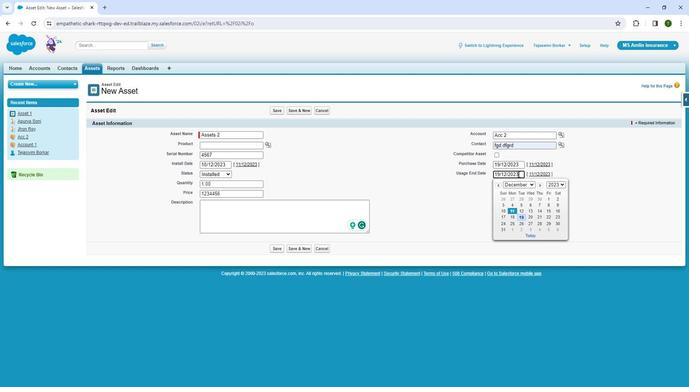 
Action: Mouse moved to (486, 180)
Screenshot: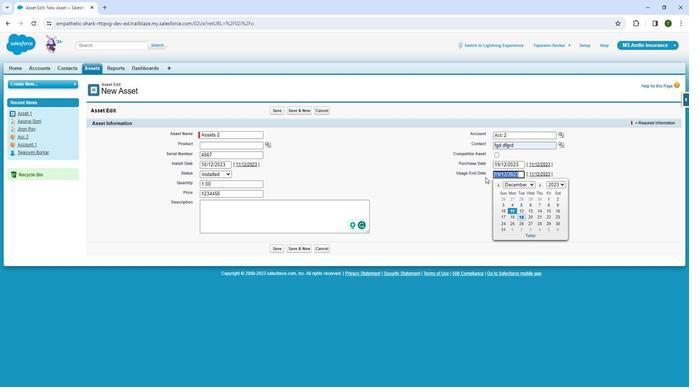
Action: Key pressed <Key.backspace>
Screenshot: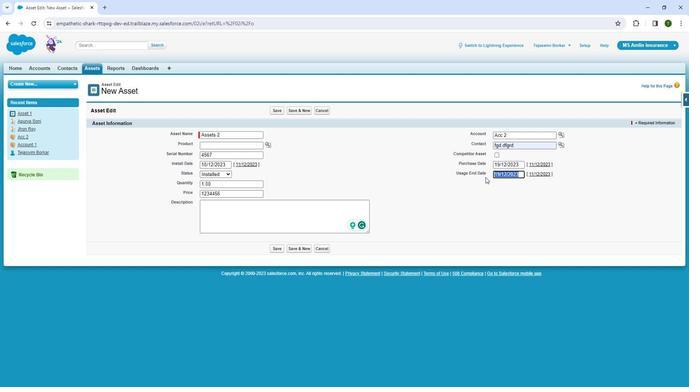
Action: Mouse moved to (510, 177)
Screenshot: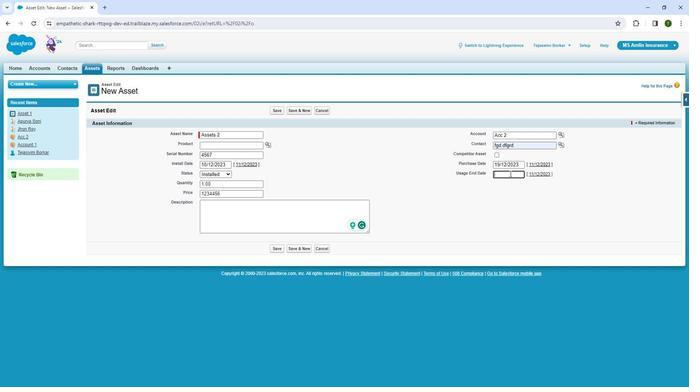 
Action: Mouse pressed left at (510, 177)
Screenshot: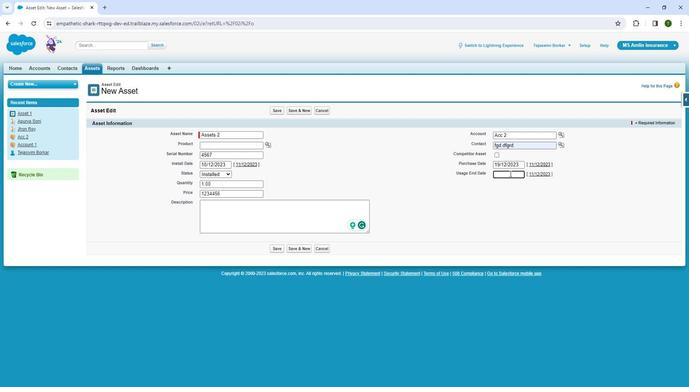 
Action: Mouse moved to (503, 231)
Screenshot: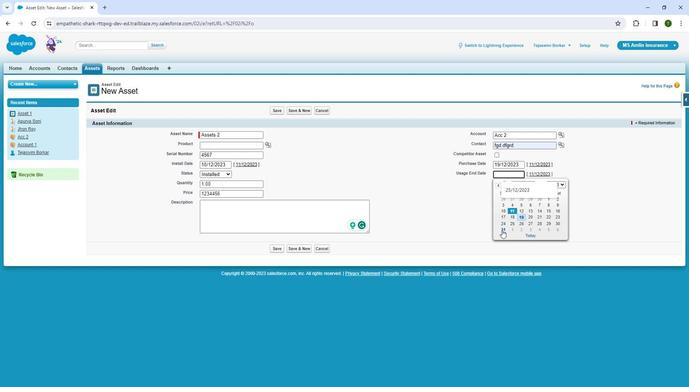 
Action: Mouse pressed left at (503, 231)
Screenshot: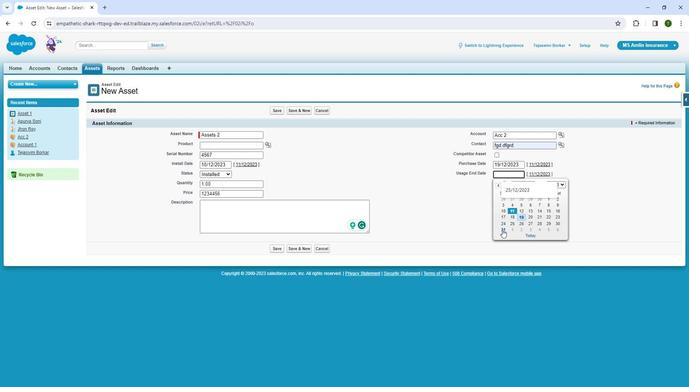 
Action: Mouse moved to (279, 251)
Screenshot: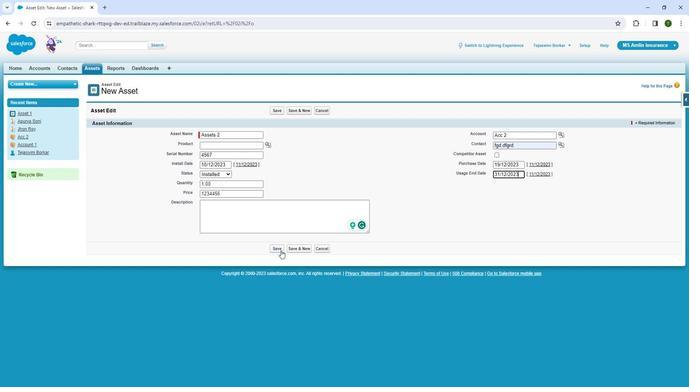 
Action: Mouse pressed left at (279, 251)
Screenshot: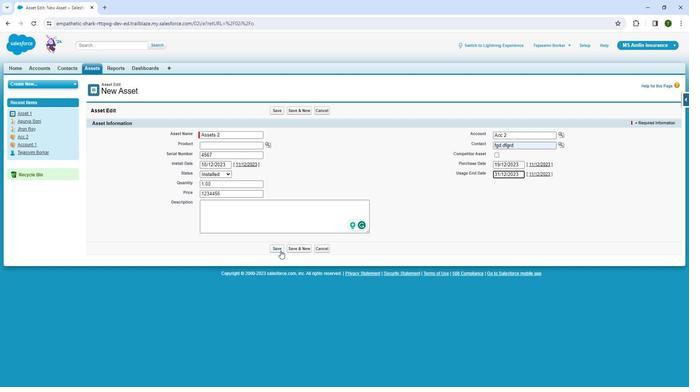 
Action: Mouse moved to (516, 158)
Screenshot: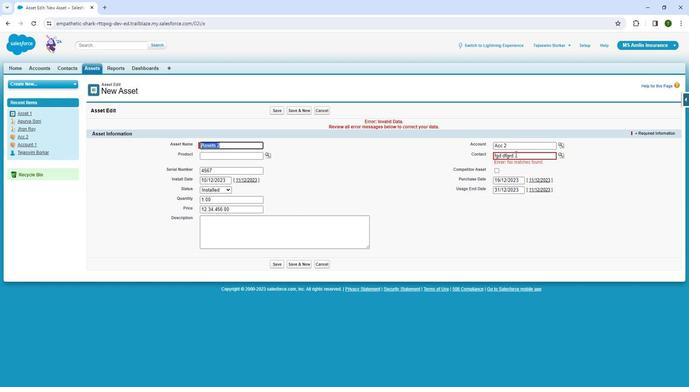 
Action: Mouse pressed left at (516, 158)
Screenshot: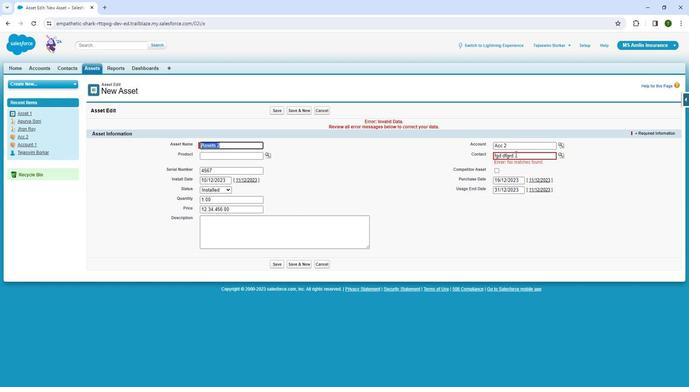 
Action: Mouse moved to (487, 160)
